 Task: In the  document Aeroplane.html ,align picture to the 'center'. Insert word art below the picture and give heading  'Aeroplane  in Light Purple'change the shape height to  6.32 in
Action: Mouse moved to (144, 109)
Screenshot: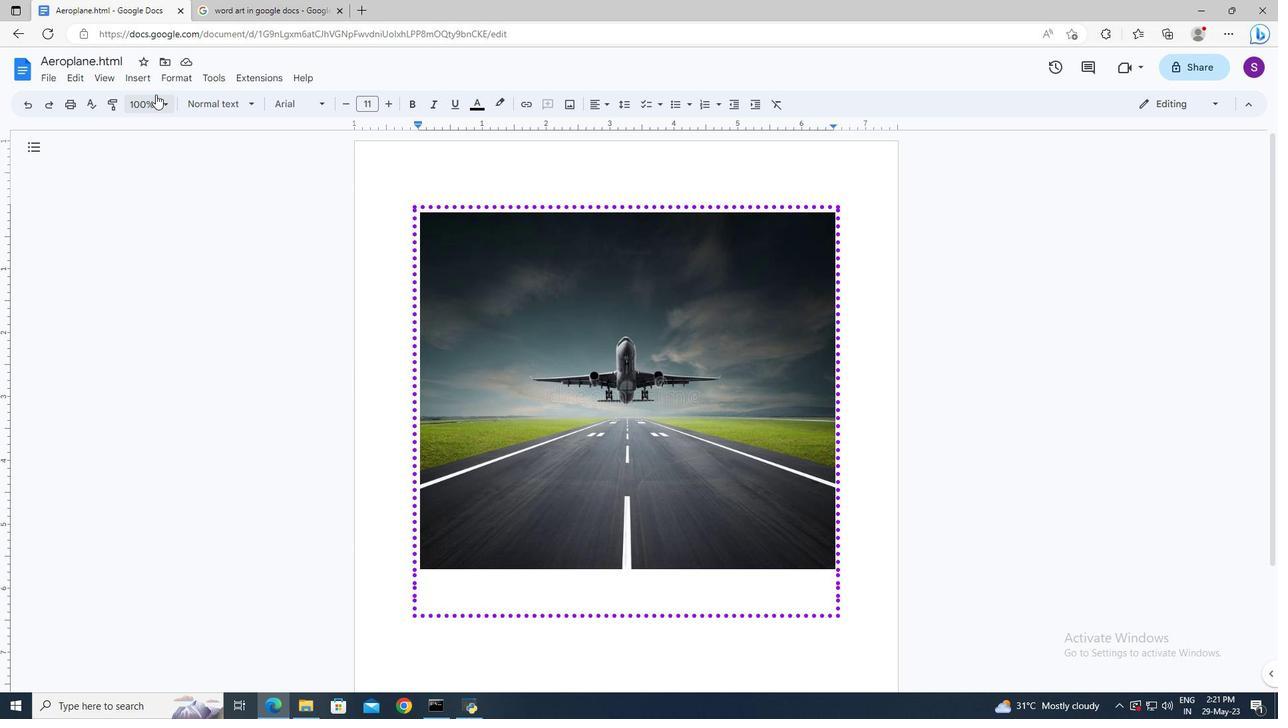 
Action: Mouse pressed left at (144, 109)
Screenshot: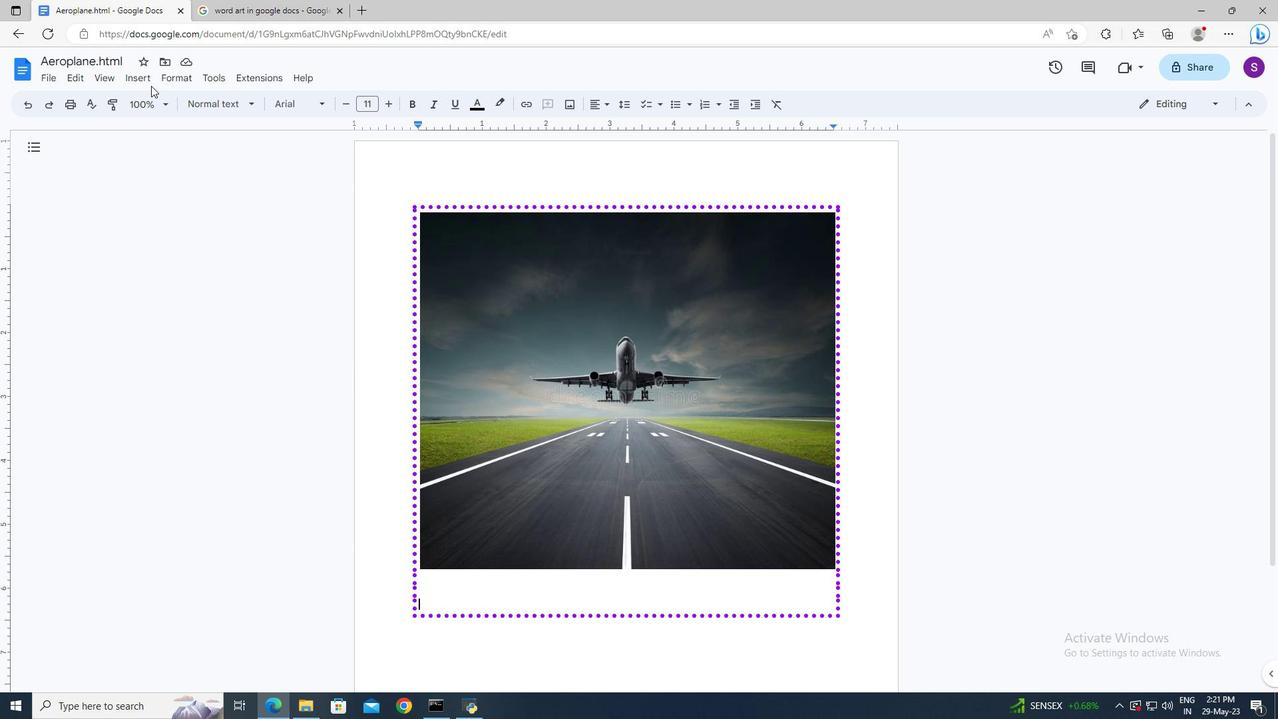 
Action: Mouse moved to (343, 161)
Screenshot: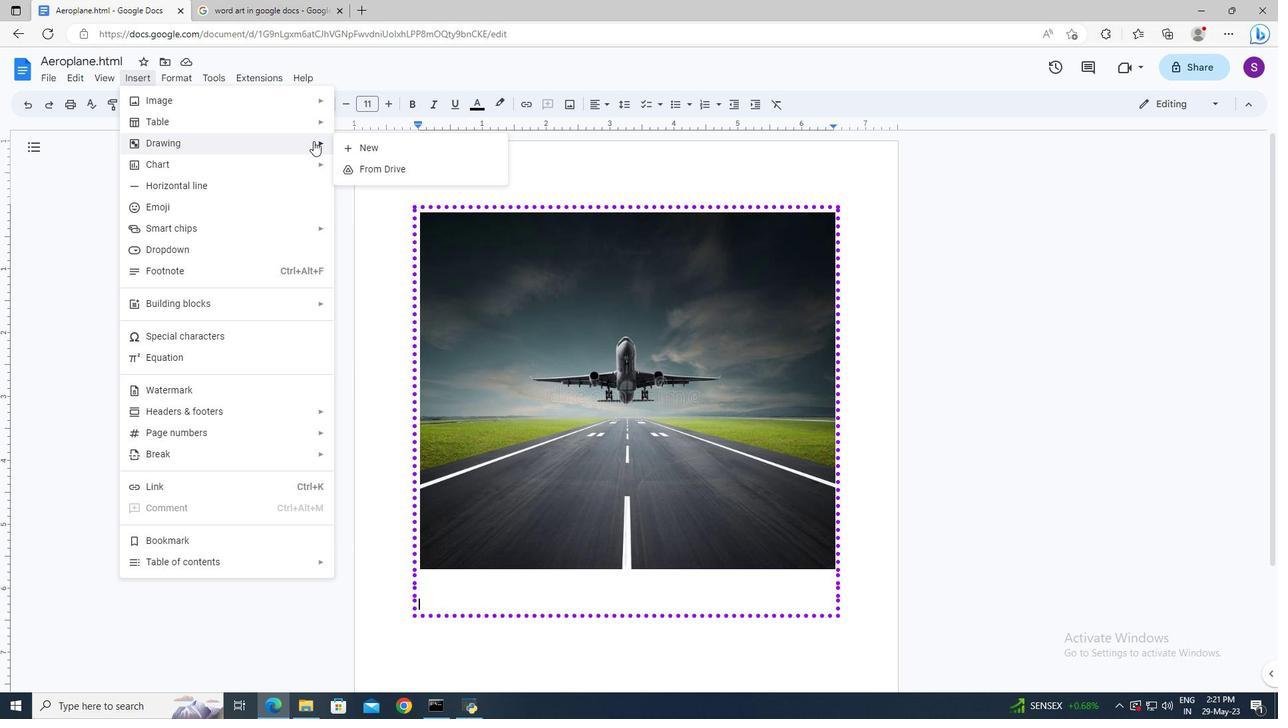
Action: Mouse pressed left at (343, 161)
Screenshot: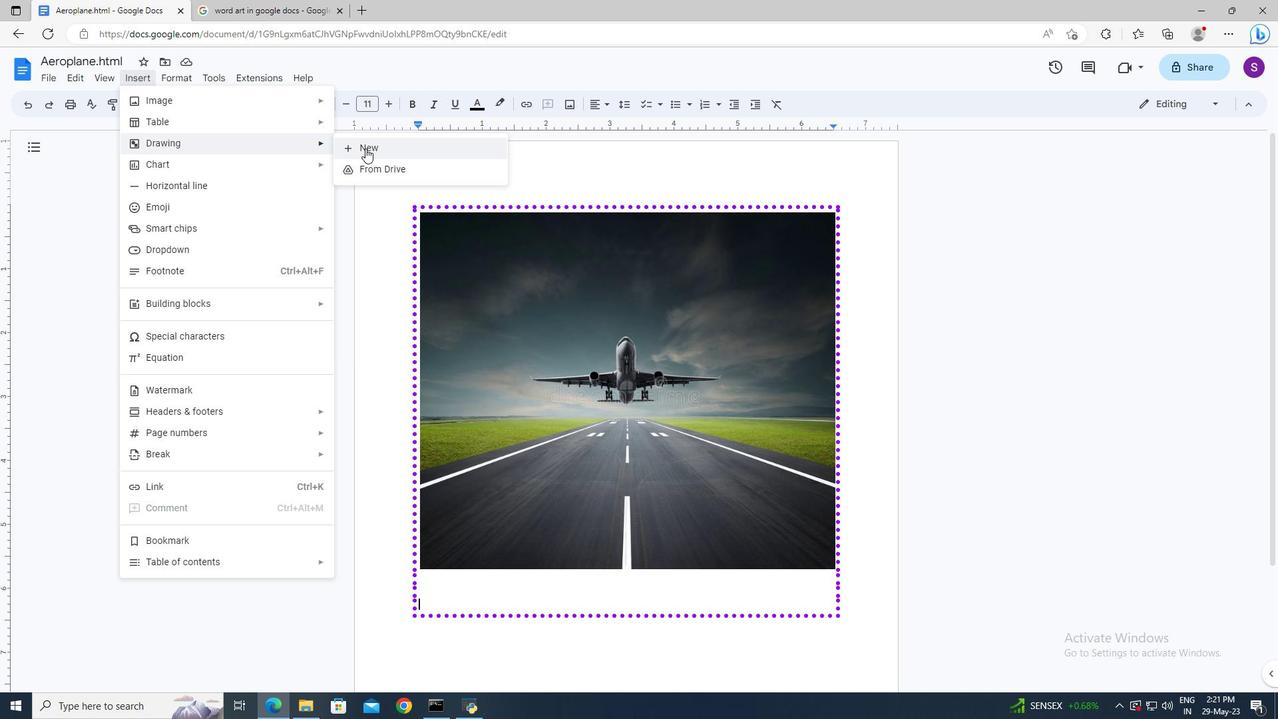 
Action: Mouse moved to (346, 159)
Screenshot: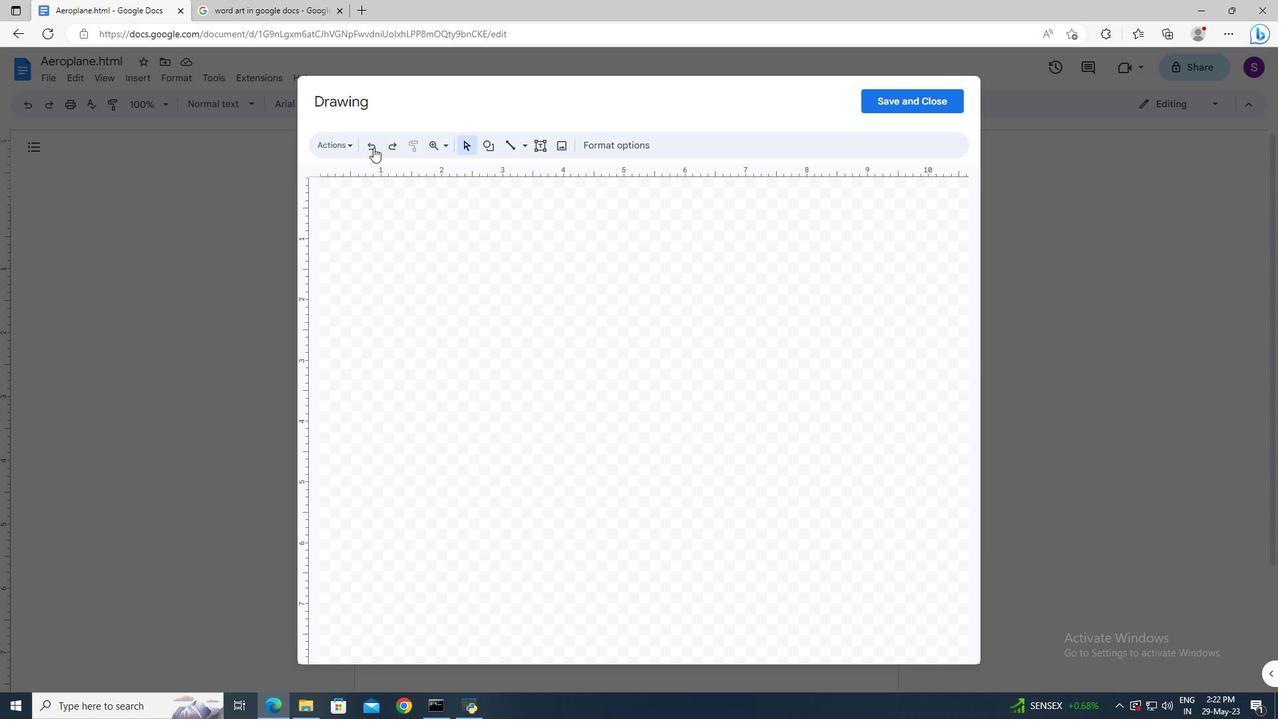 
Action: Mouse pressed left at (346, 159)
Screenshot: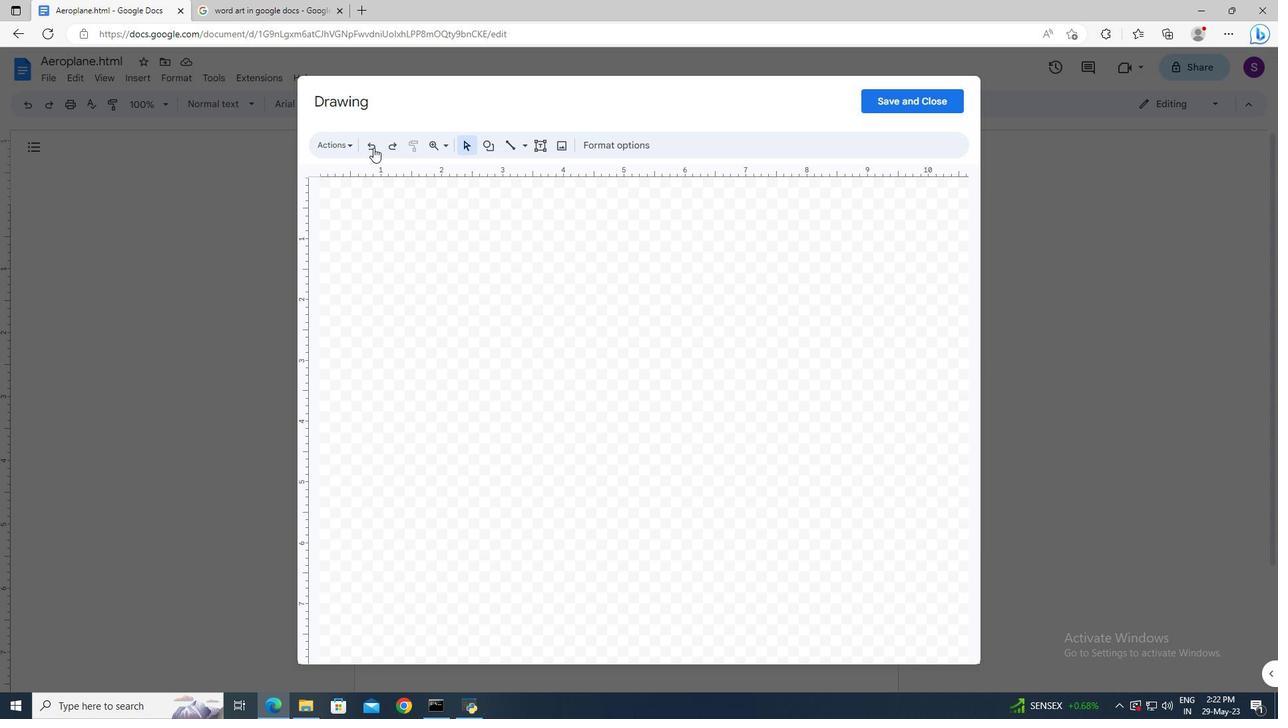 
Action: Mouse moved to (349, 223)
Screenshot: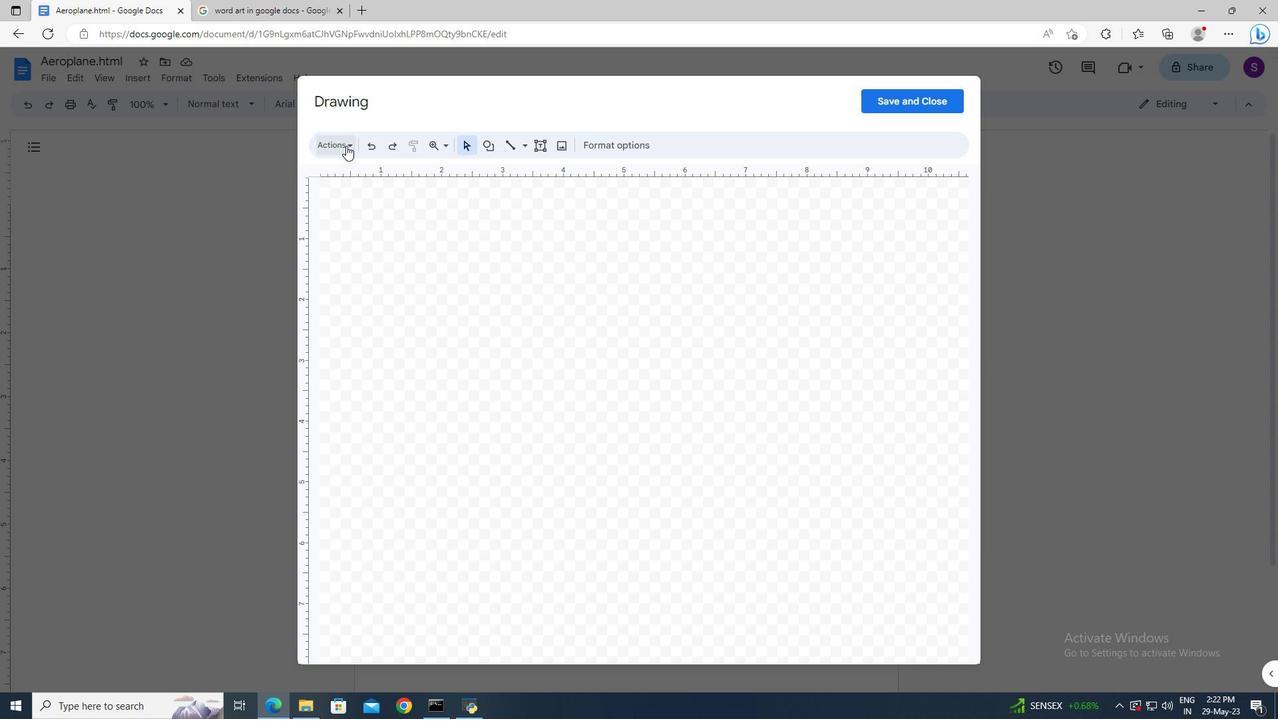 
Action: Mouse pressed left at (349, 223)
Screenshot: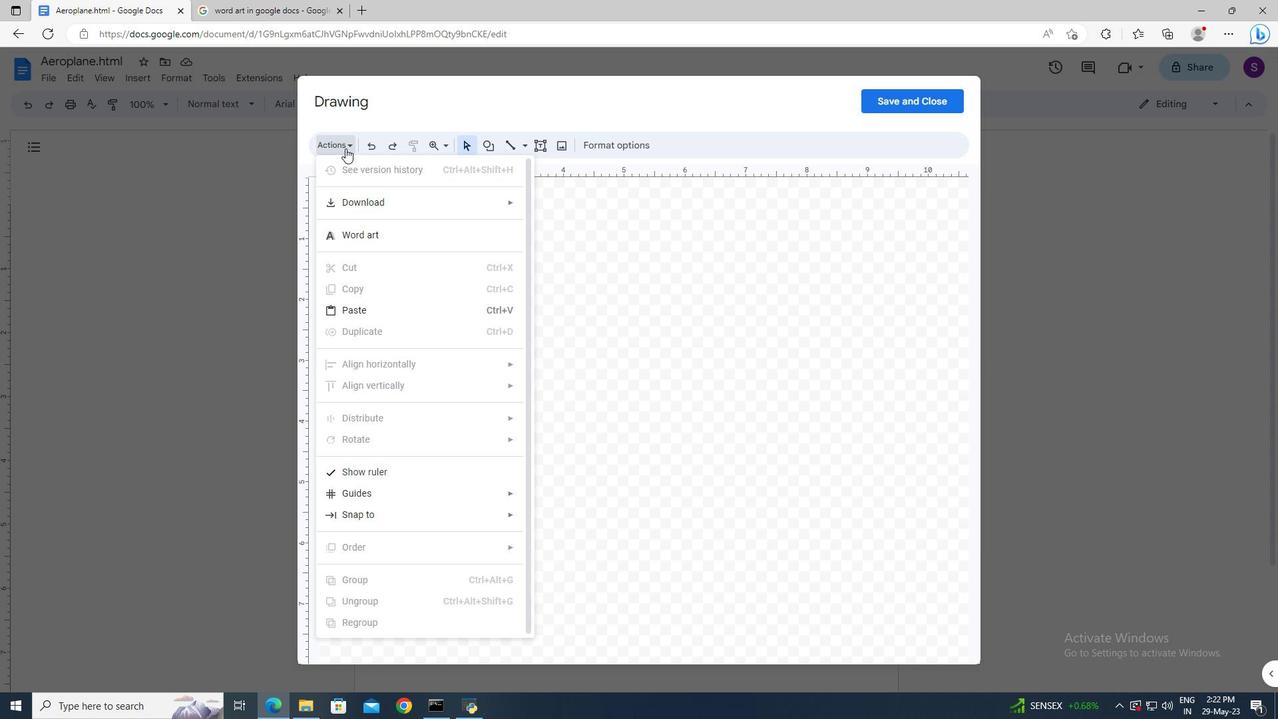
Action: Key pressed <Key.shift_r>Aeroplane<Key.enter>
Screenshot: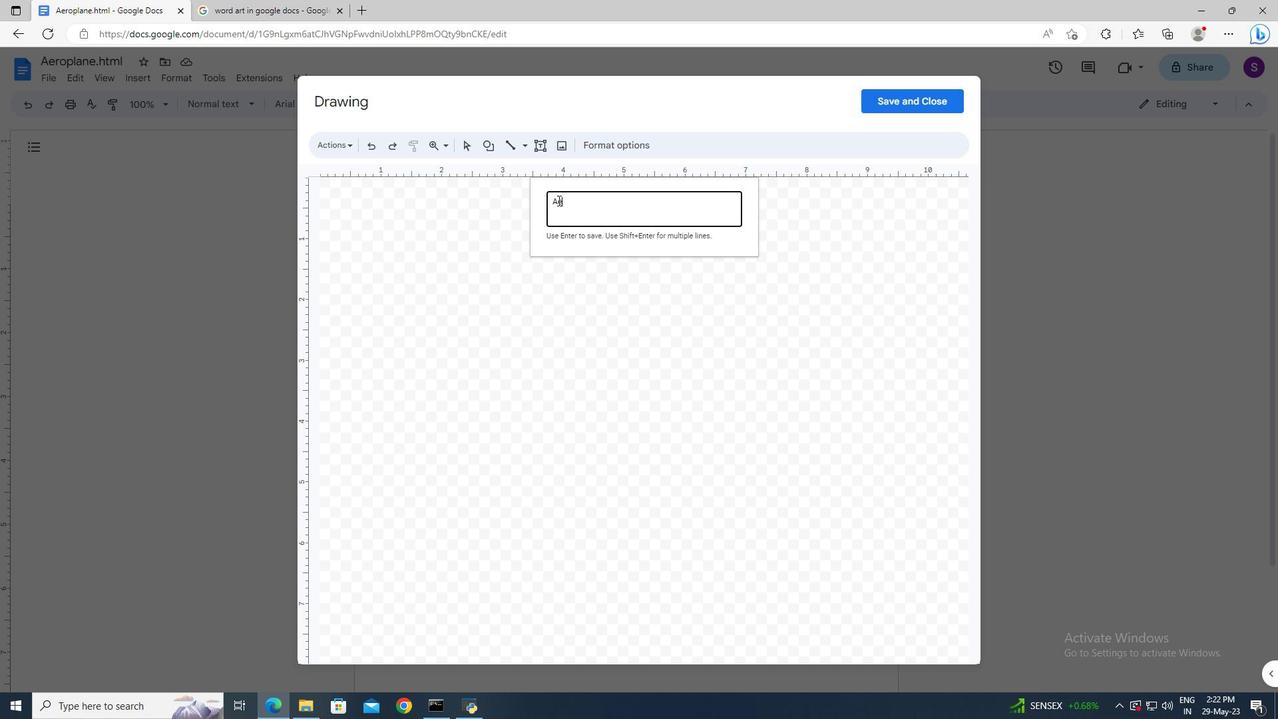 
Action: Mouse moved to (587, 155)
Screenshot: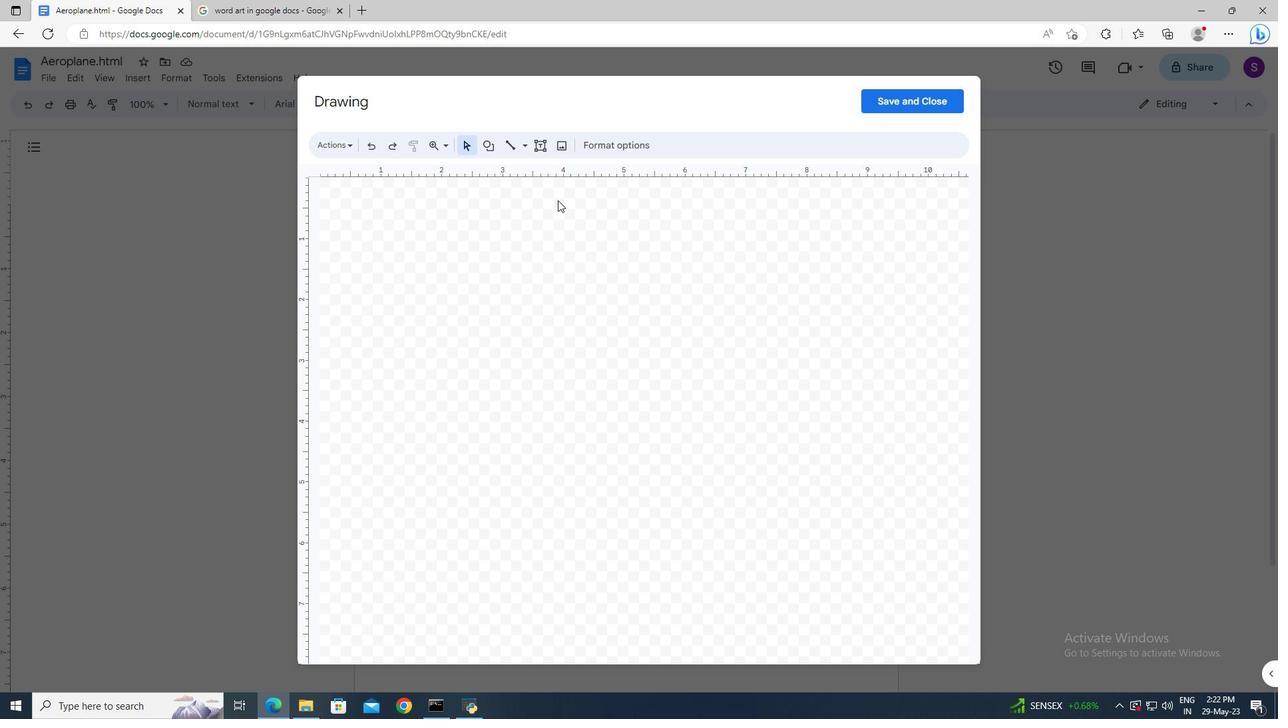 
Action: Mouse pressed left at (587, 155)
Screenshot: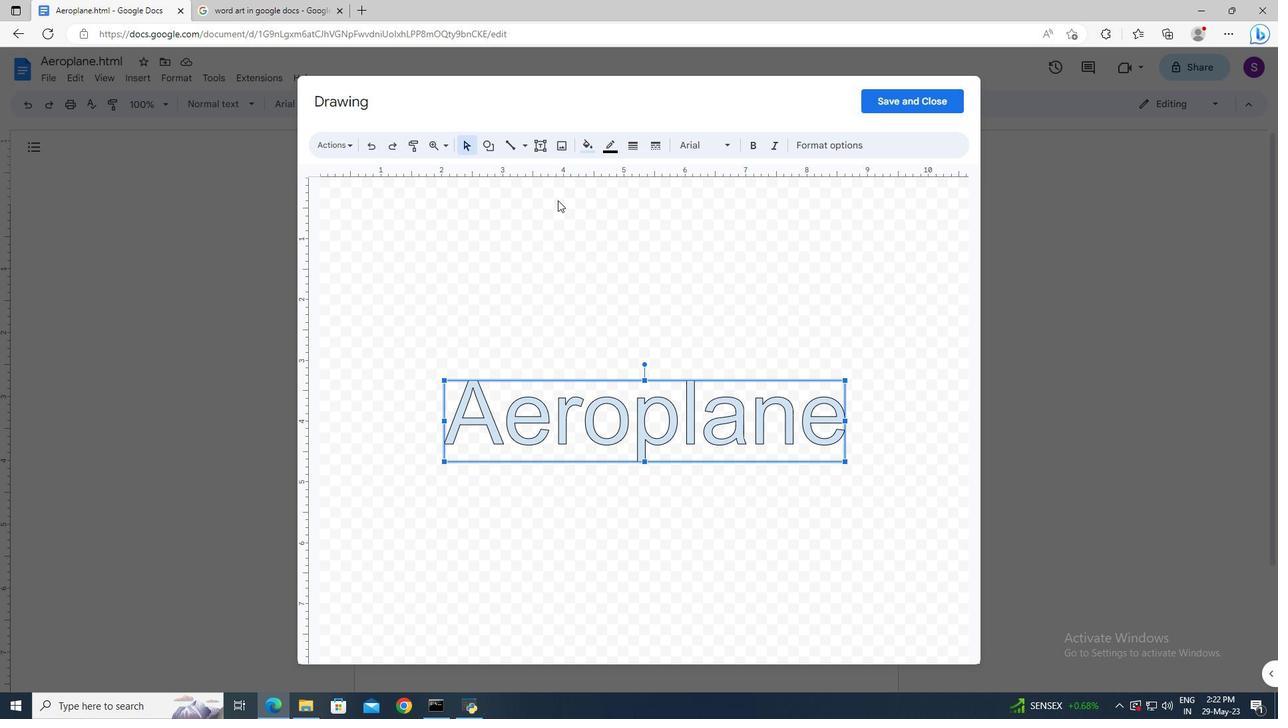 
Action: Mouse moved to (706, 270)
Screenshot: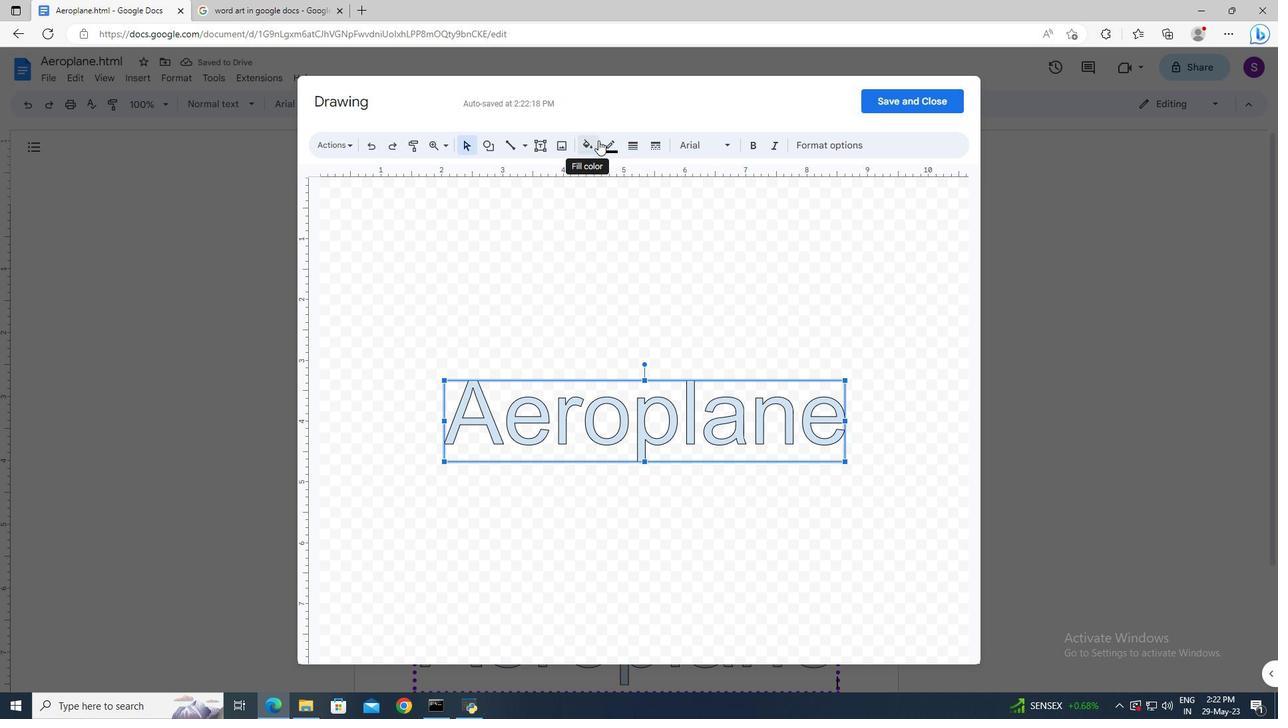 
Action: Mouse pressed left at (706, 270)
Screenshot: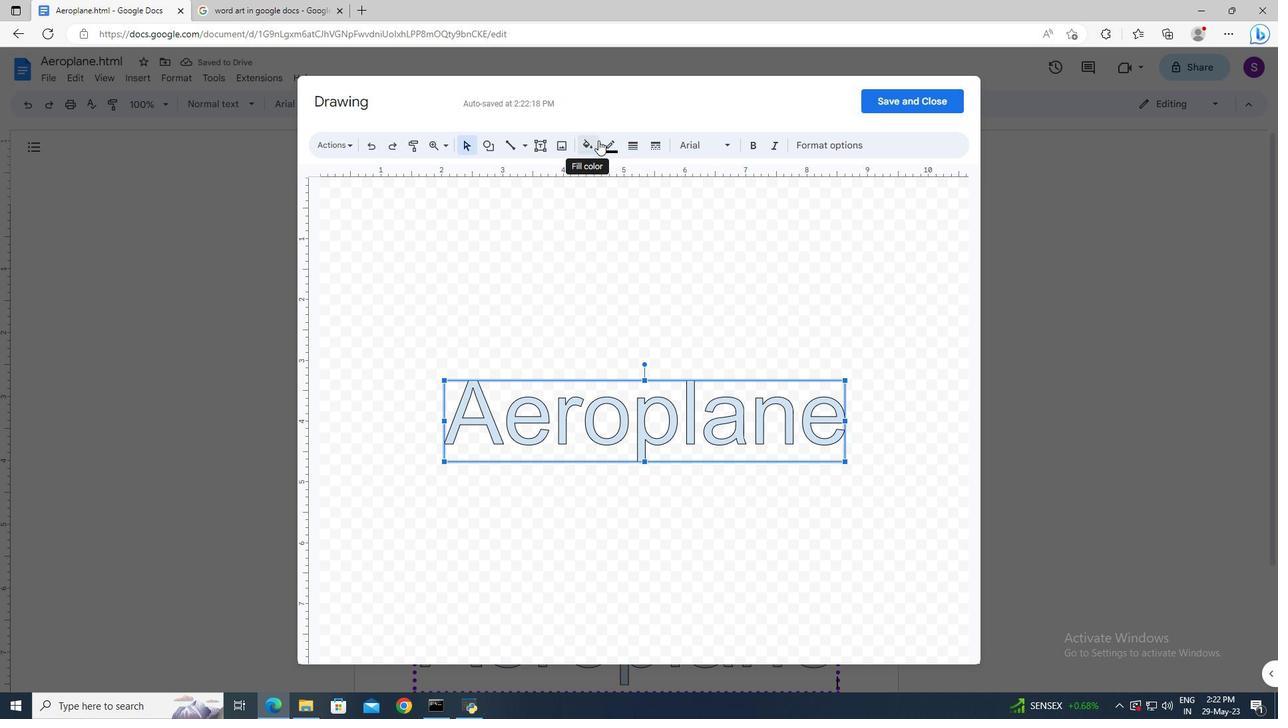 
Action: Mouse moved to (795, 157)
Screenshot: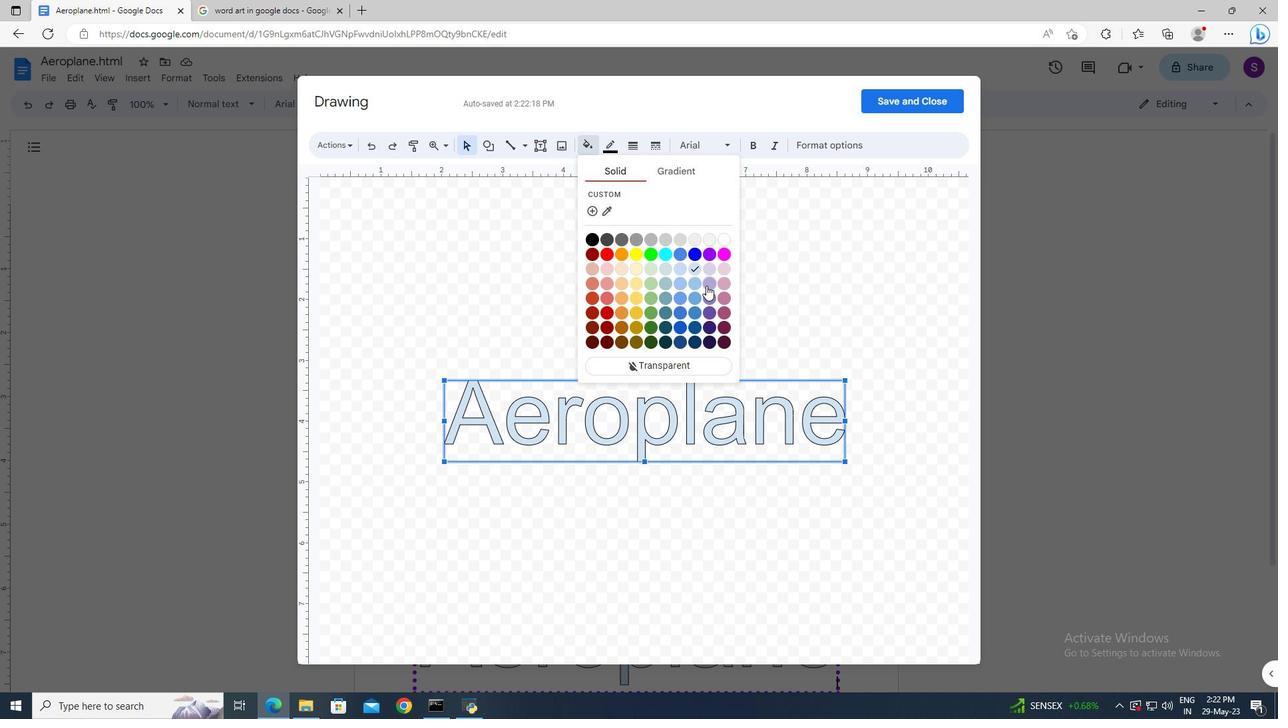 
Action: Mouse pressed left at (795, 157)
Screenshot: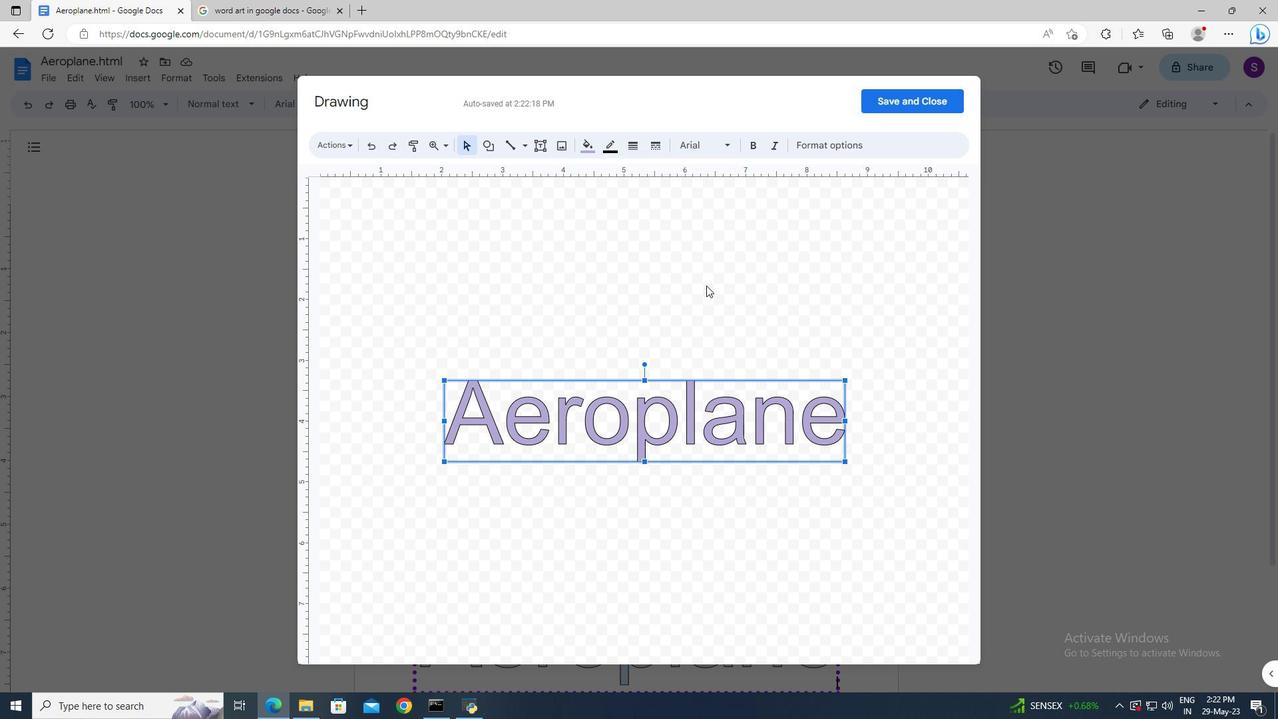 
Action: Mouse moved to (826, 160)
Screenshot: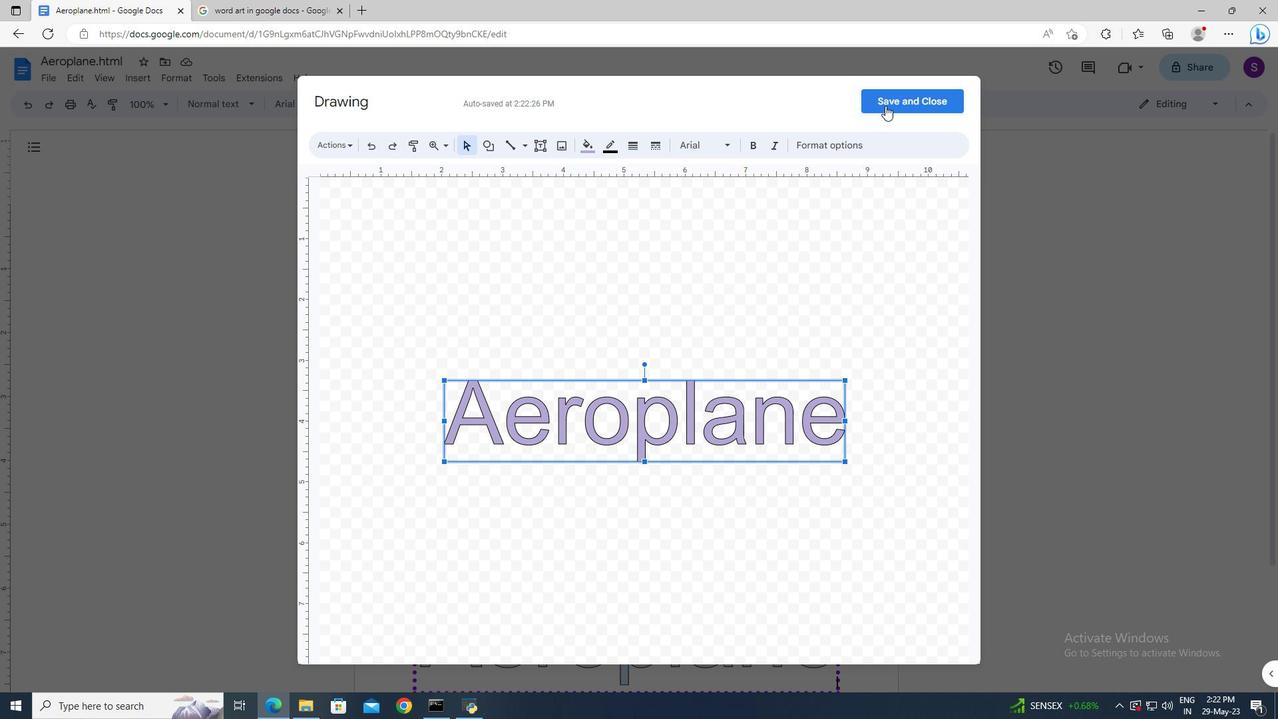
Action: Mouse pressed left at (826, 160)
Screenshot: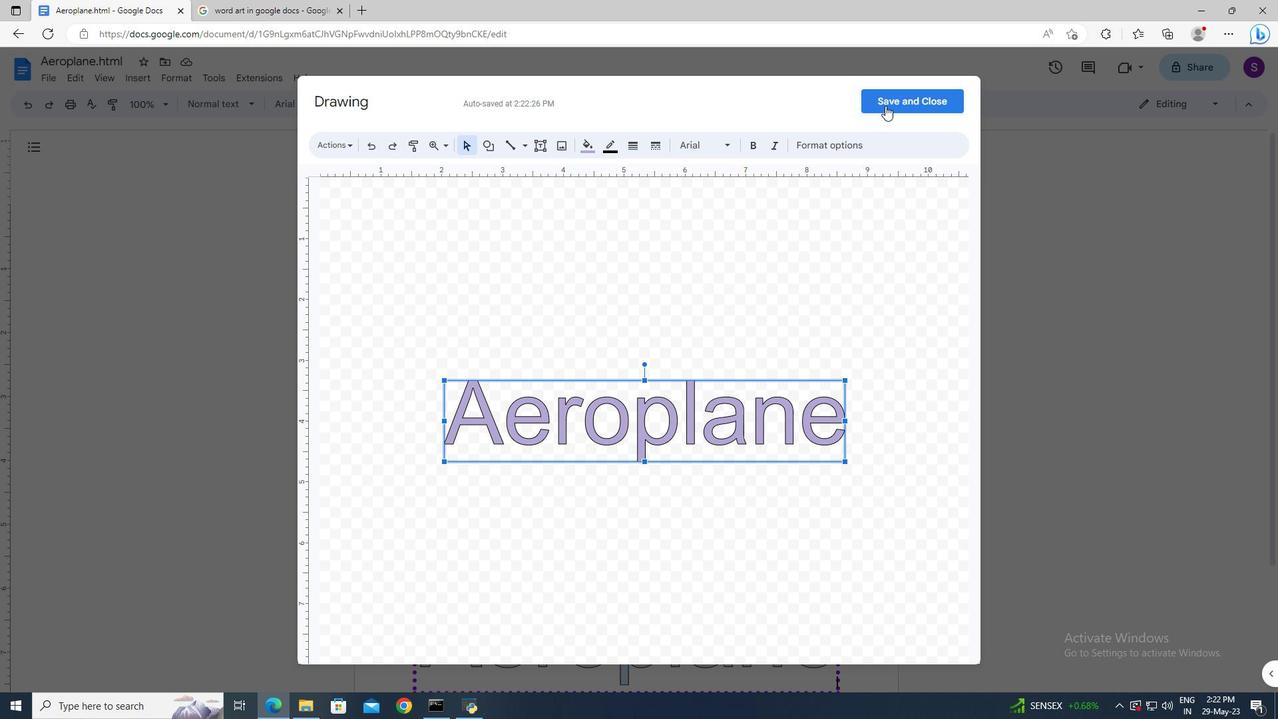 
Action: Mouse moved to (718, 351)
Screenshot: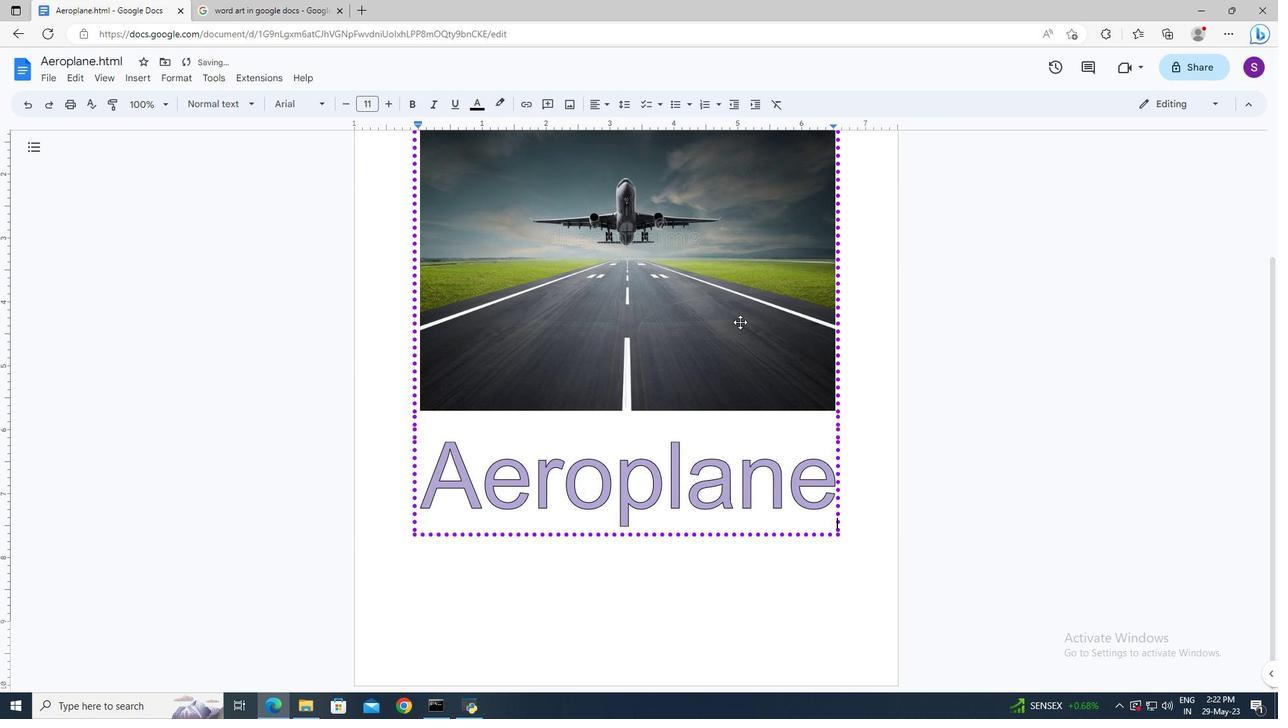 
Action: Mouse pressed left at (718, 351)
Screenshot: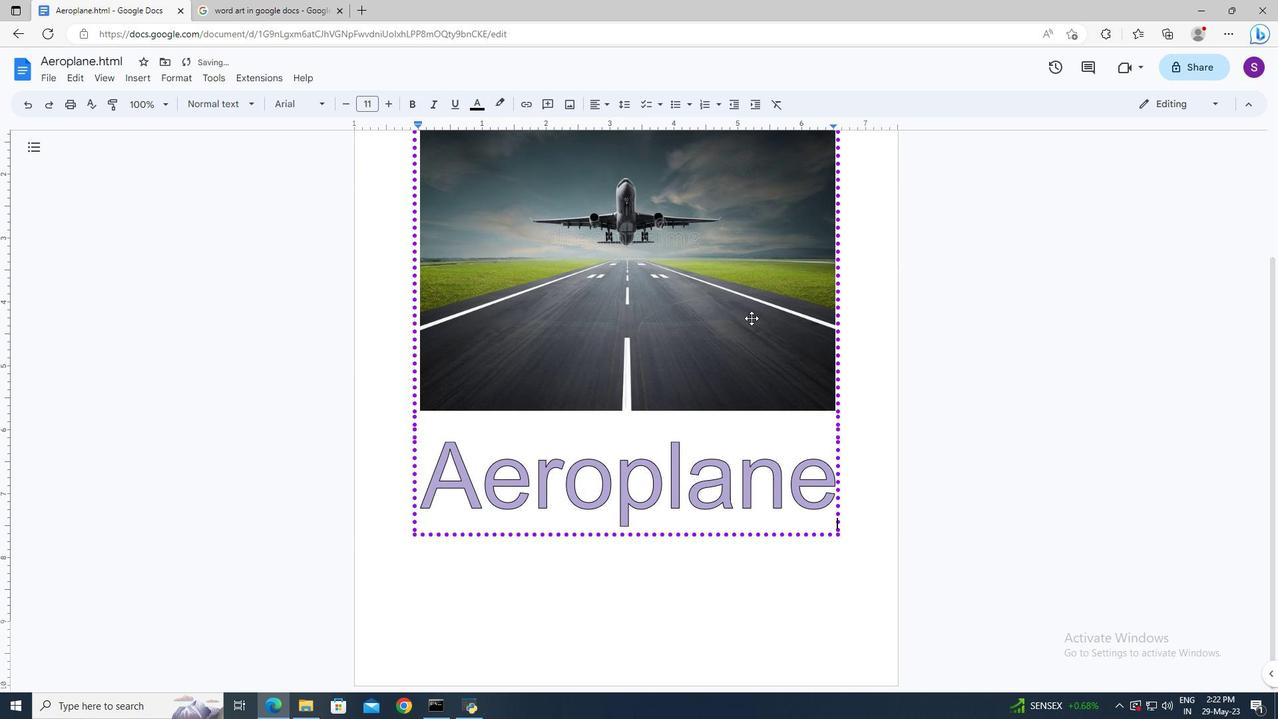 
Action: Mouse moved to (807, 157)
Screenshot: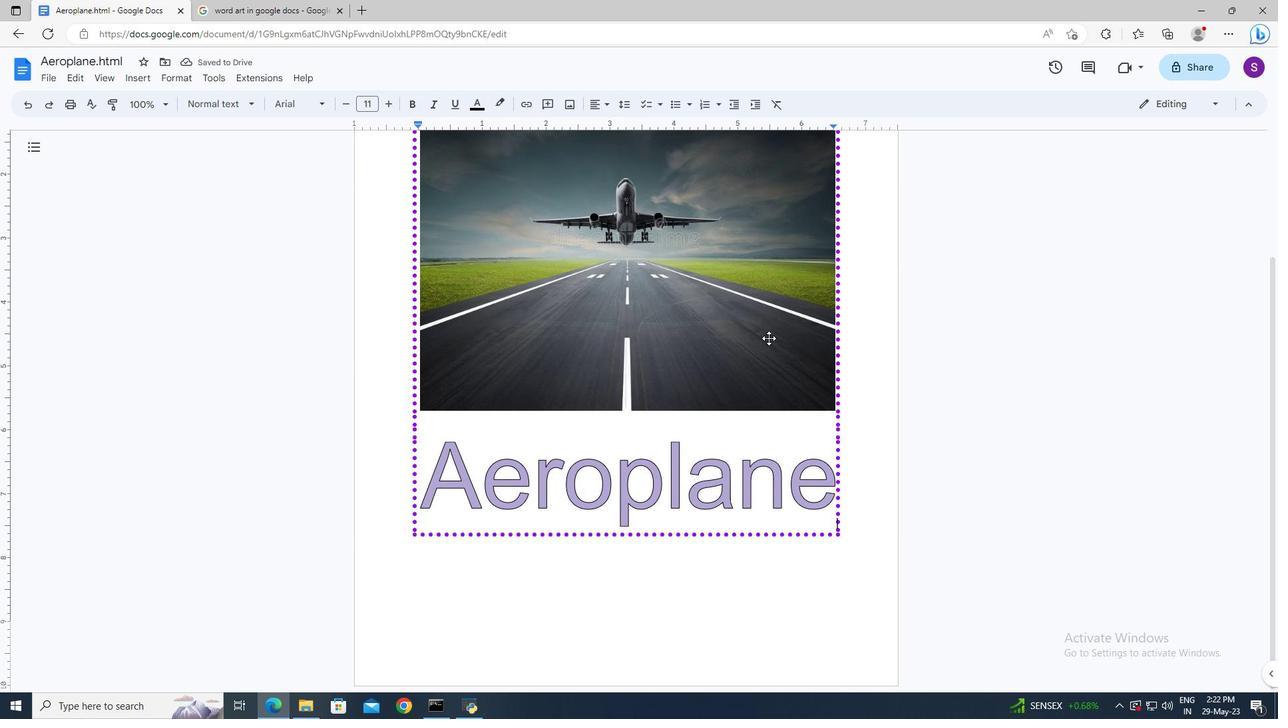 
Action: Mouse pressed left at (807, 157)
Screenshot: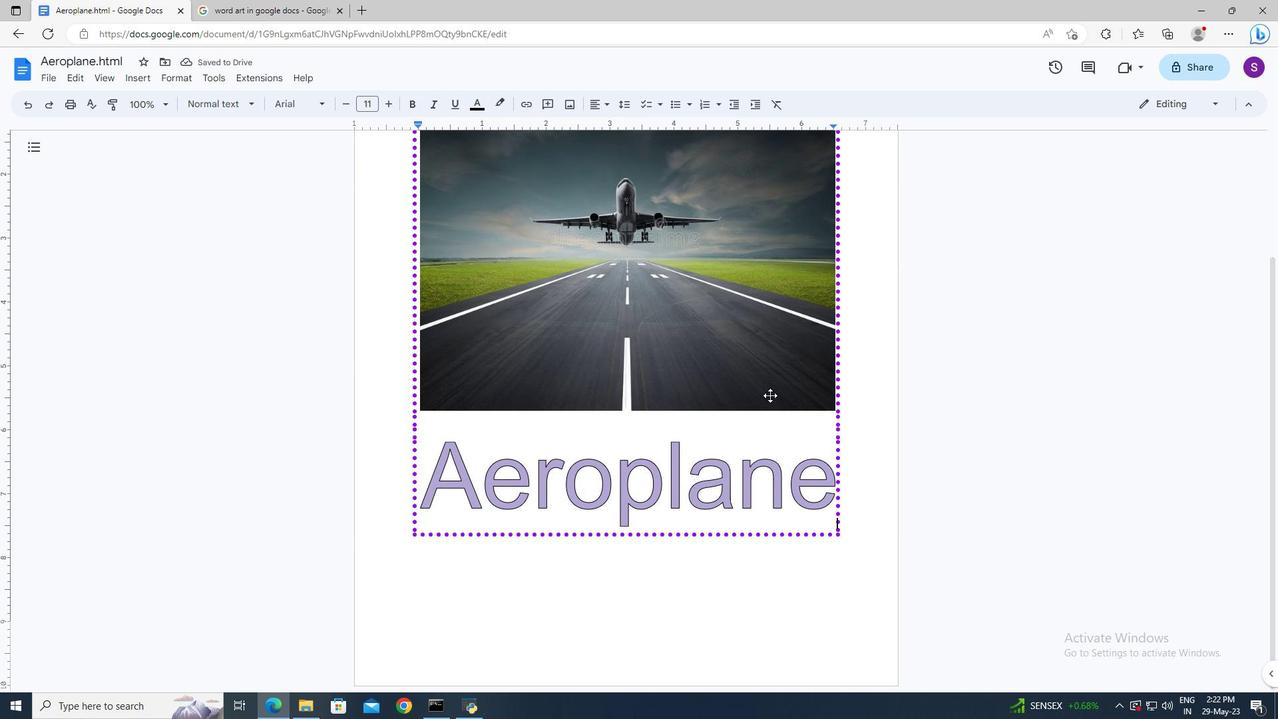 
Action: Mouse moved to (875, 125)
Screenshot: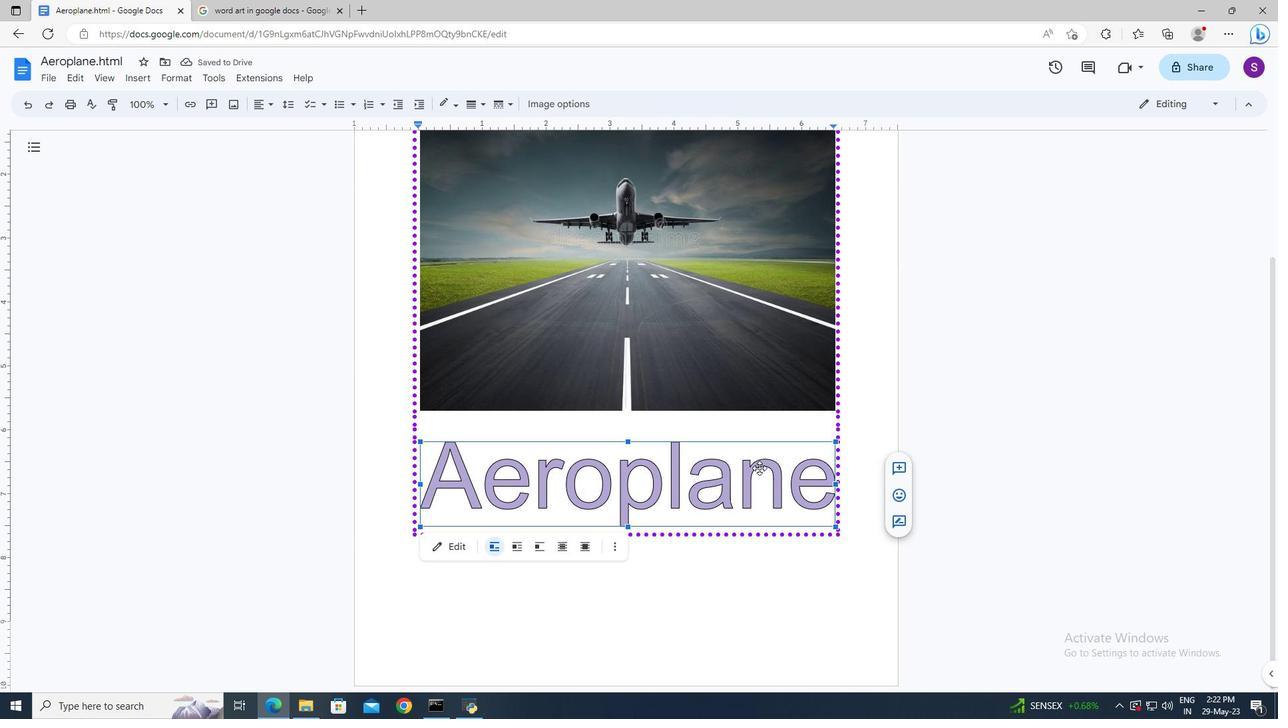 
Action: Mouse pressed left at (875, 125)
Screenshot: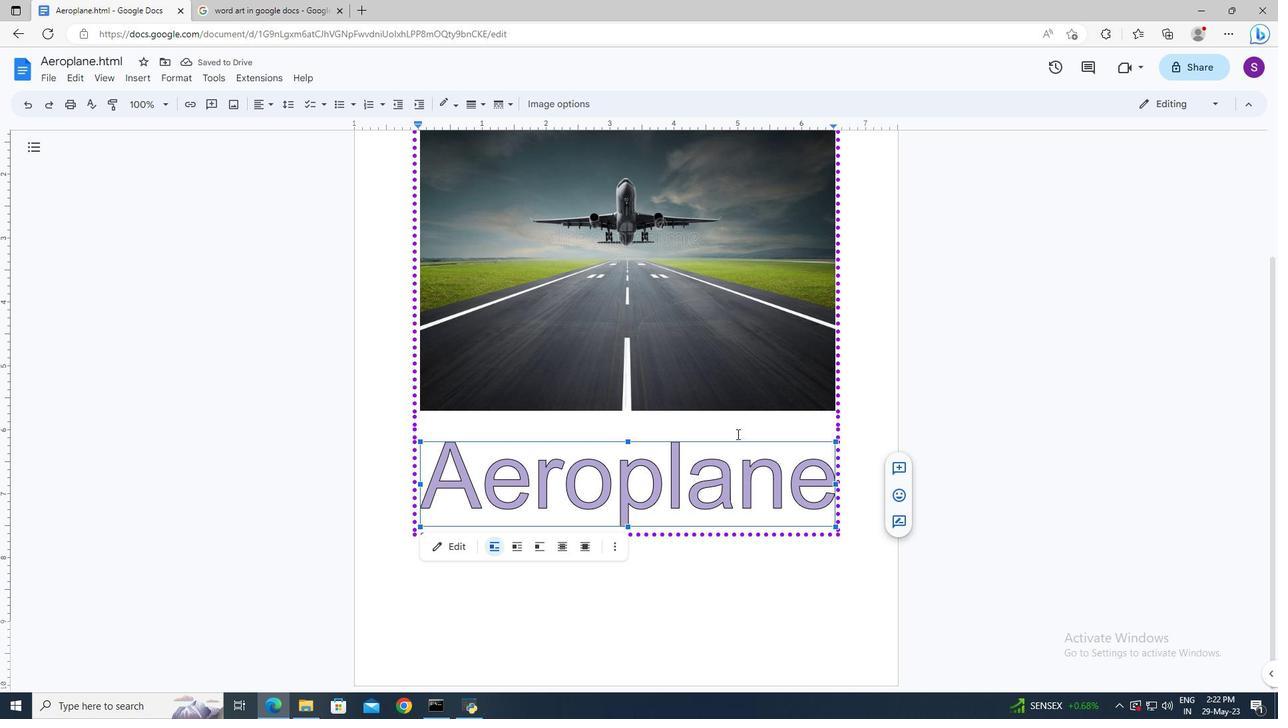 
Action: Mouse moved to (748, 287)
Screenshot: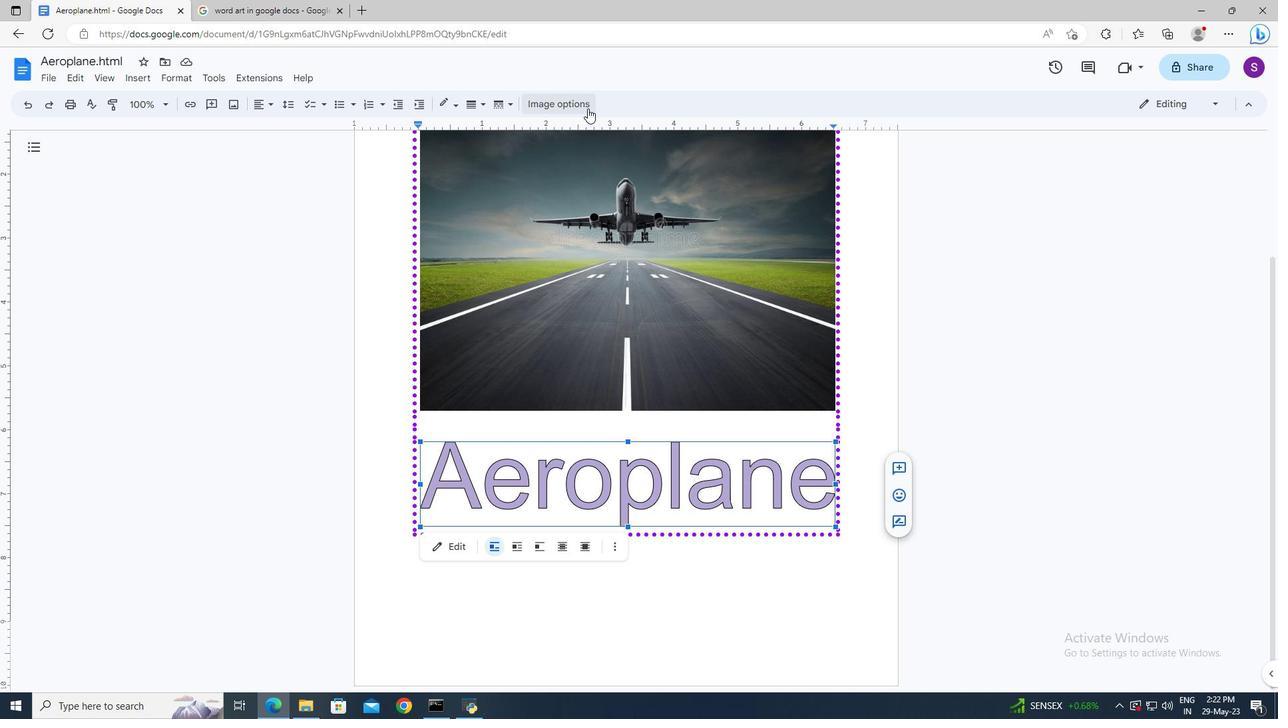 
Action: Mouse scrolled (748, 287) with delta (0, 0)
Screenshot: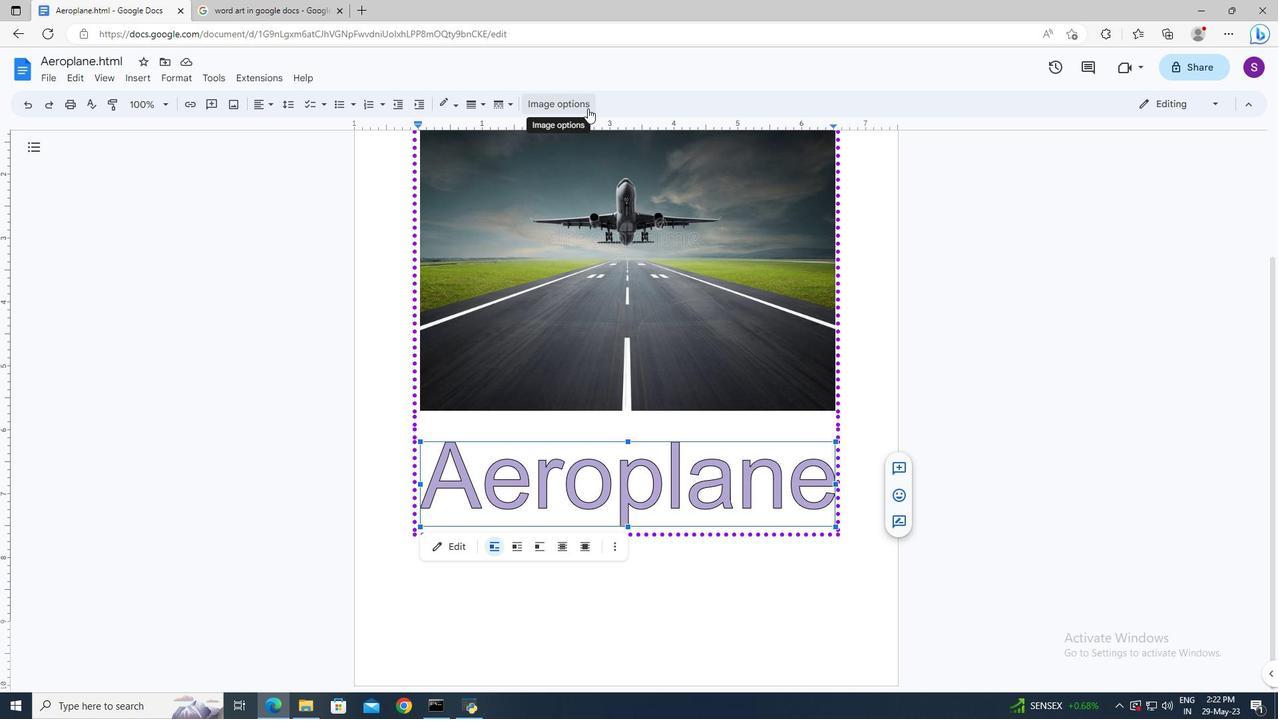 
Action: Mouse scrolled (748, 287) with delta (0, 0)
Screenshot: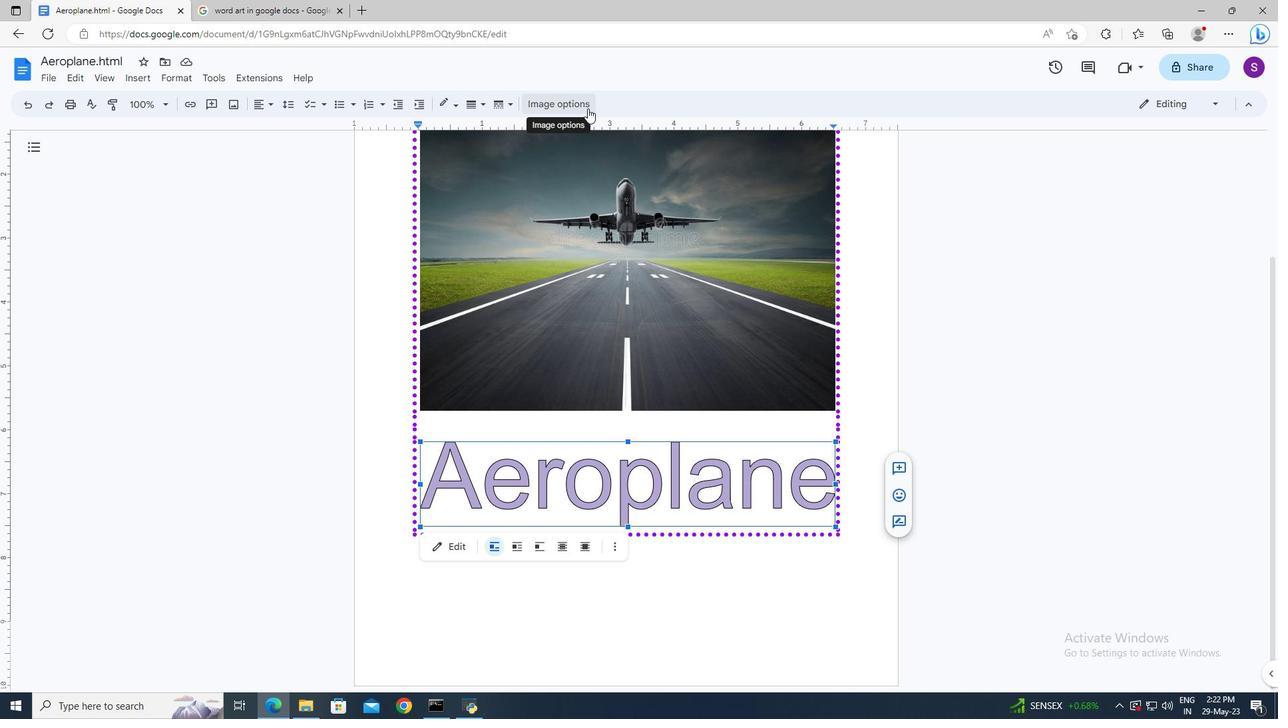 
Action: Mouse scrolled (748, 287) with delta (0, 0)
Screenshot: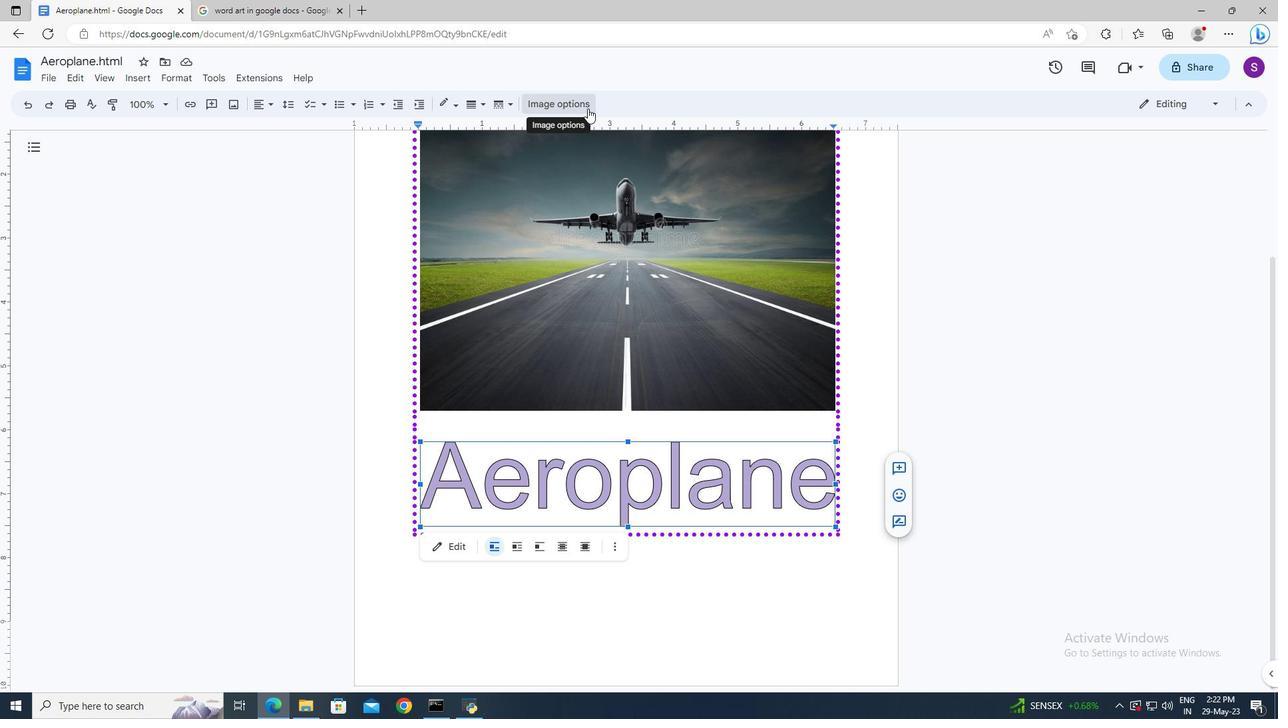 
Action: Mouse moved to (747, 282)
Screenshot: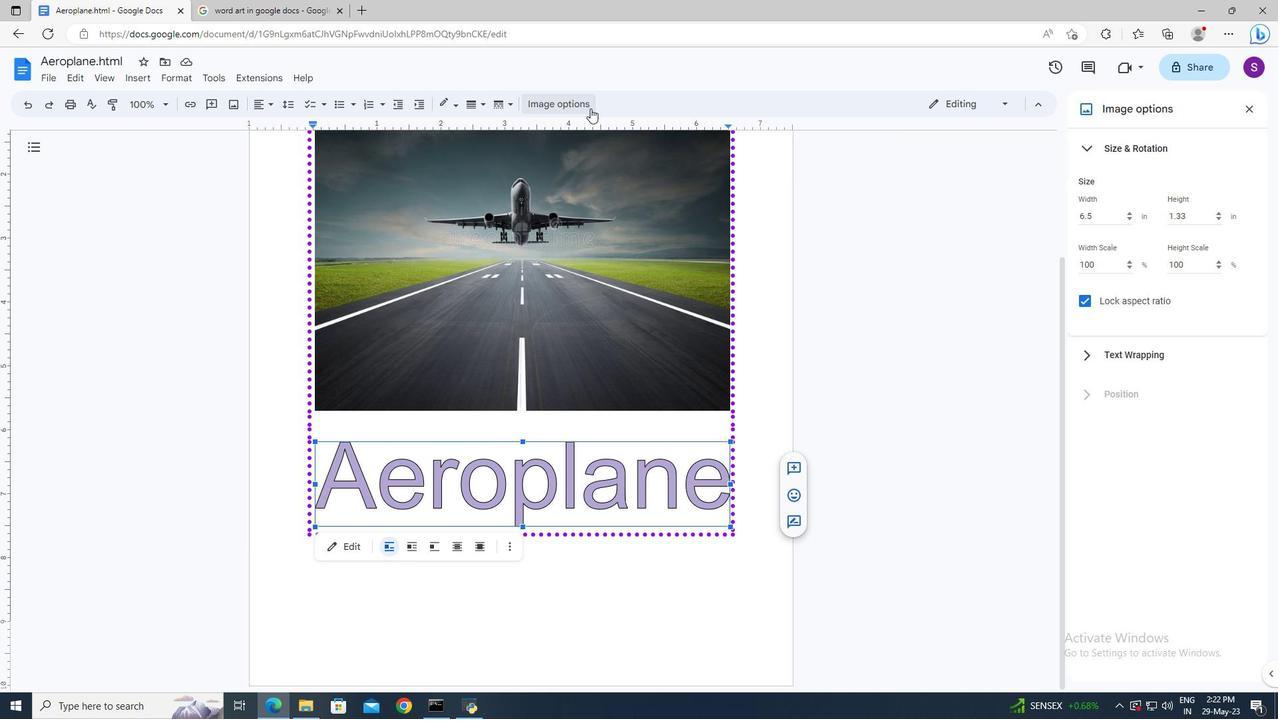 
Action: Mouse scrolled (747, 281) with delta (0, 0)
Screenshot: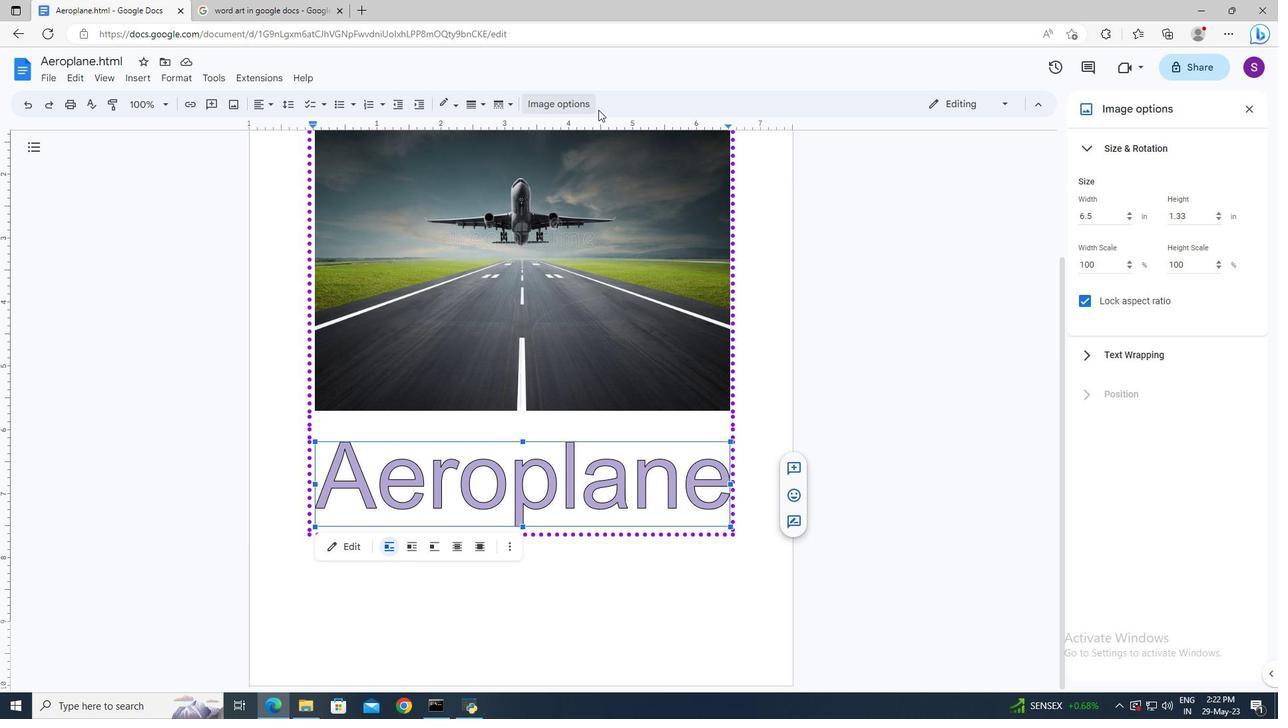 
Action: Mouse scrolled (747, 281) with delta (0, 0)
Screenshot: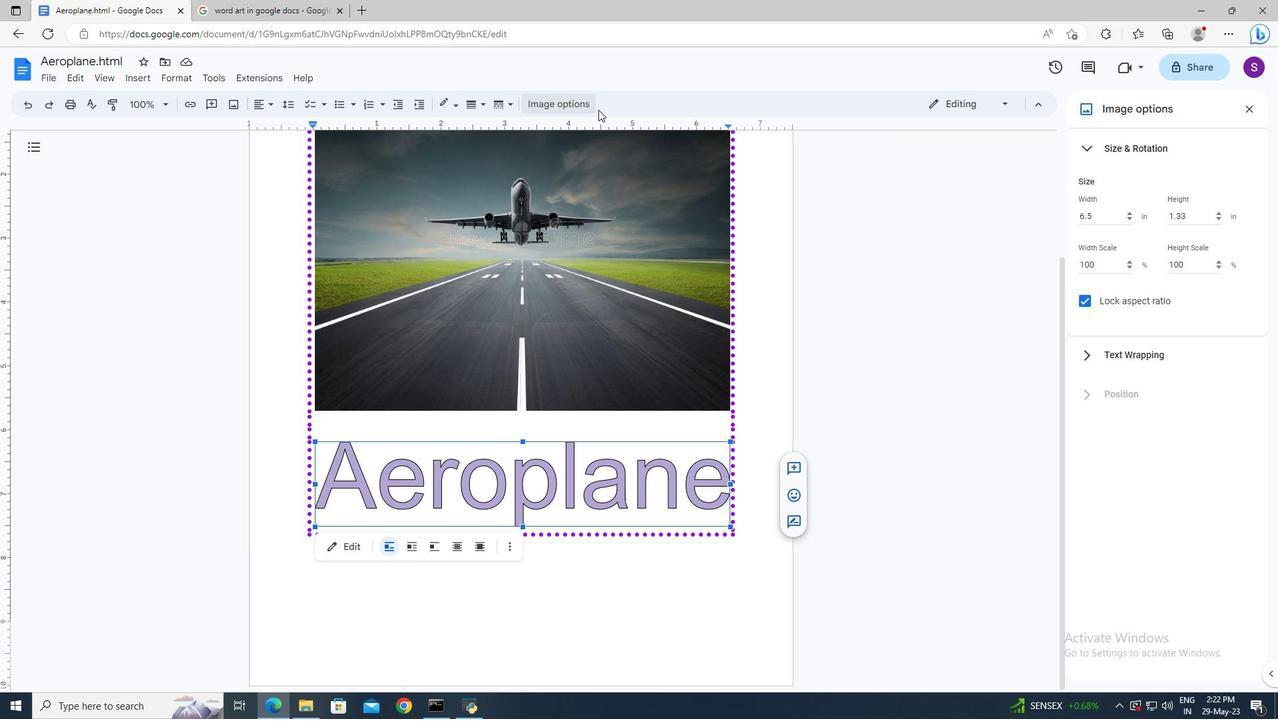 
Action: Mouse scrolled (747, 281) with delta (0, 0)
Screenshot: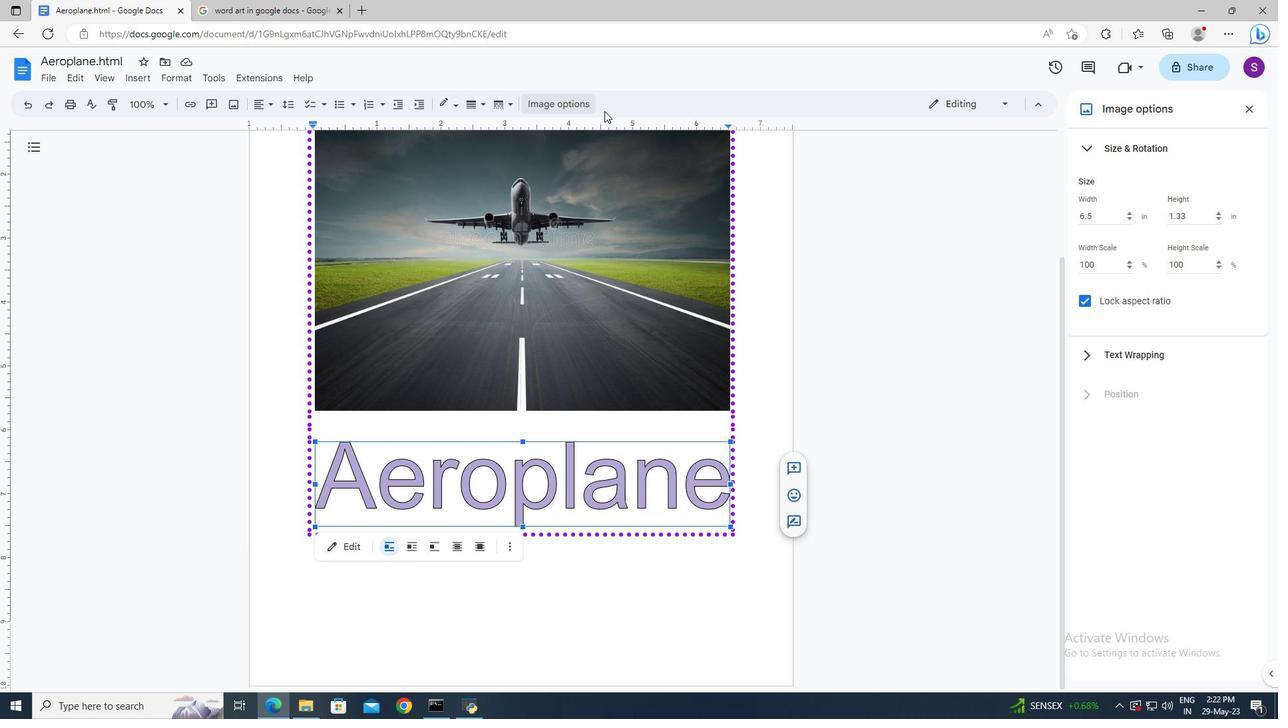 
Action: Mouse scrolled (747, 281) with delta (0, 0)
Screenshot: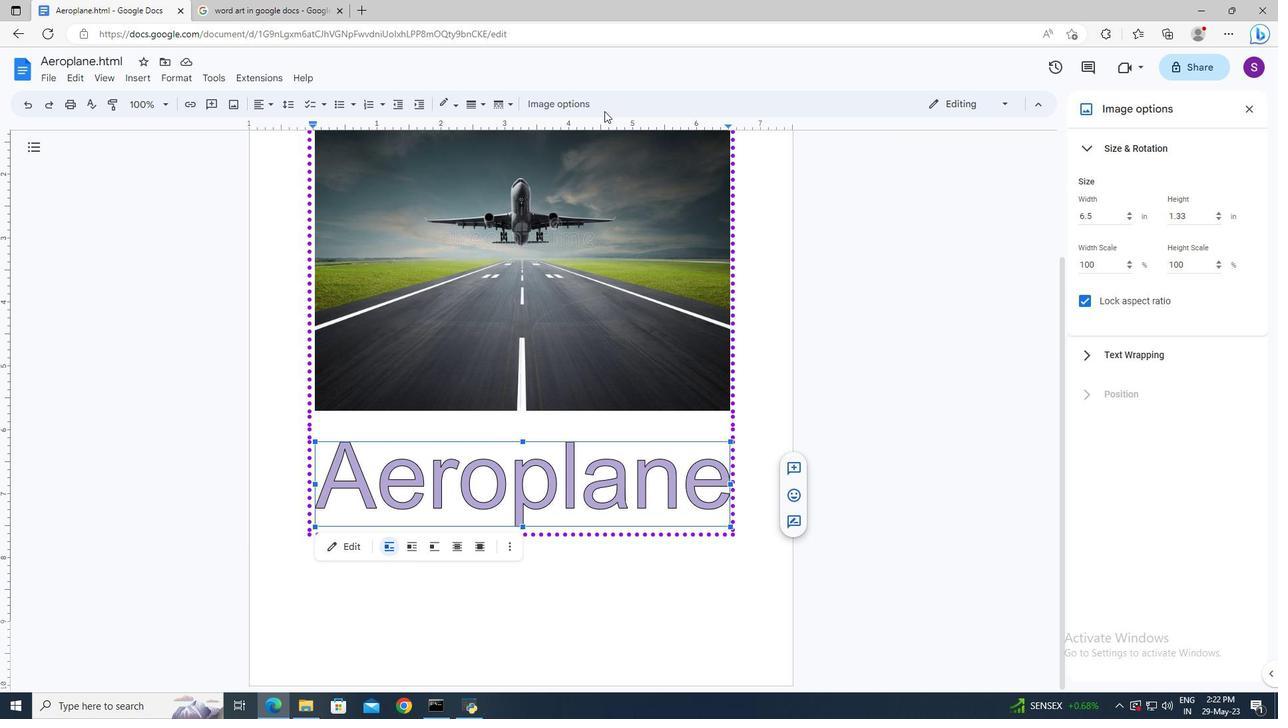 
Action: Mouse scrolled (747, 281) with delta (0, 0)
Screenshot: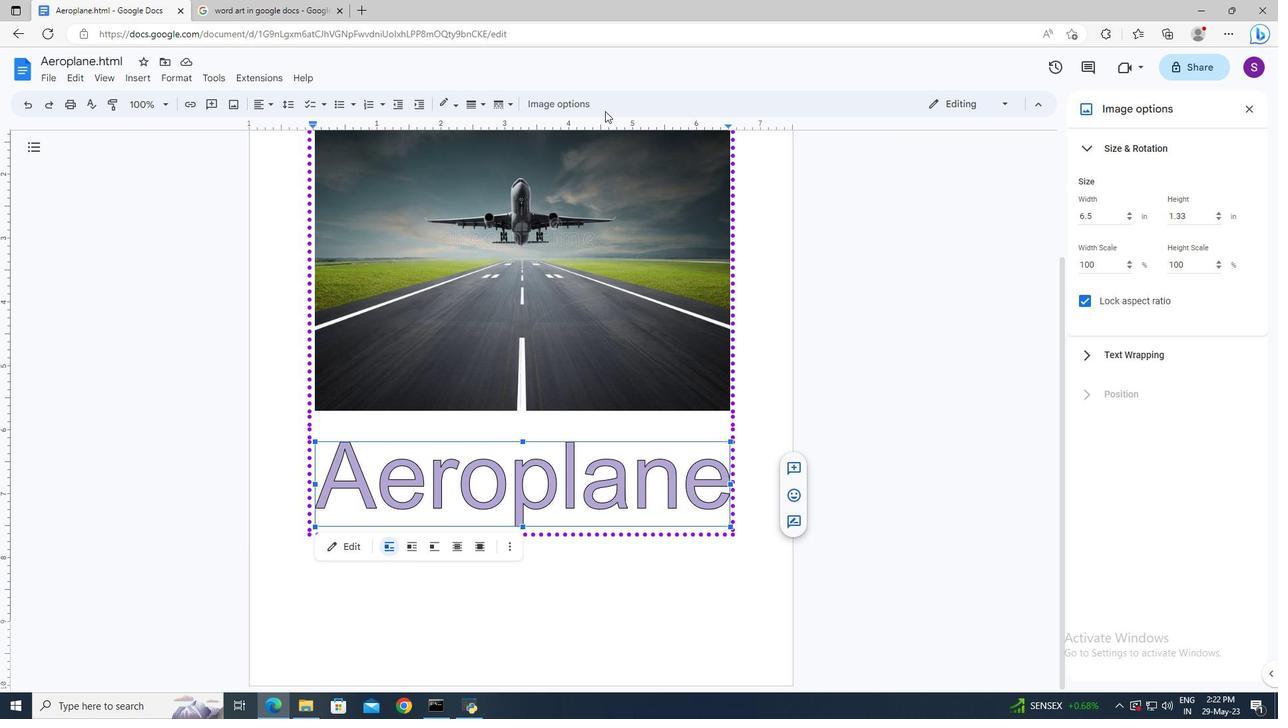 
Action: Mouse moved to (747, 281)
Screenshot: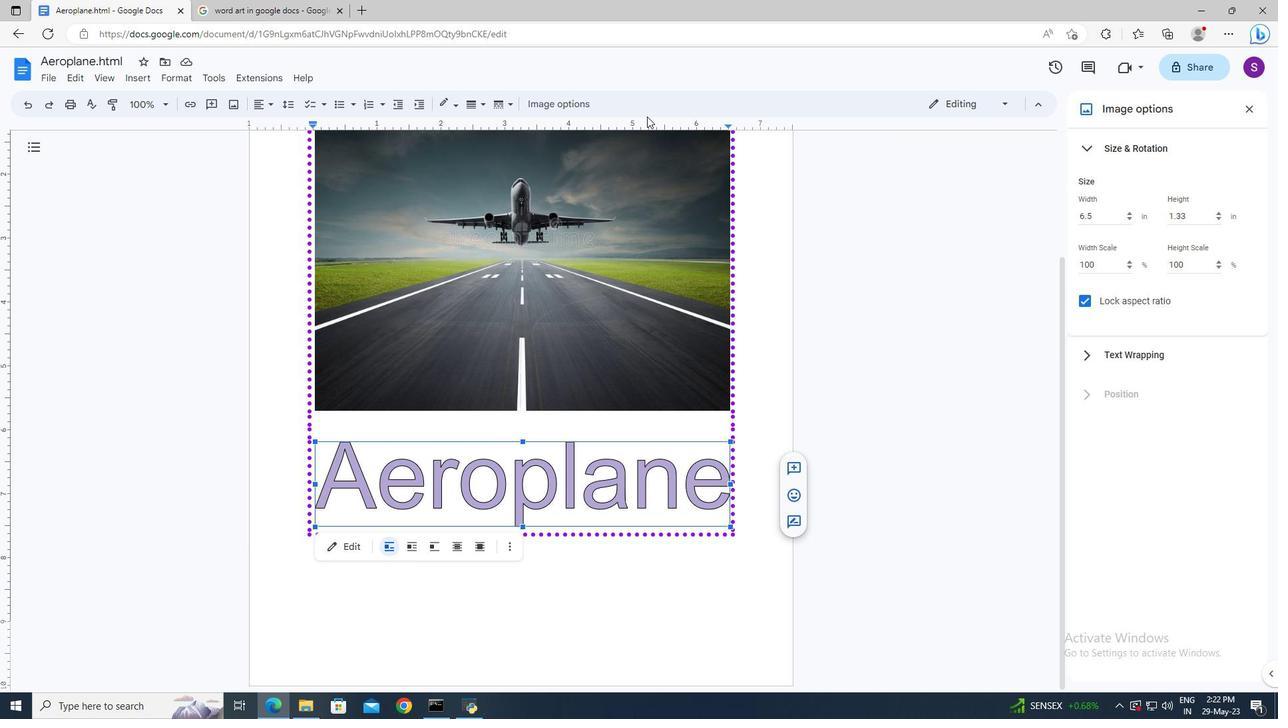 
Action: Mouse scrolled (747, 282) with delta (0, 0)
Screenshot: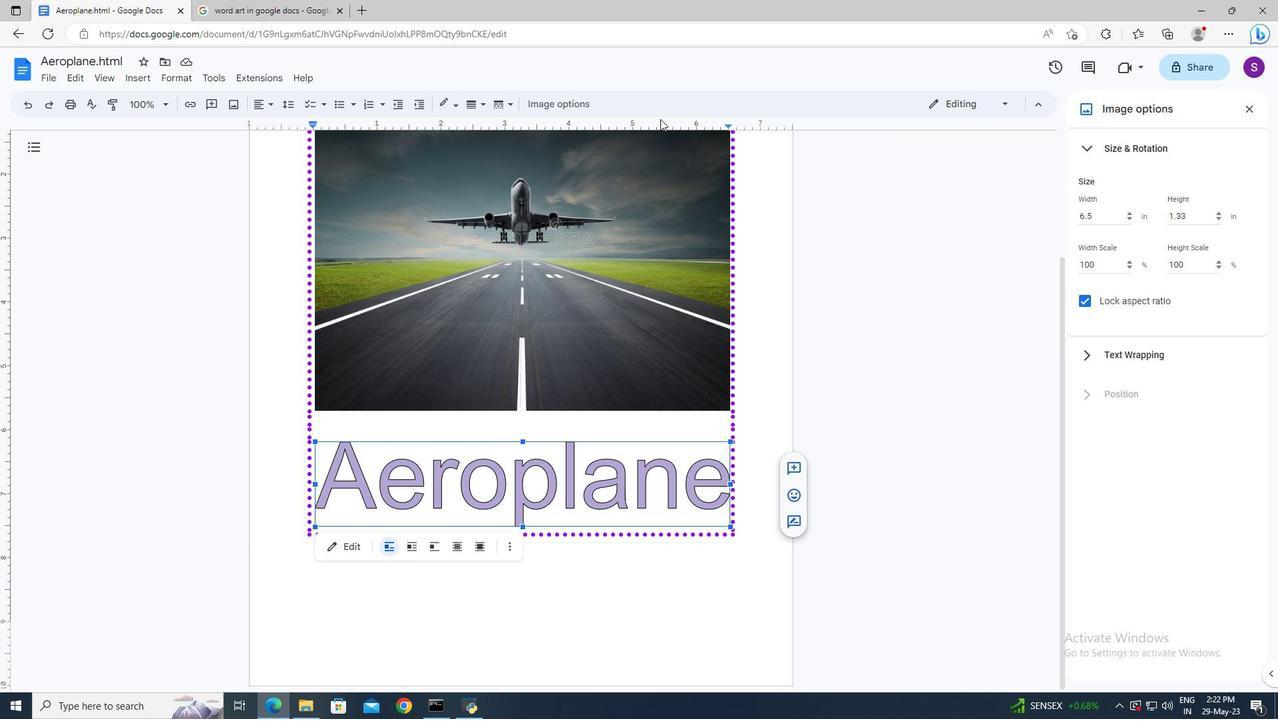 
Action: Mouse scrolled (747, 282) with delta (0, 0)
Screenshot: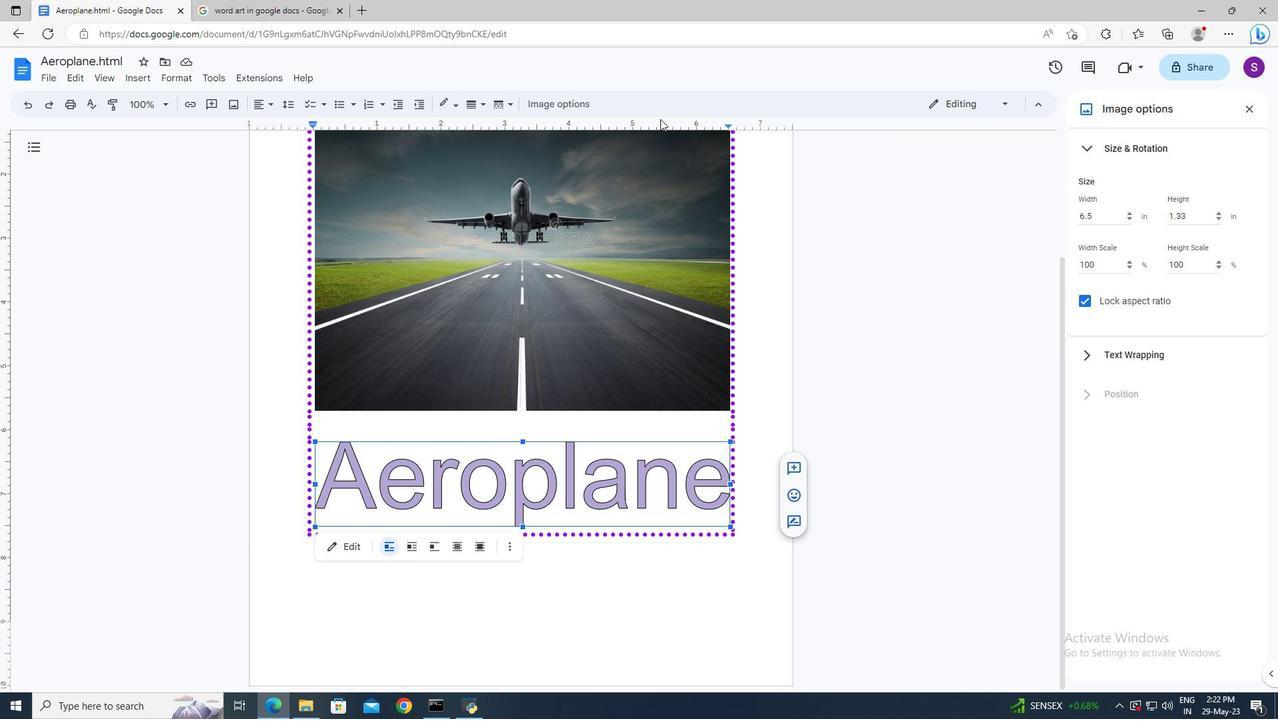
Action: Mouse moved to (746, 281)
Screenshot: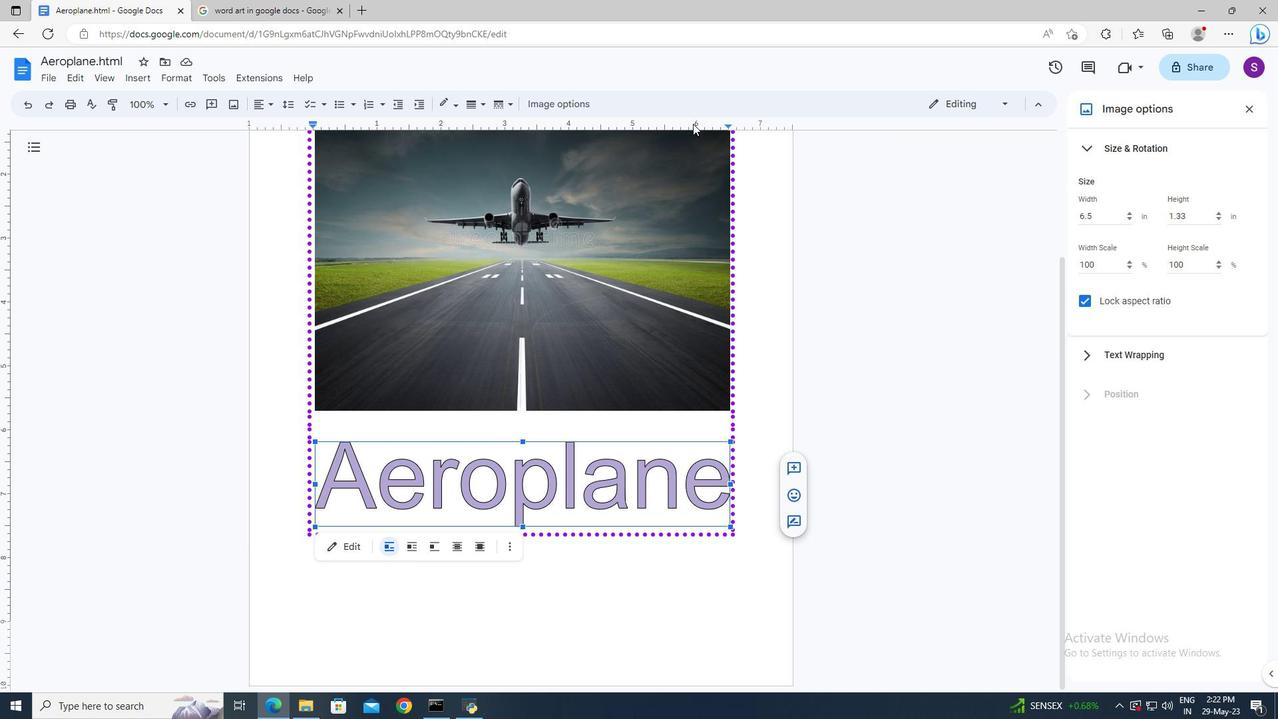 
Action: Mouse scrolled (747, 282) with delta (0, 0)
Screenshot: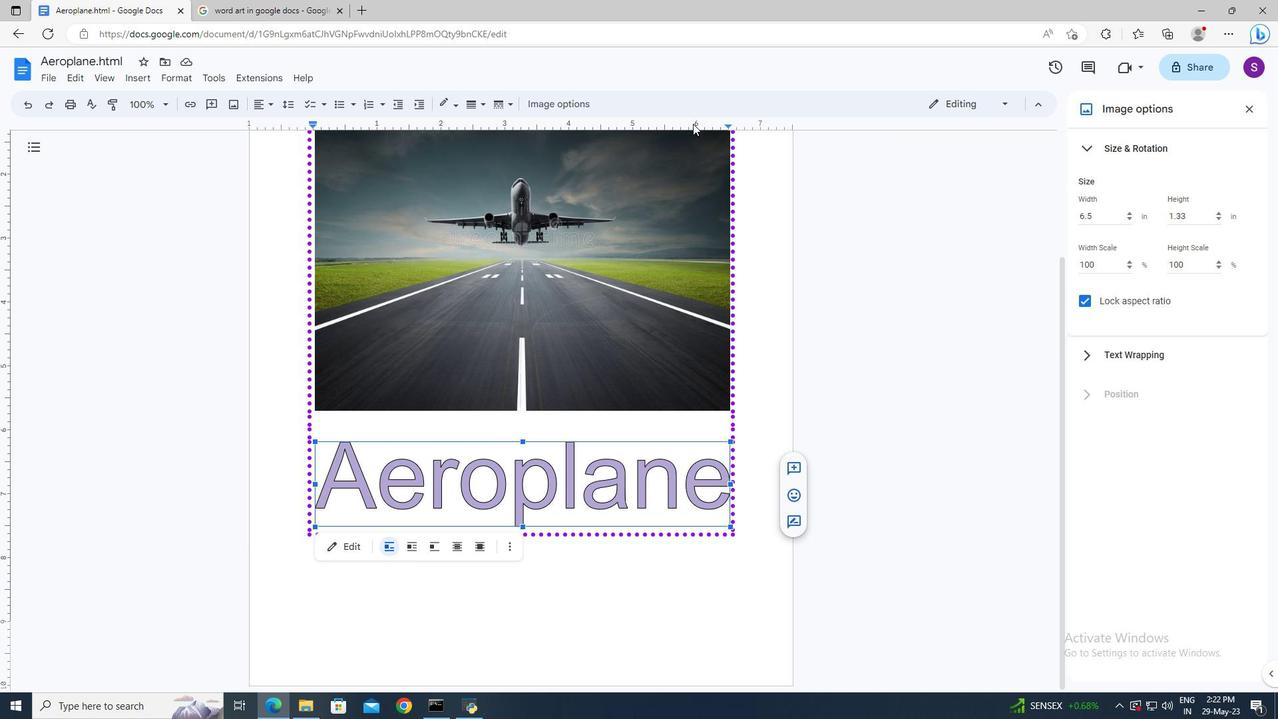 
Action: Mouse scrolled (747, 282) with delta (0, 0)
Screenshot: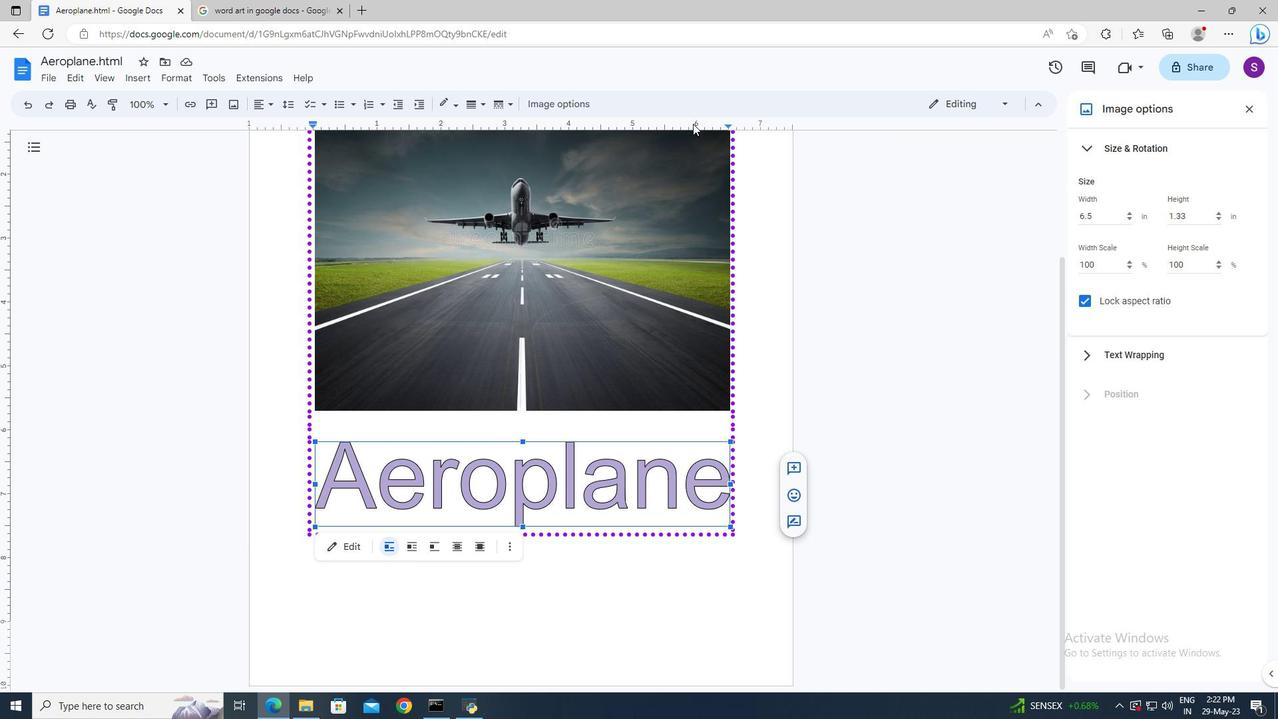 
Action: Mouse scrolled (747, 282) with delta (0, 0)
Screenshot: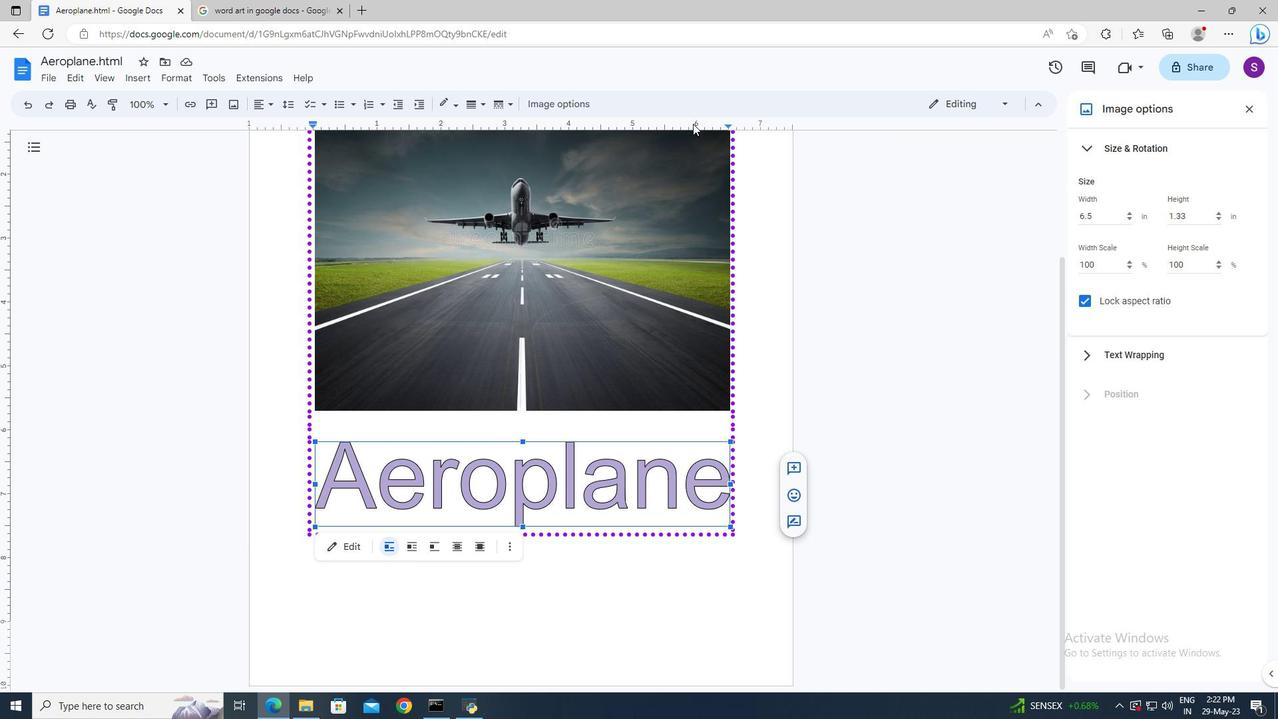 
Action: Mouse scrolled (747, 282) with delta (0, 0)
Screenshot: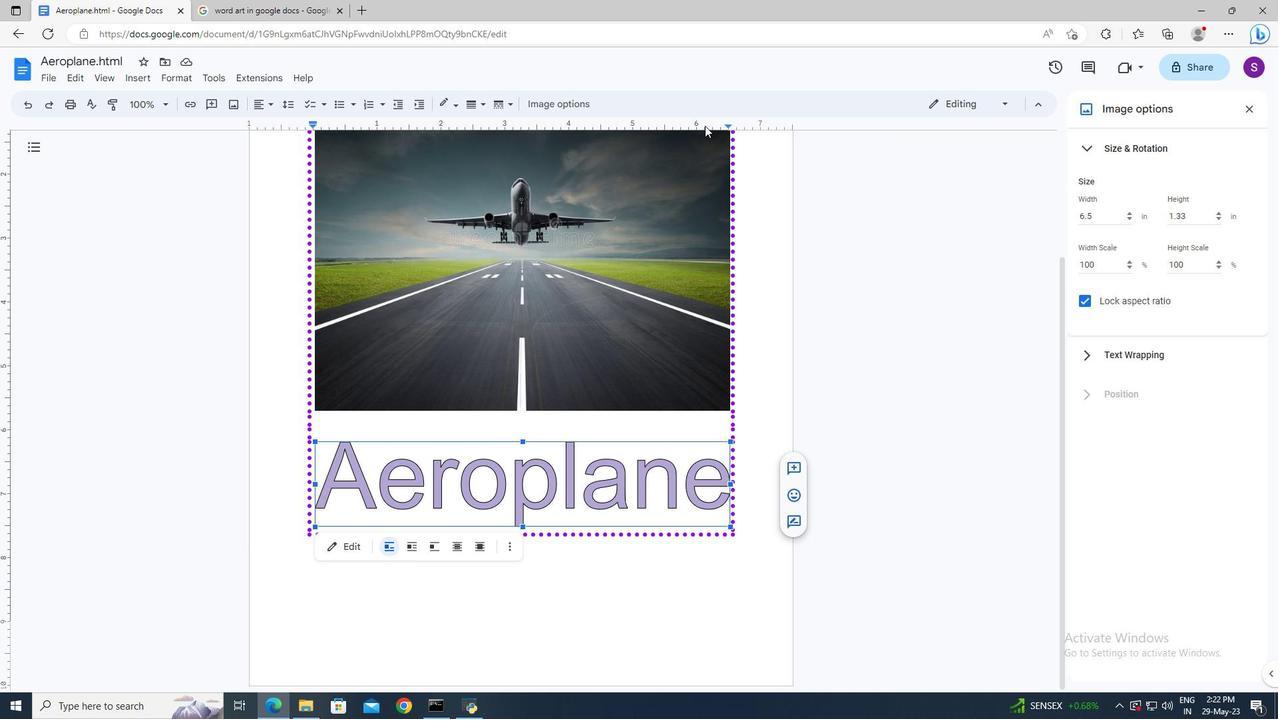 
Action: Mouse scrolled (746, 281) with delta (0, 0)
Screenshot: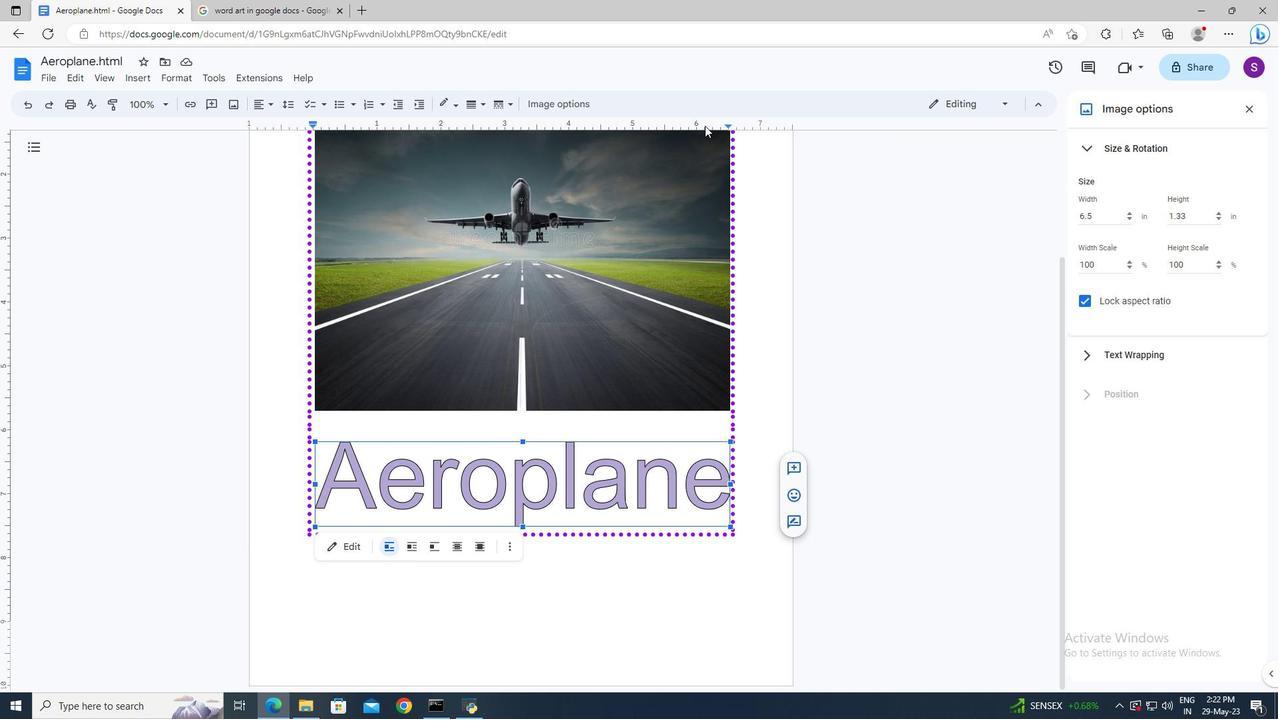 
Action: Mouse scrolled (746, 281) with delta (0, 0)
Screenshot: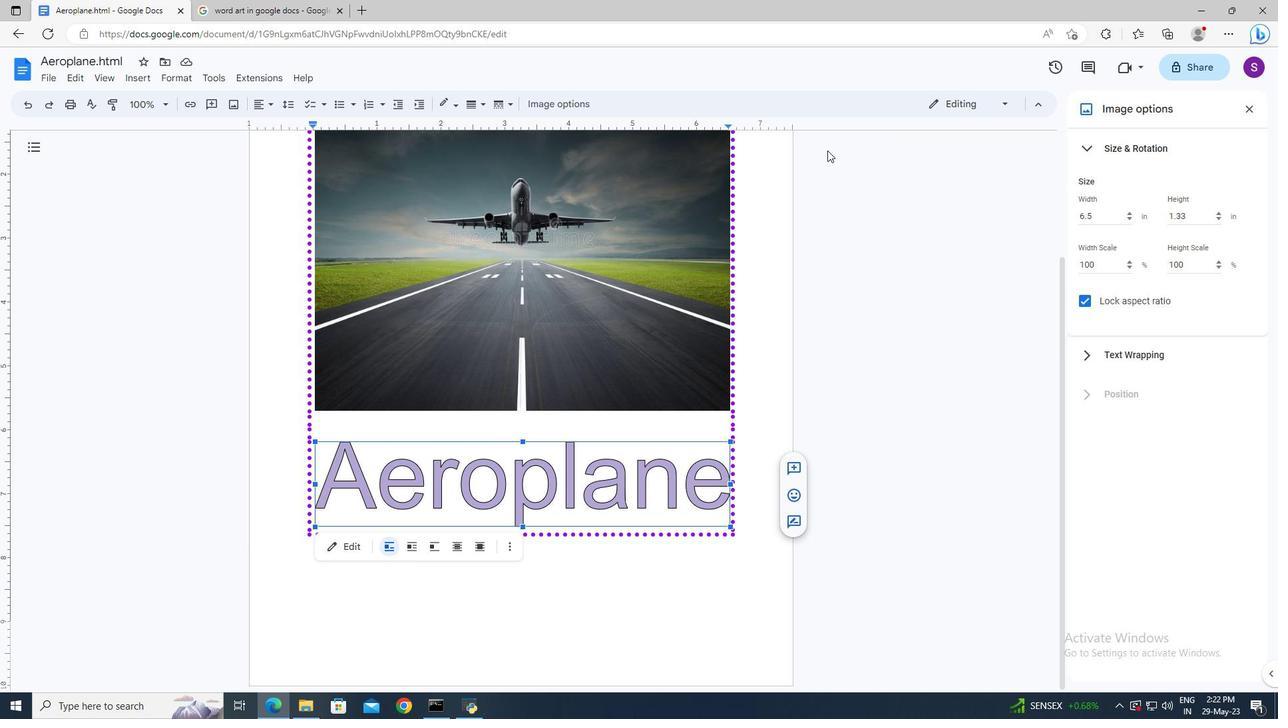 
Action: Mouse scrolled (746, 281) with delta (0, 0)
Screenshot: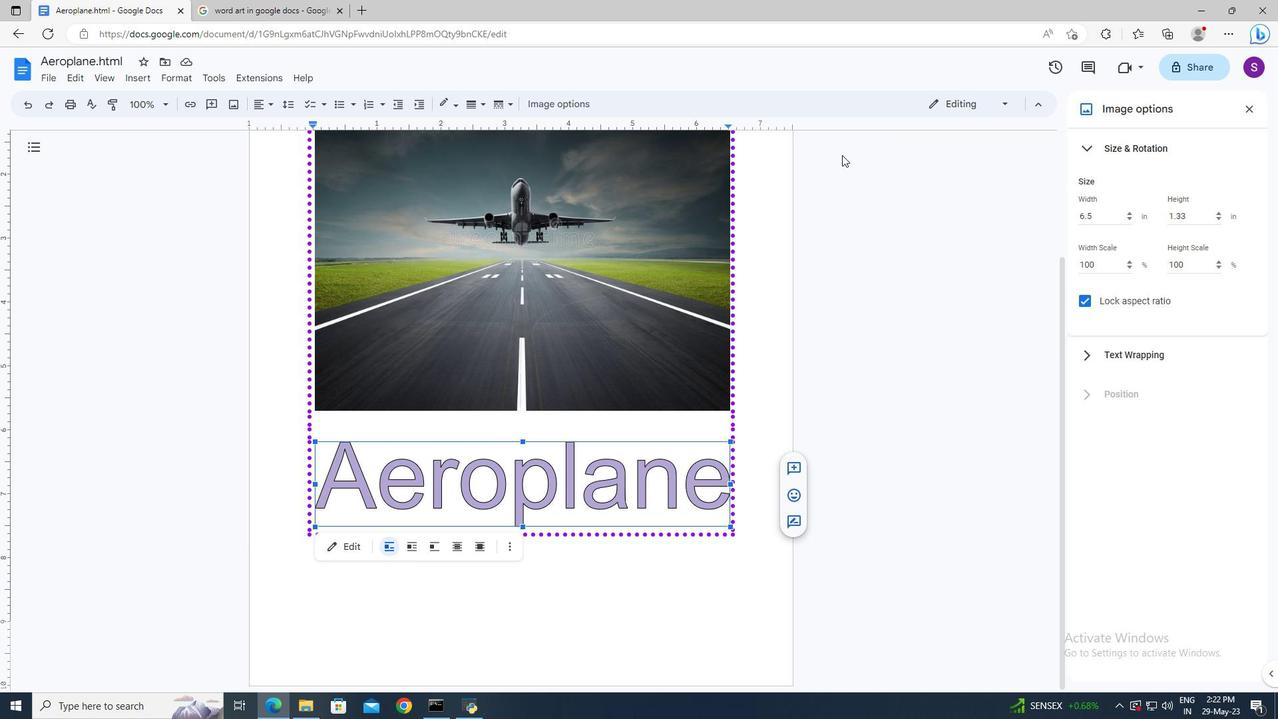 
Action: Mouse moved to (746, 281)
Screenshot: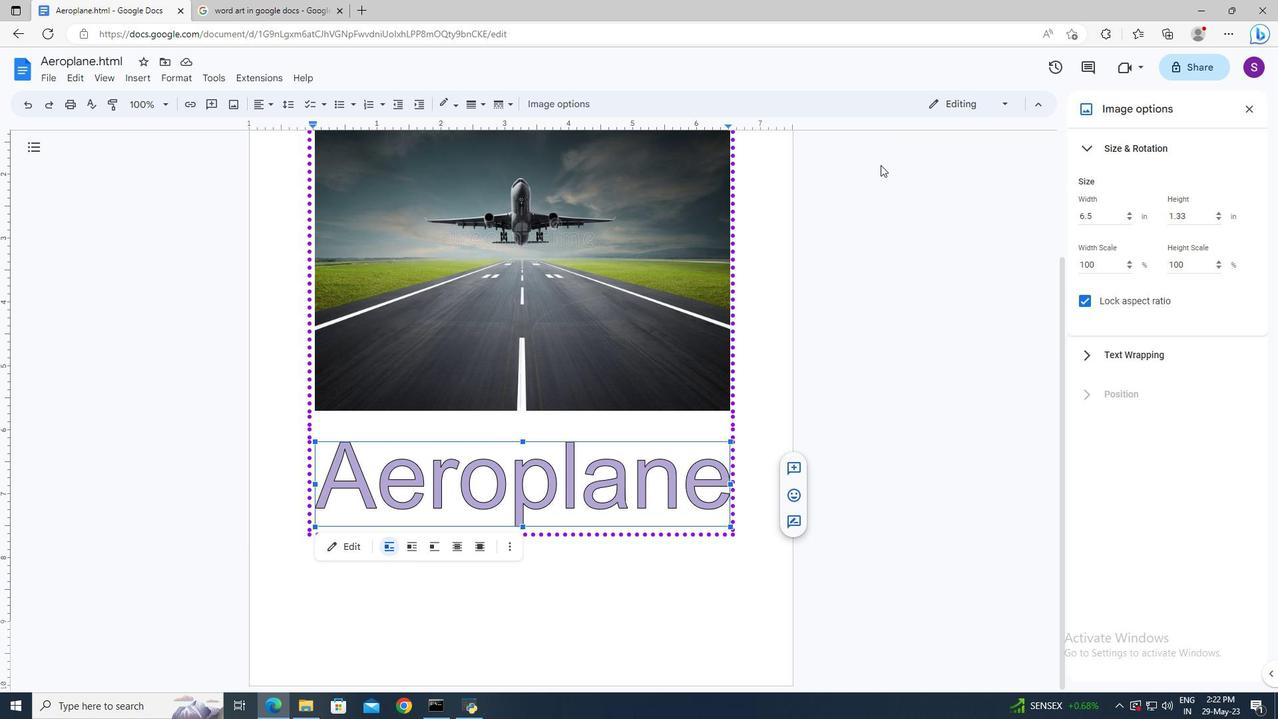
Action: Mouse scrolled (746, 281) with delta (0, 0)
Screenshot: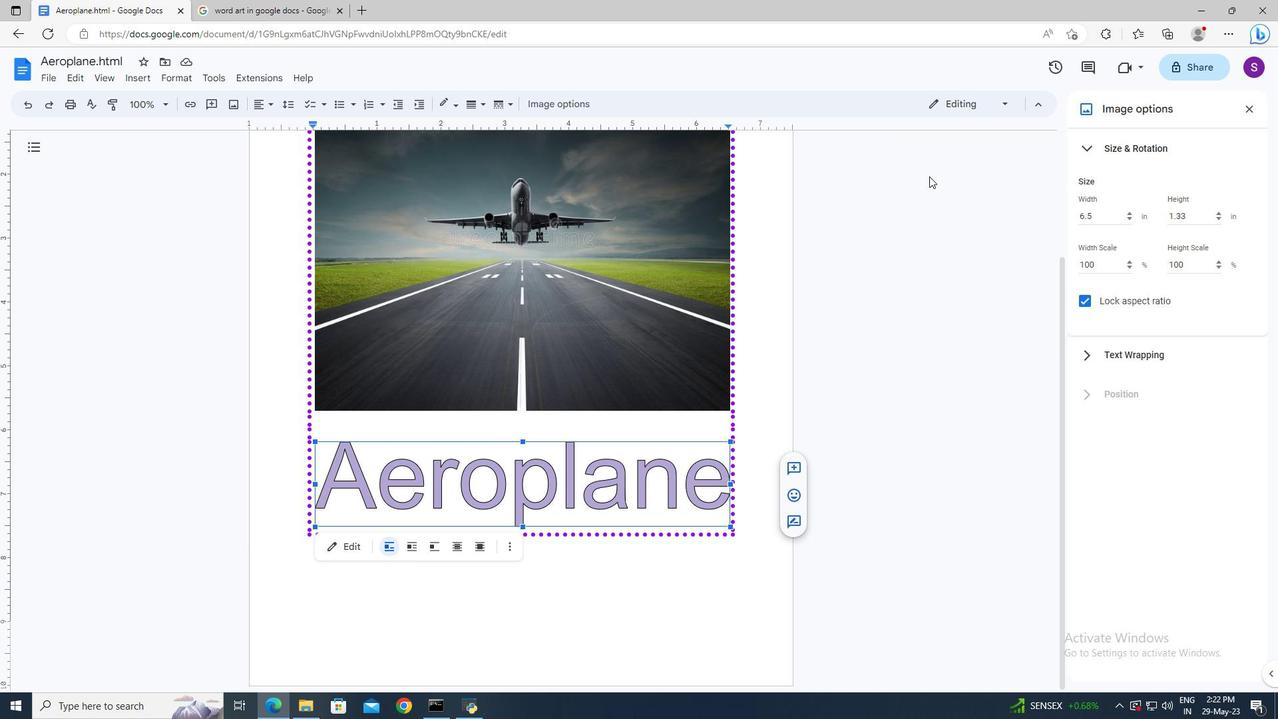 
Action: Mouse scrolled (746, 281) with delta (0, 0)
Screenshot: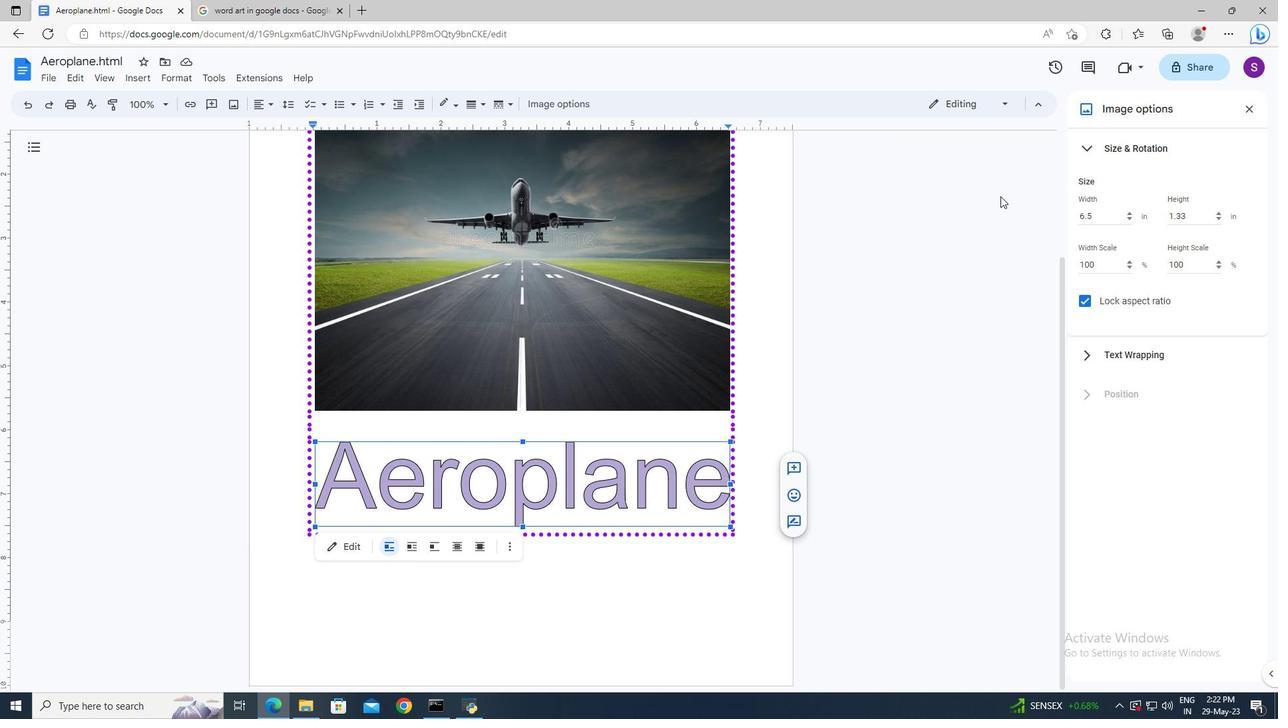 
Action: Mouse scrolled (746, 281) with delta (0, 0)
Screenshot: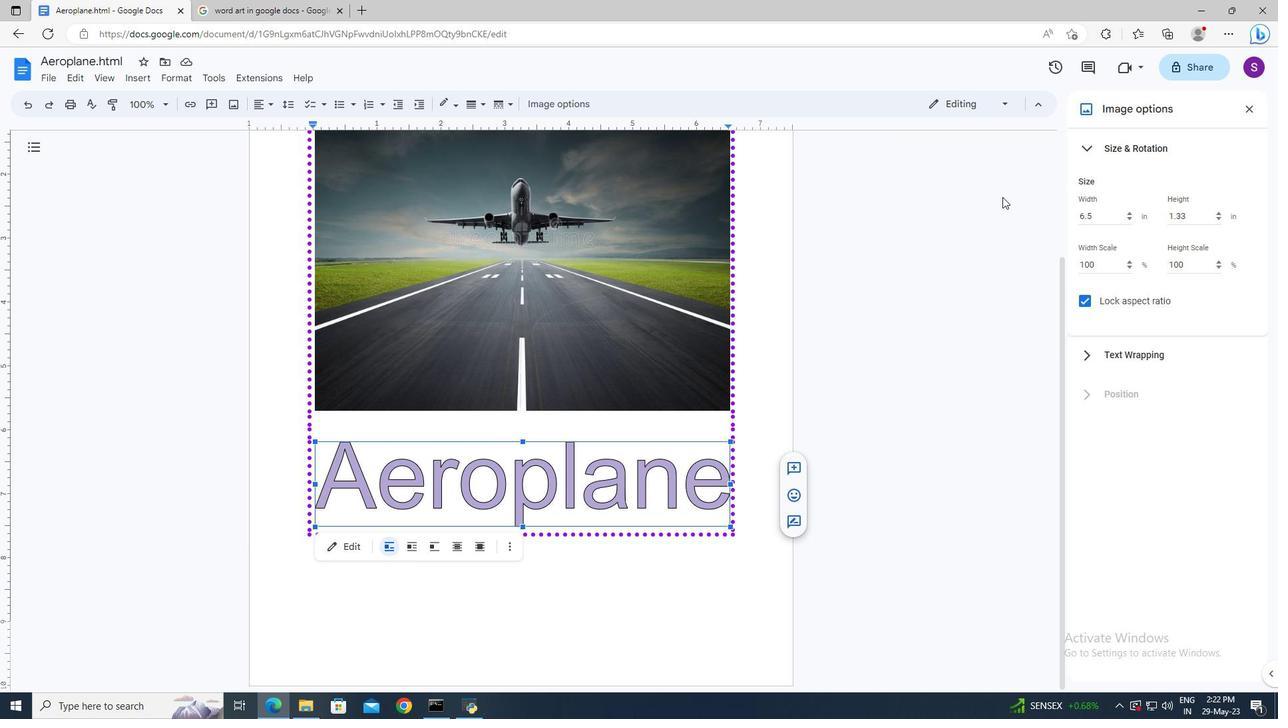 
Action: Mouse scrolled (746, 281) with delta (0, 0)
Screenshot: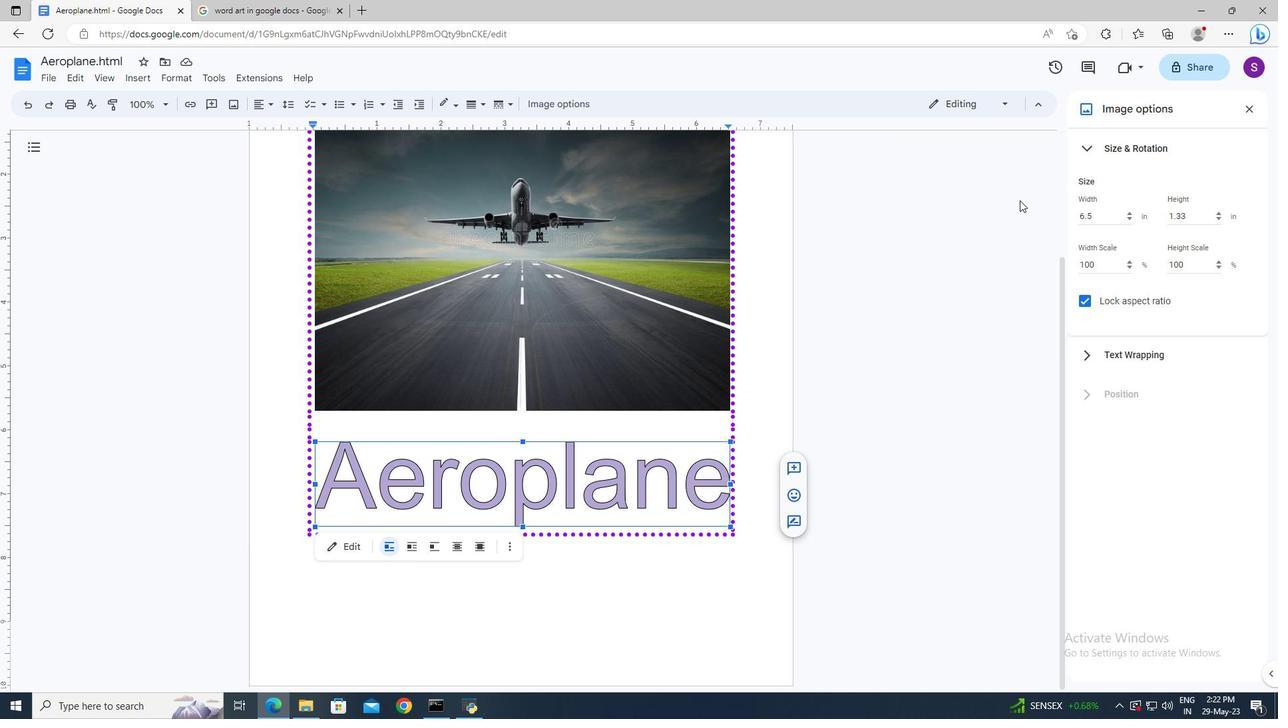 
Action: Mouse scrolled (746, 281) with delta (0, 0)
Screenshot: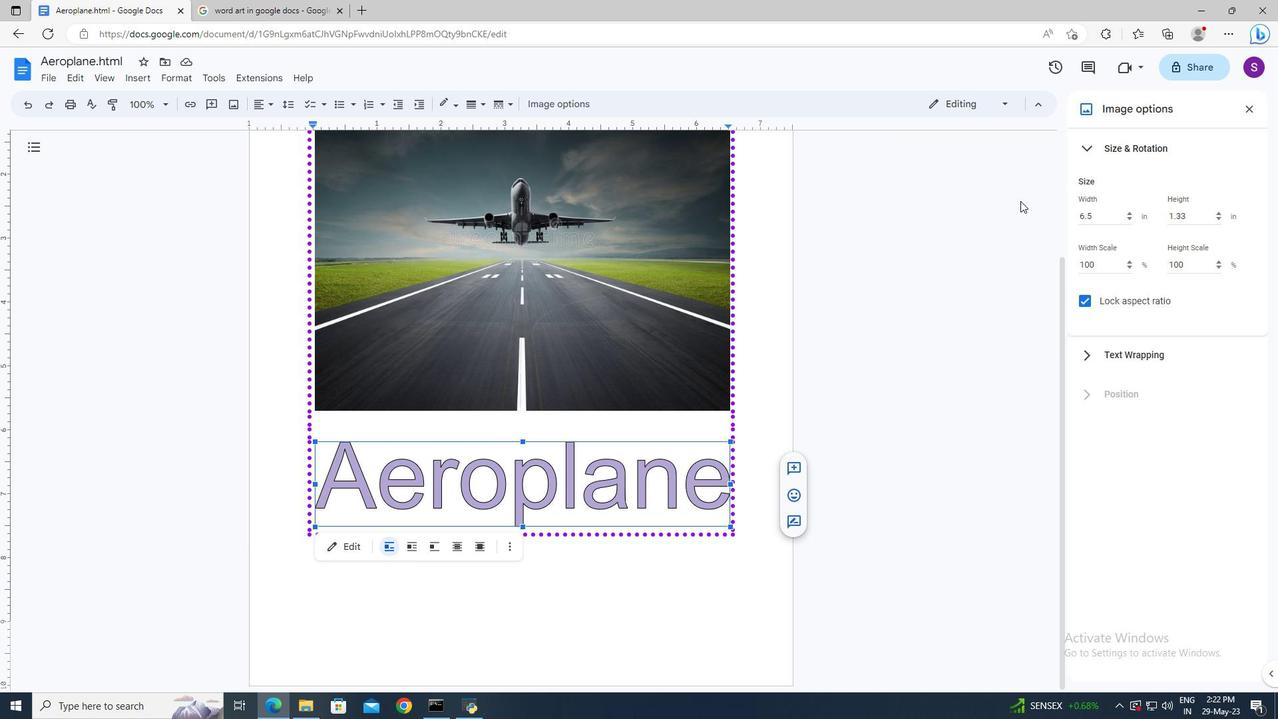 
Action: Mouse scrolled (746, 281) with delta (0, 0)
Screenshot: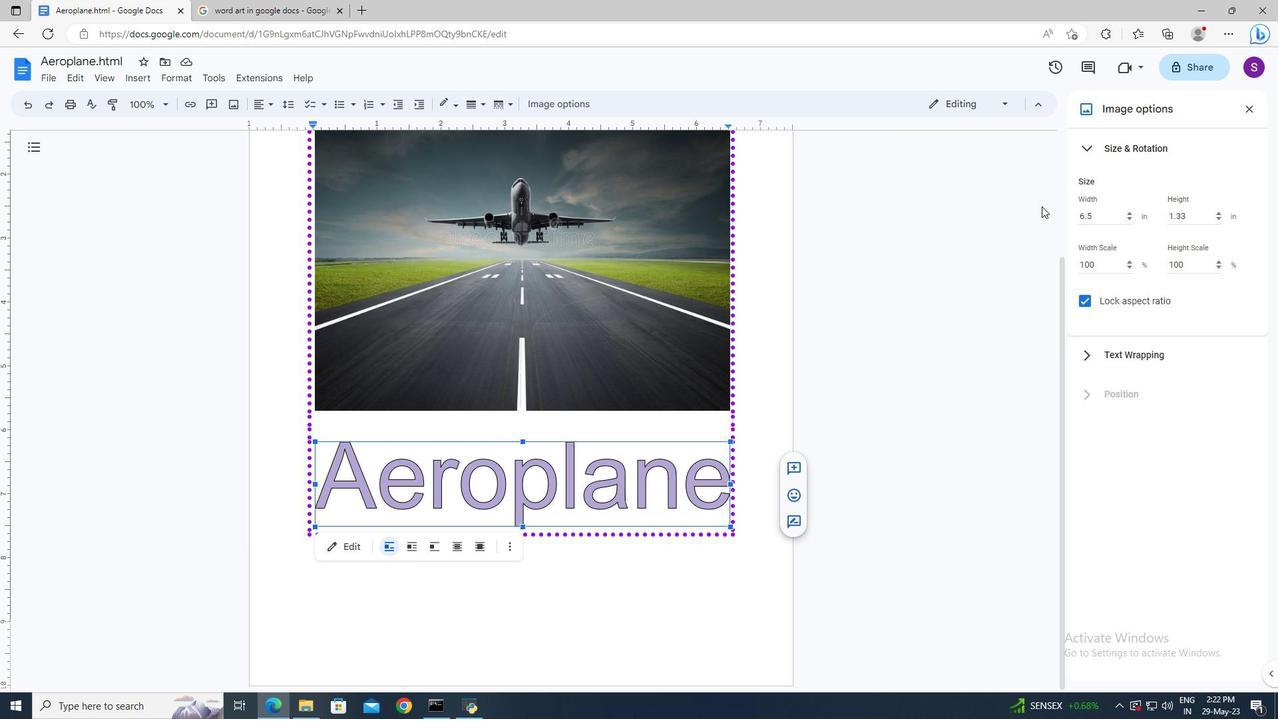 
Action: Mouse scrolled (746, 281) with delta (0, 0)
Screenshot: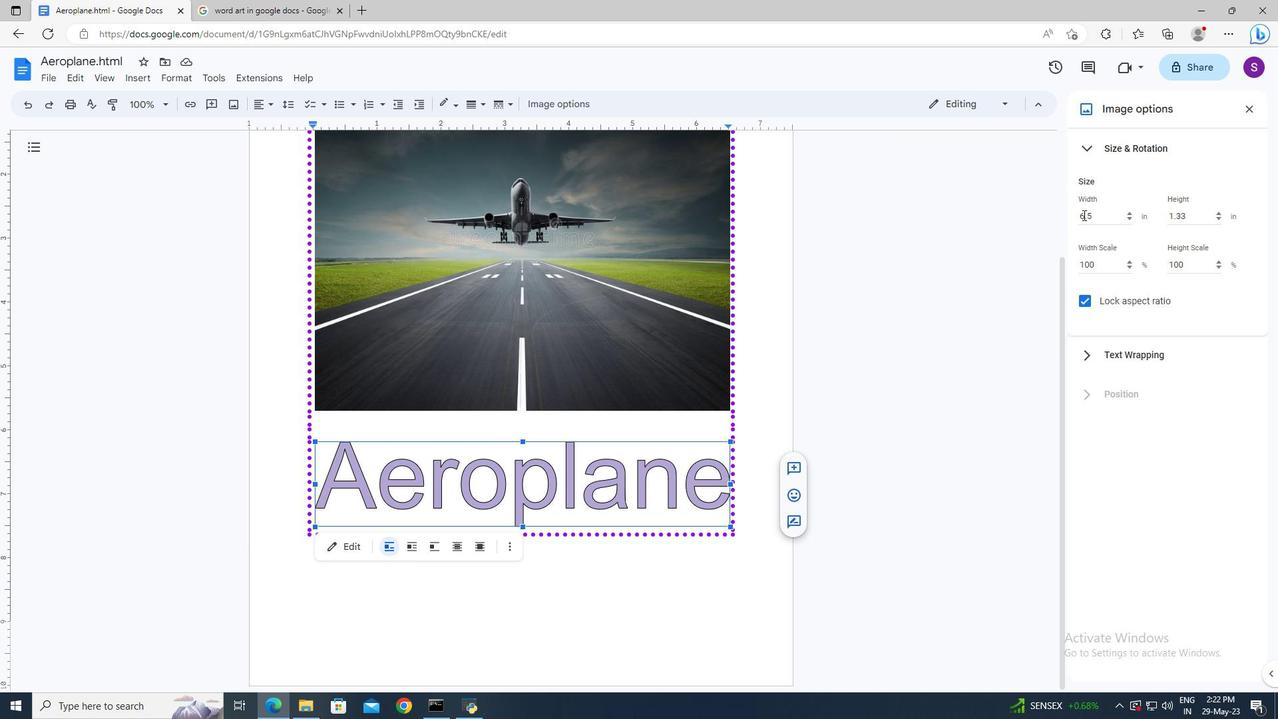 
Action: Mouse scrolled (746, 281) with delta (0, 0)
Screenshot: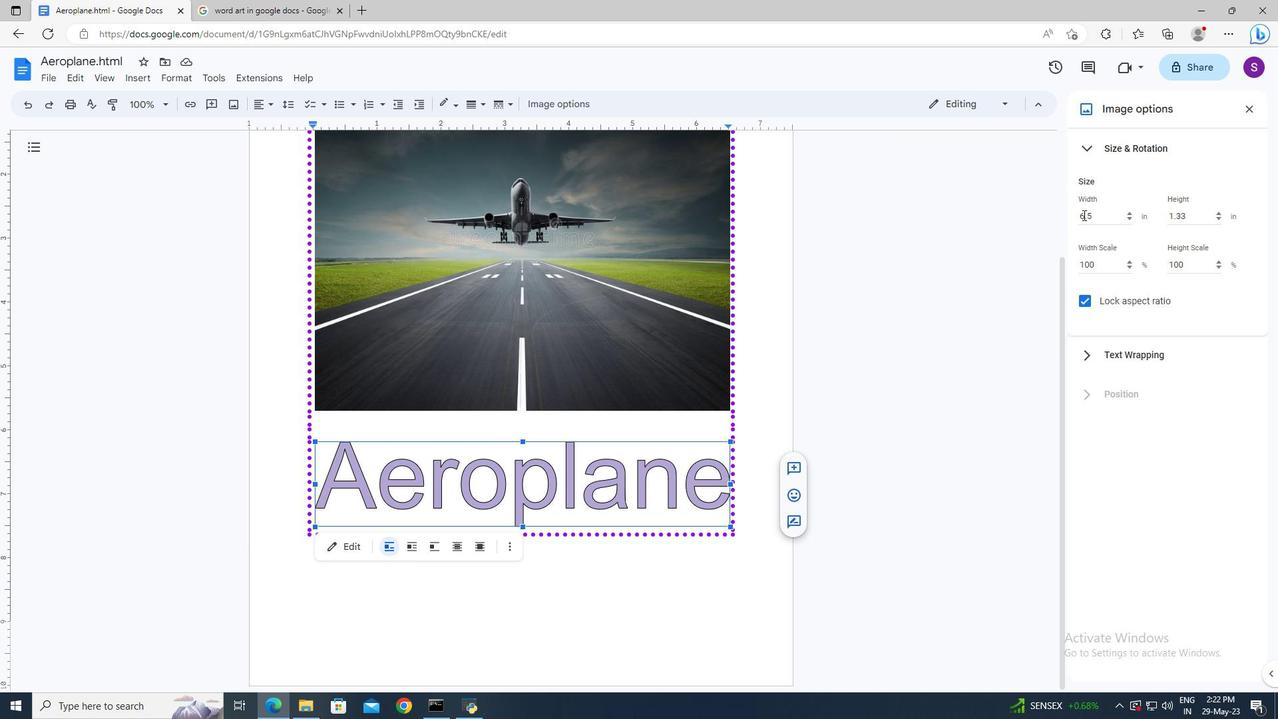 
Action: Mouse scrolled (746, 281) with delta (0, 0)
Screenshot: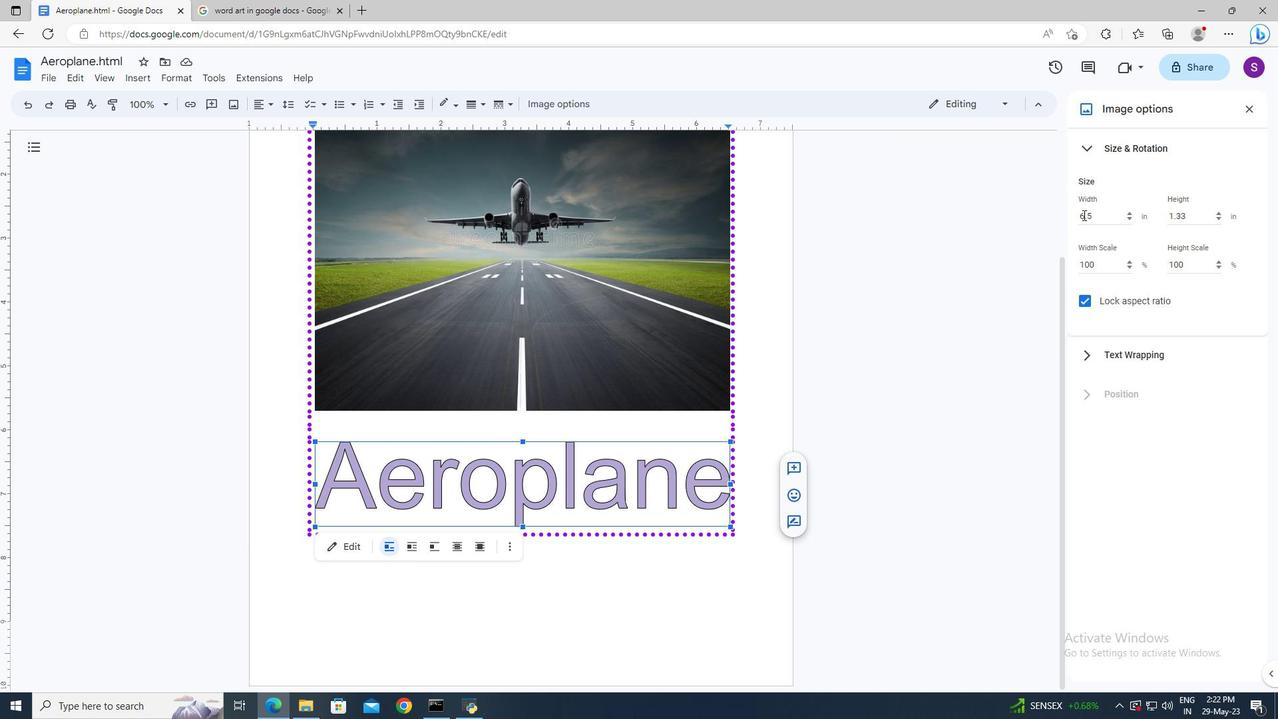 
Action: Mouse scrolled (746, 281) with delta (0, 0)
Screenshot: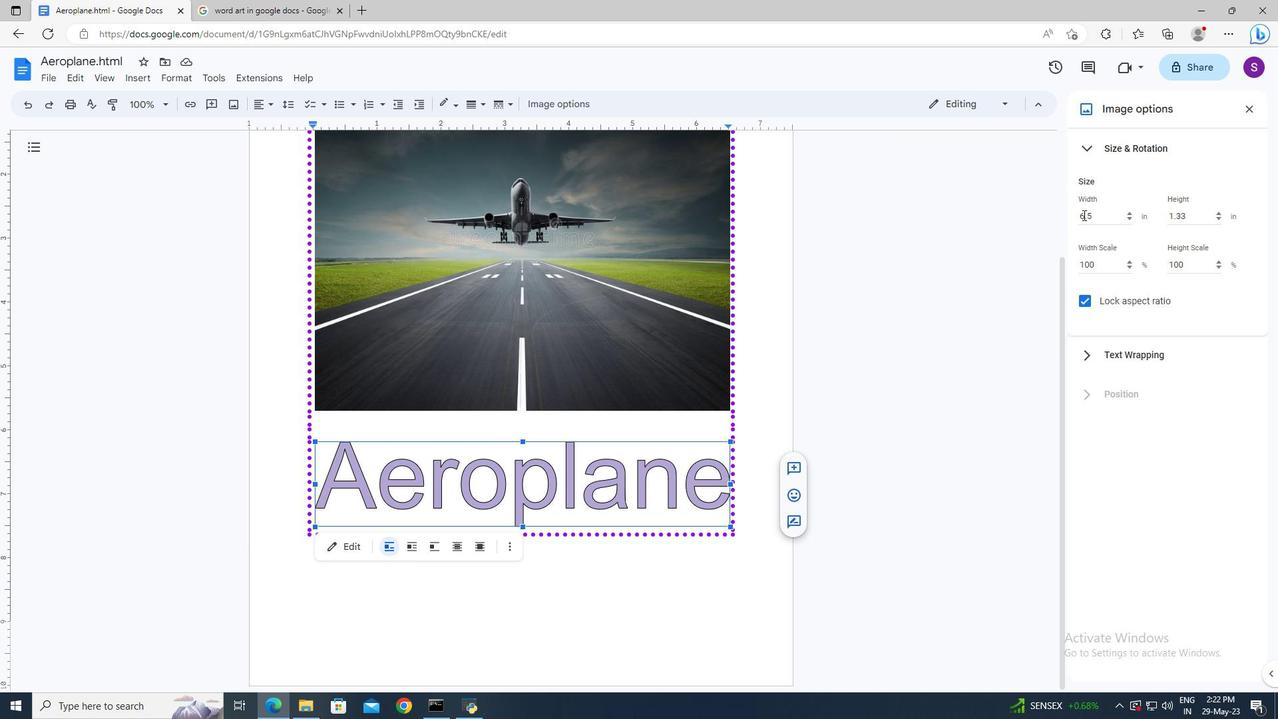 
Action: Mouse scrolled (746, 281) with delta (0, 0)
Screenshot: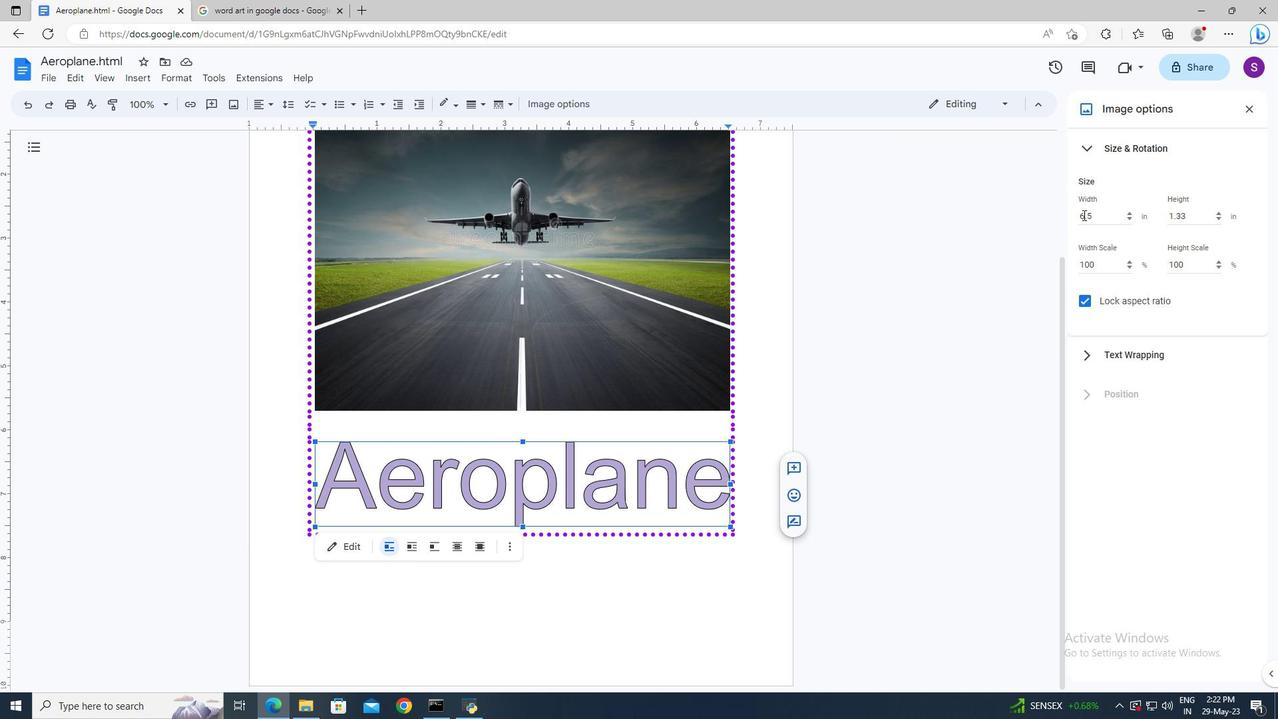 
Action: Mouse scrolled (746, 281) with delta (0, 0)
Screenshot: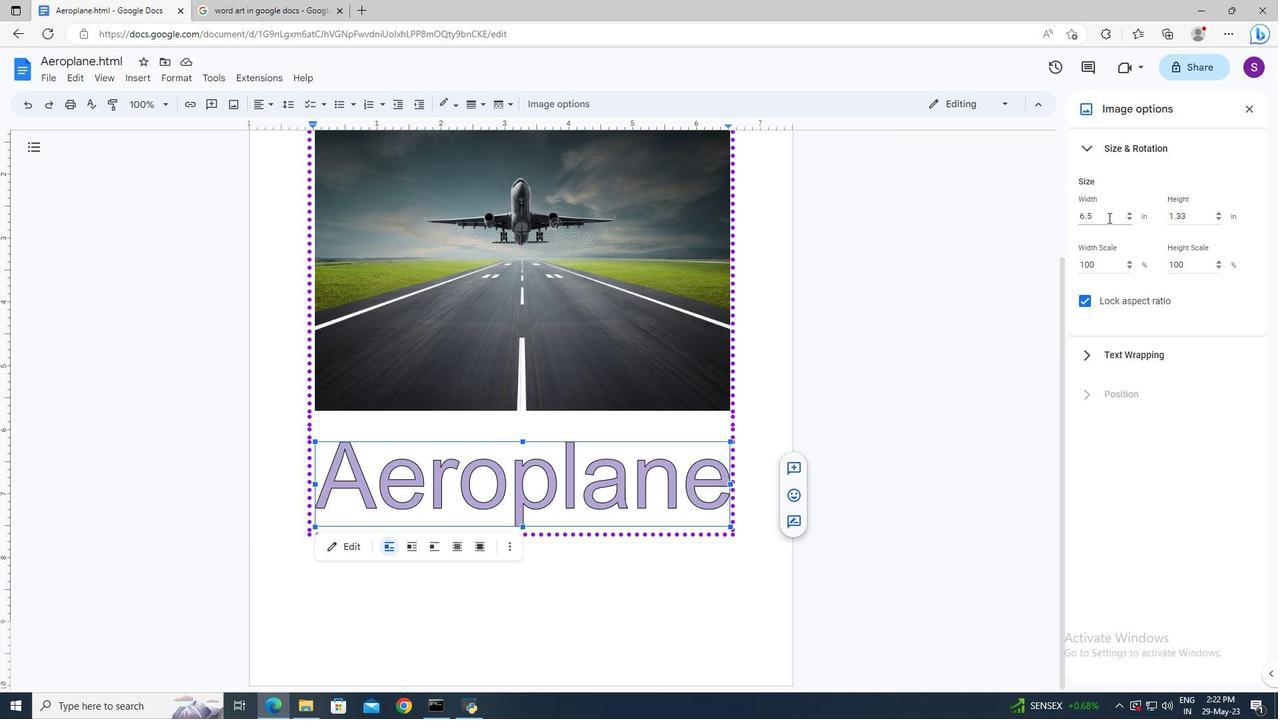 
Action: Mouse scrolled (746, 281) with delta (0, 0)
Screenshot: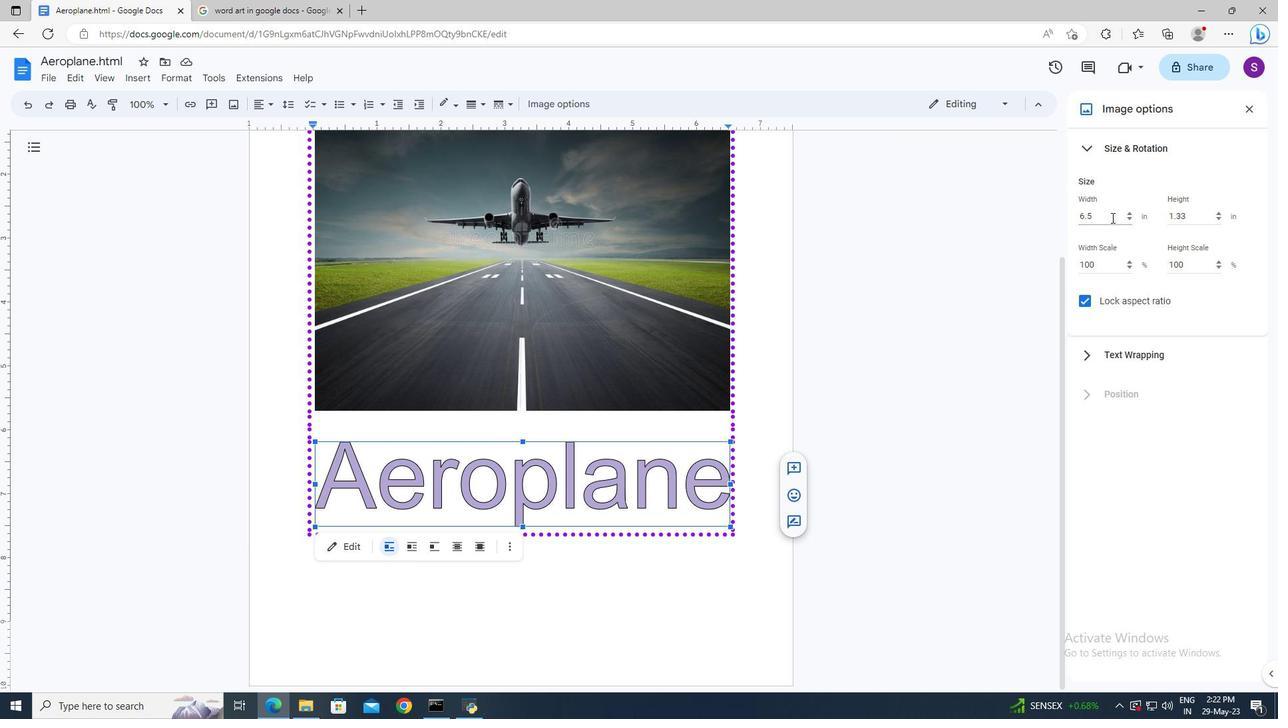 
Action: Mouse scrolled (746, 281) with delta (0, 0)
Screenshot: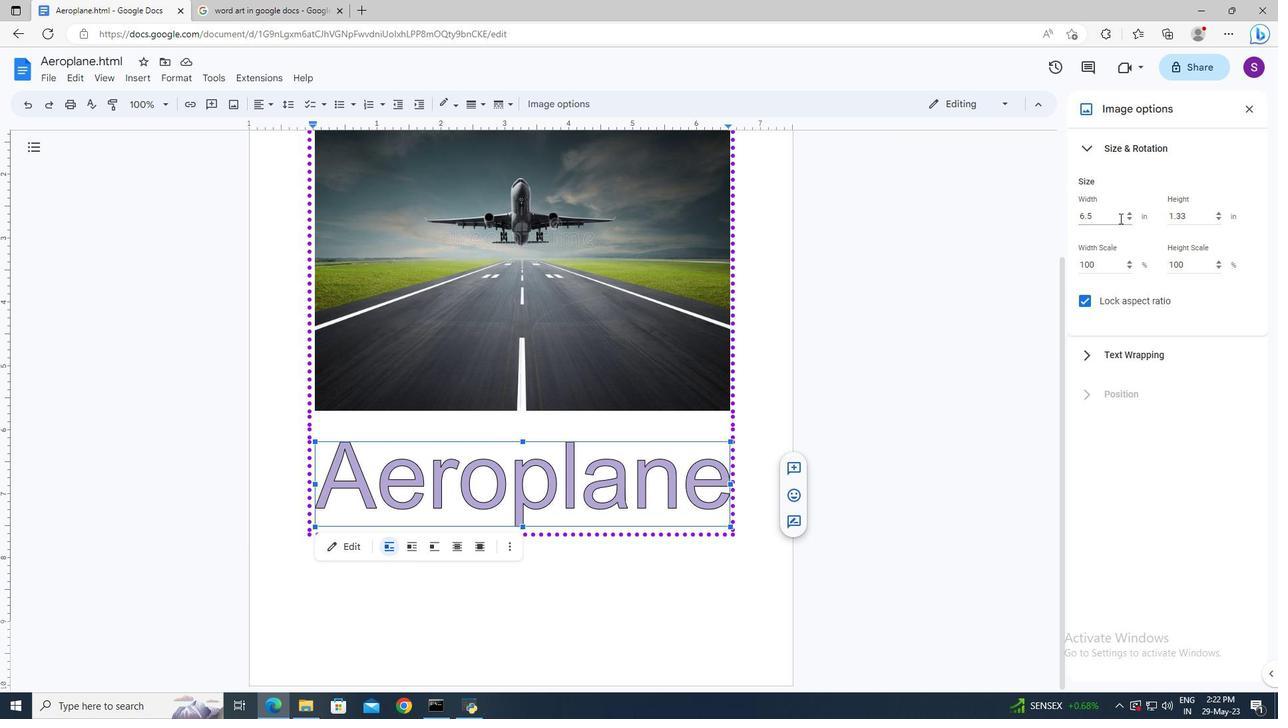 
Action: Mouse scrolled (746, 281) with delta (0, 0)
Screenshot: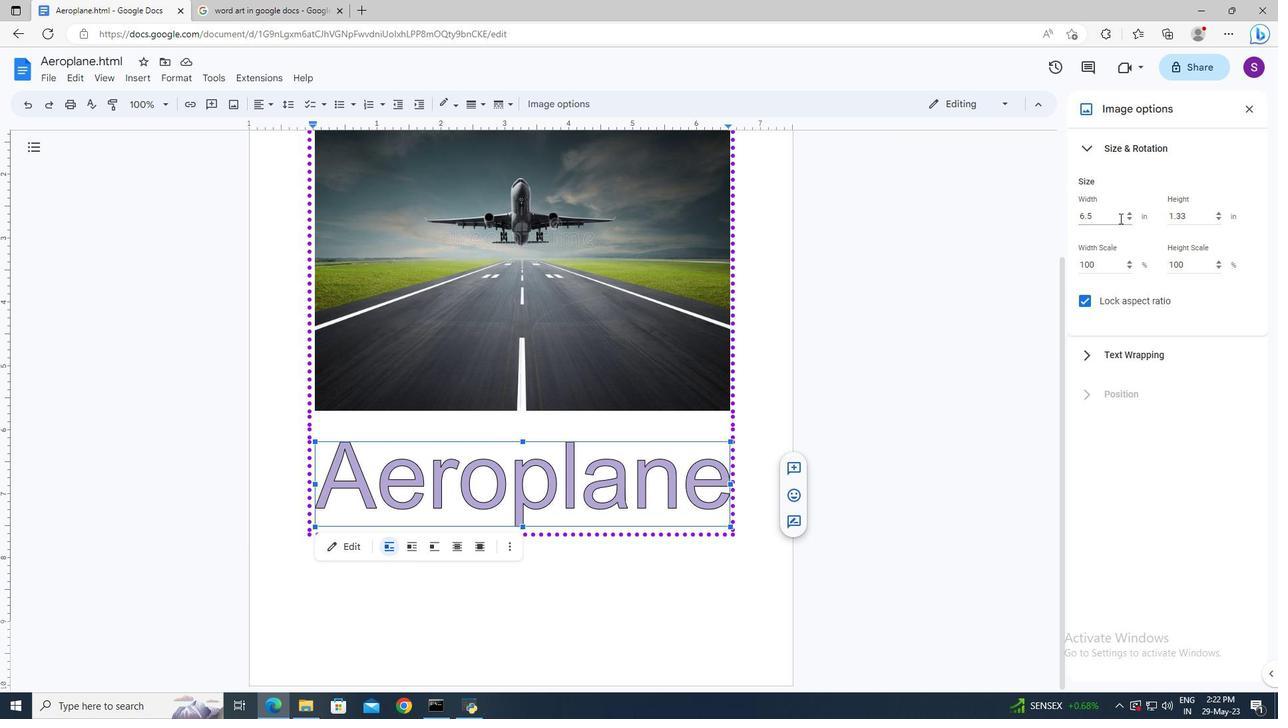 
Action: Mouse scrolled (746, 281) with delta (0, 0)
Screenshot: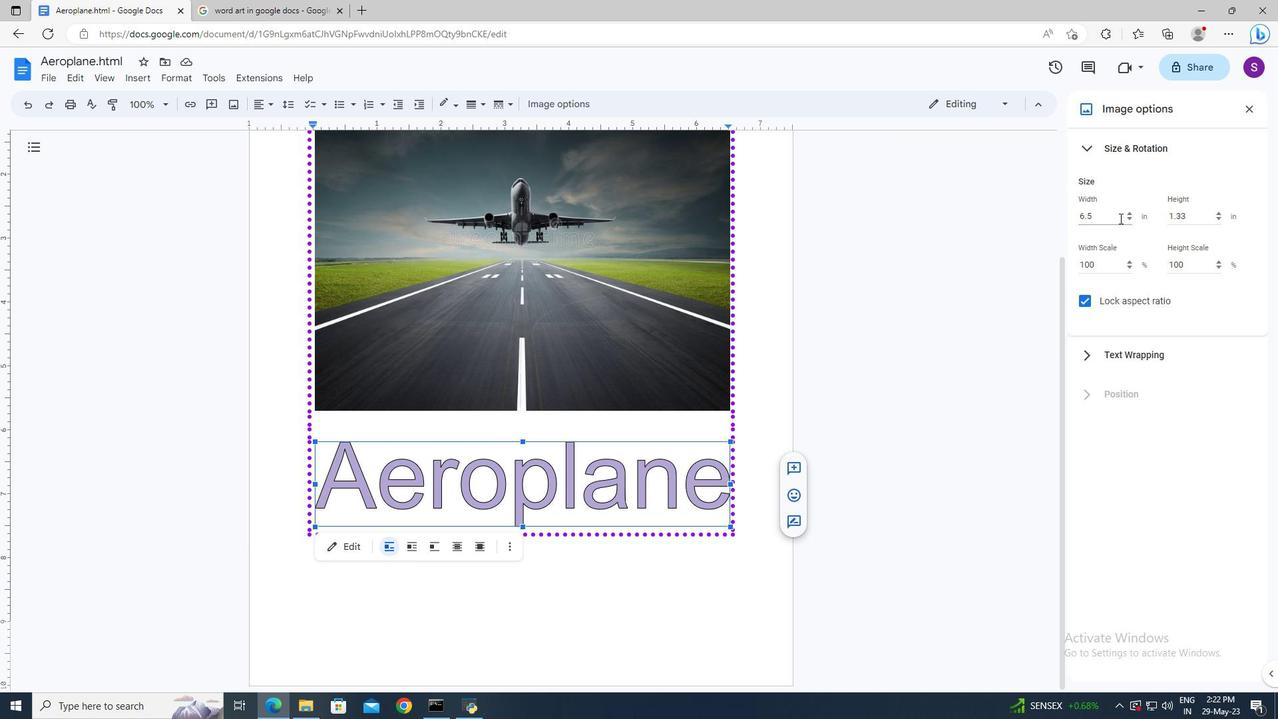 
Action: Mouse scrolled (746, 281) with delta (0, 0)
Screenshot: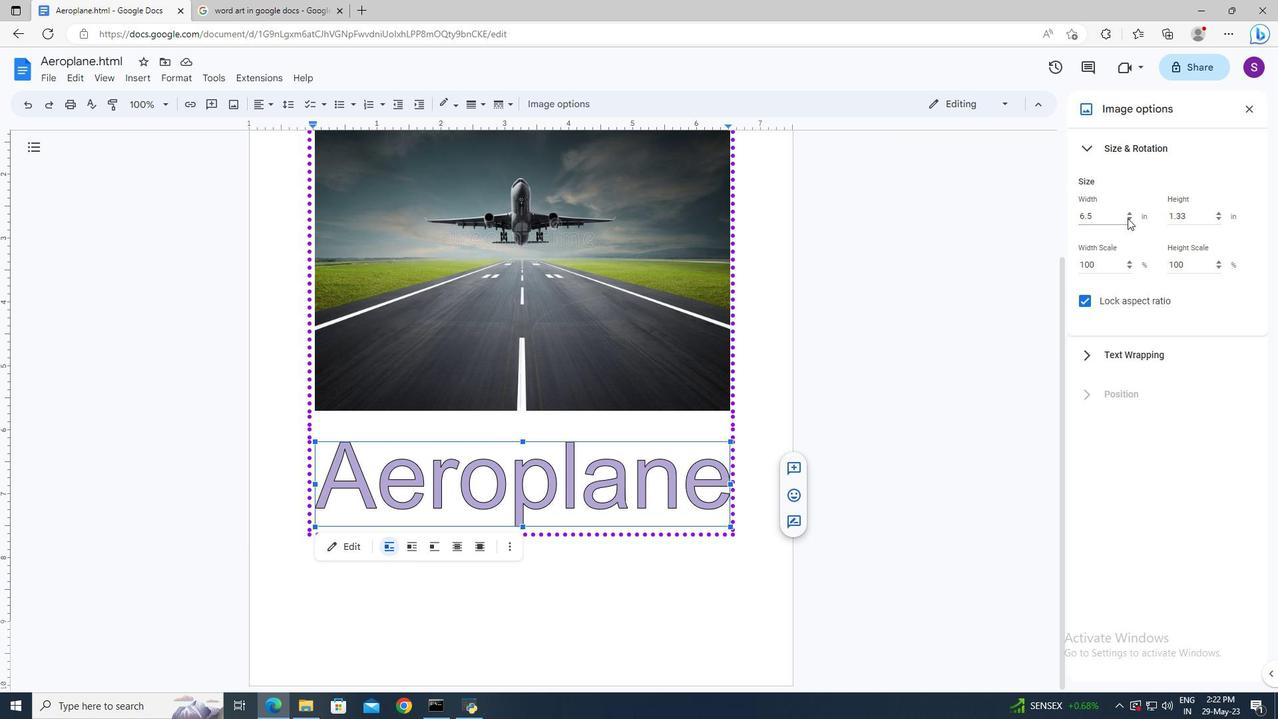 
Action: Mouse scrolled (746, 281) with delta (0, 0)
Screenshot: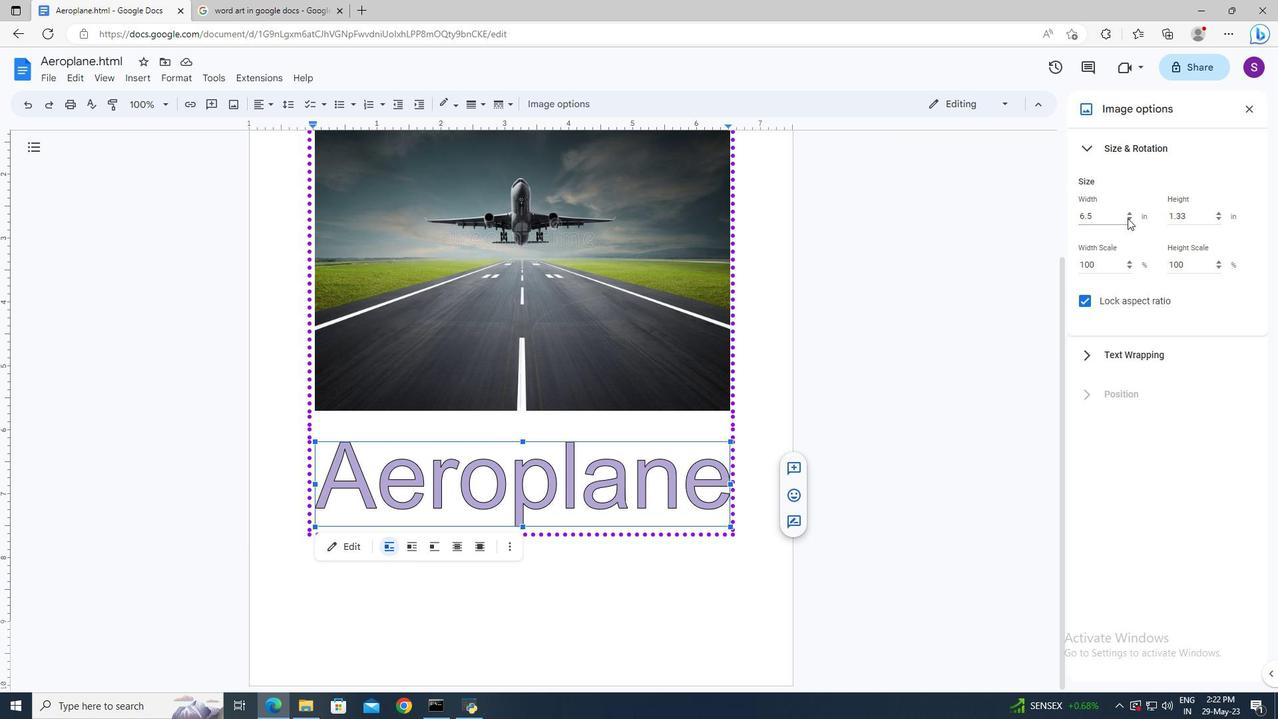 
Action: Mouse scrolled (746, 281) with delta (0, 0)
Screenshot: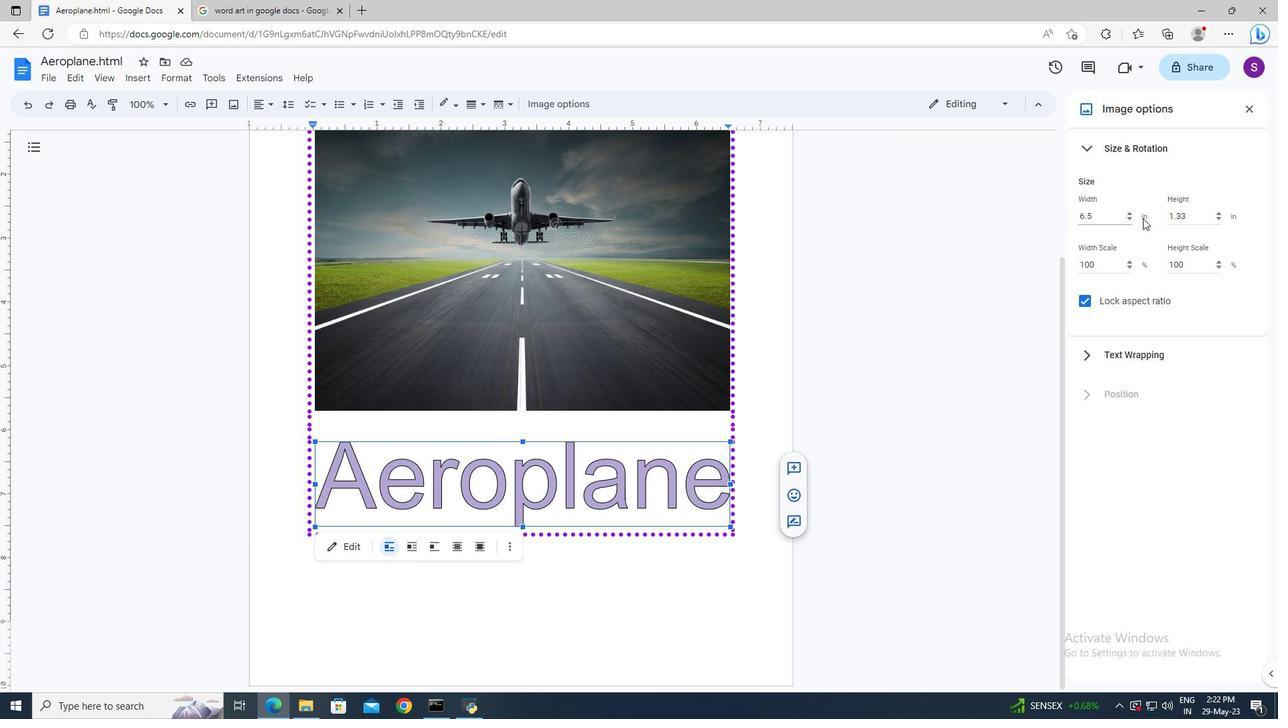
Action: Mouse moved to (460, 502)
Screenshot: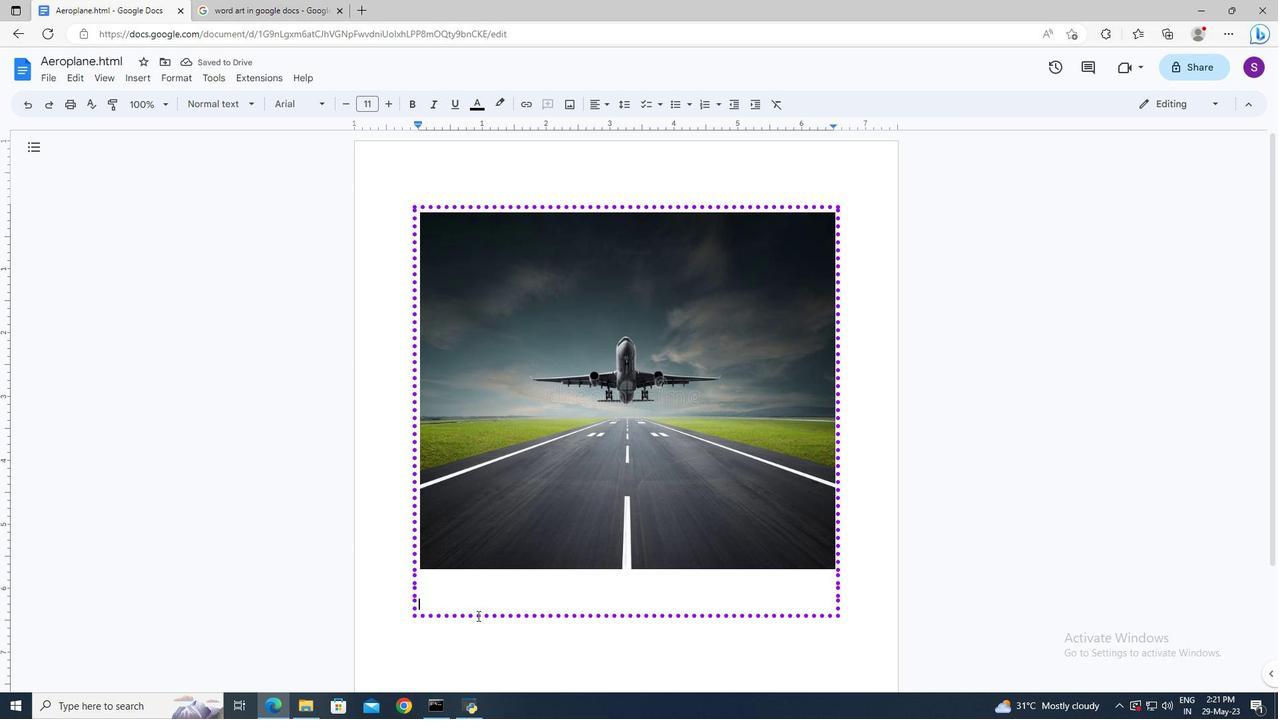 
Action: Mouse pressed left at (460, 502)
Screenshot: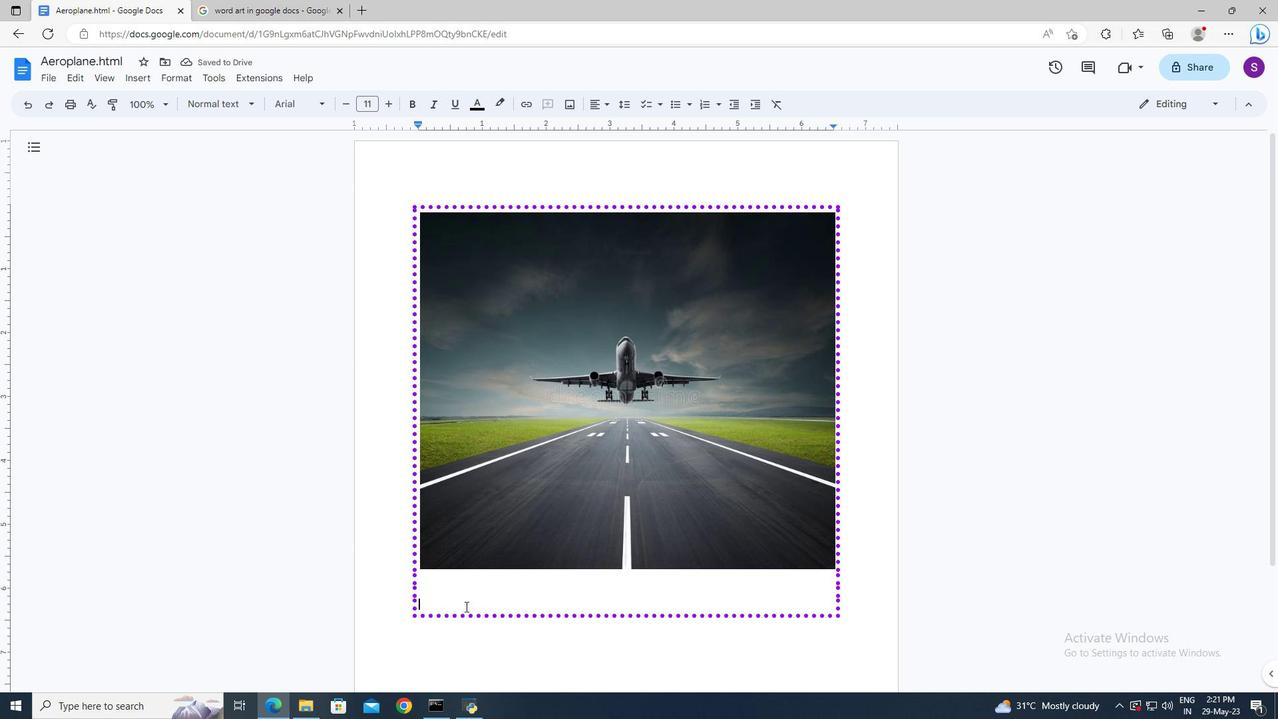 
Action: Mouse moved to (147, 111)
Screenshot: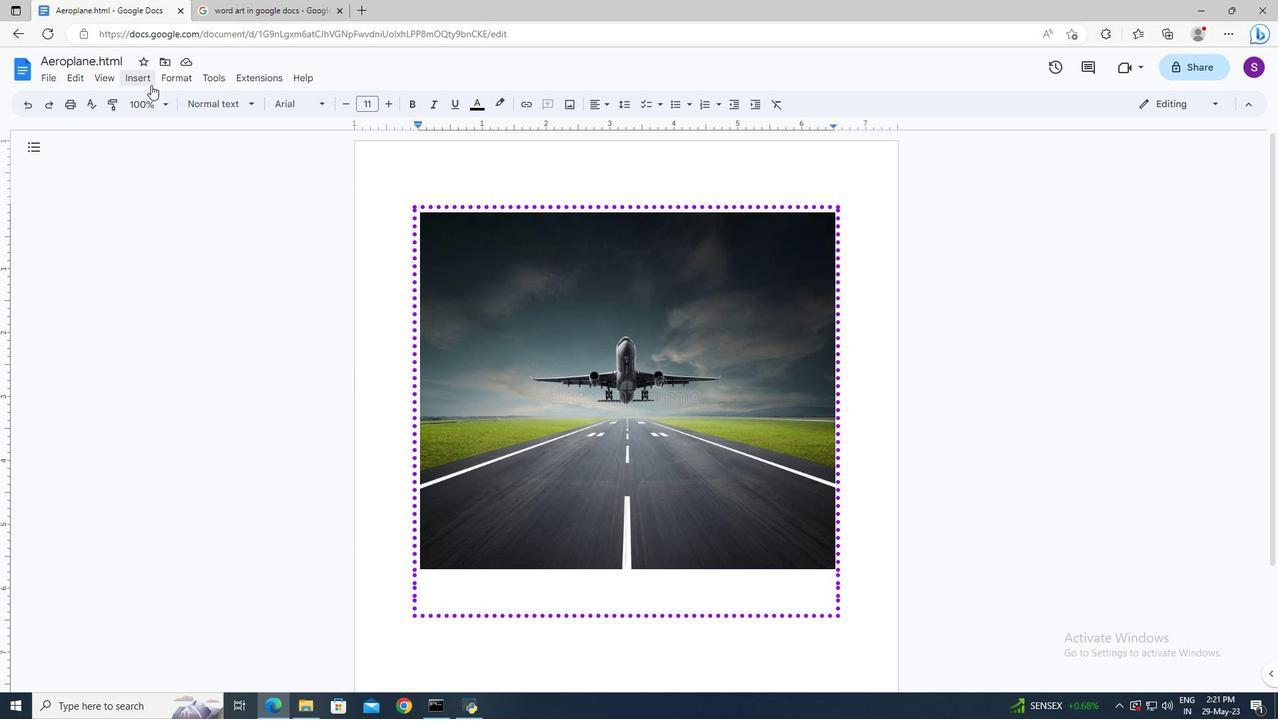 
Action: Mouse pressed left at (147, 111)
Screenshot: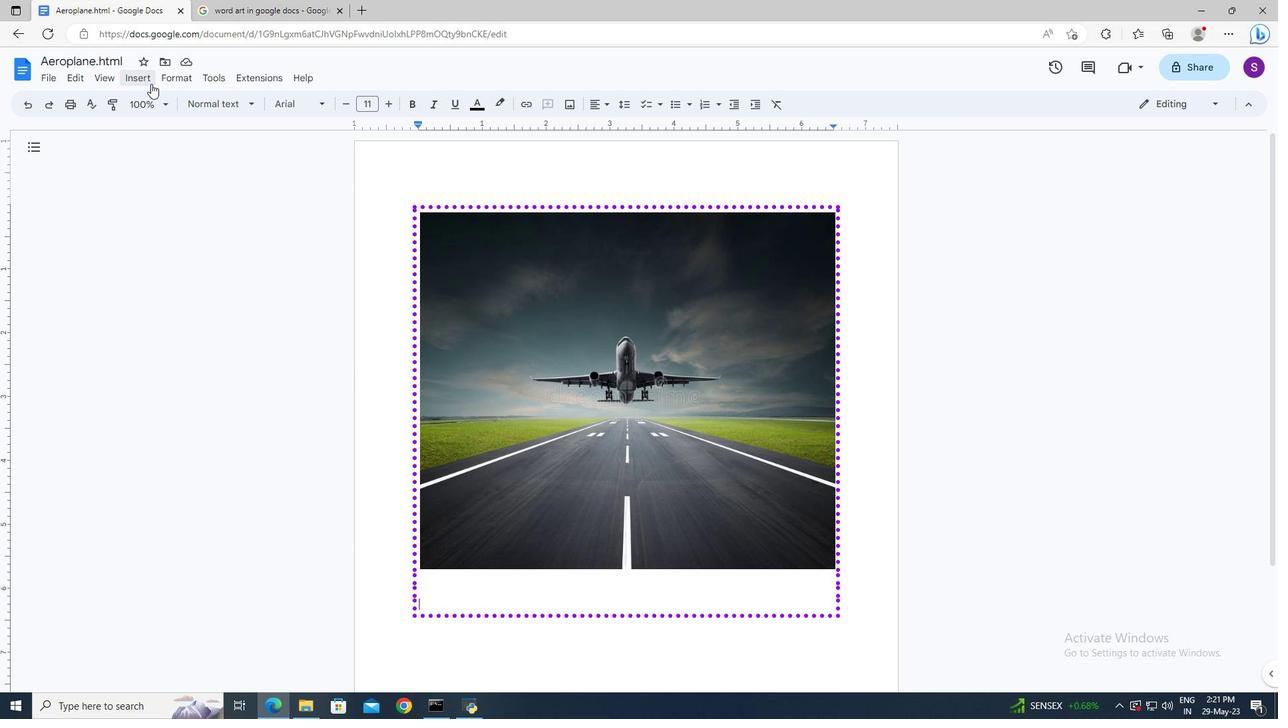 
Action: Mouse moved to (369, 159)
Screenshot: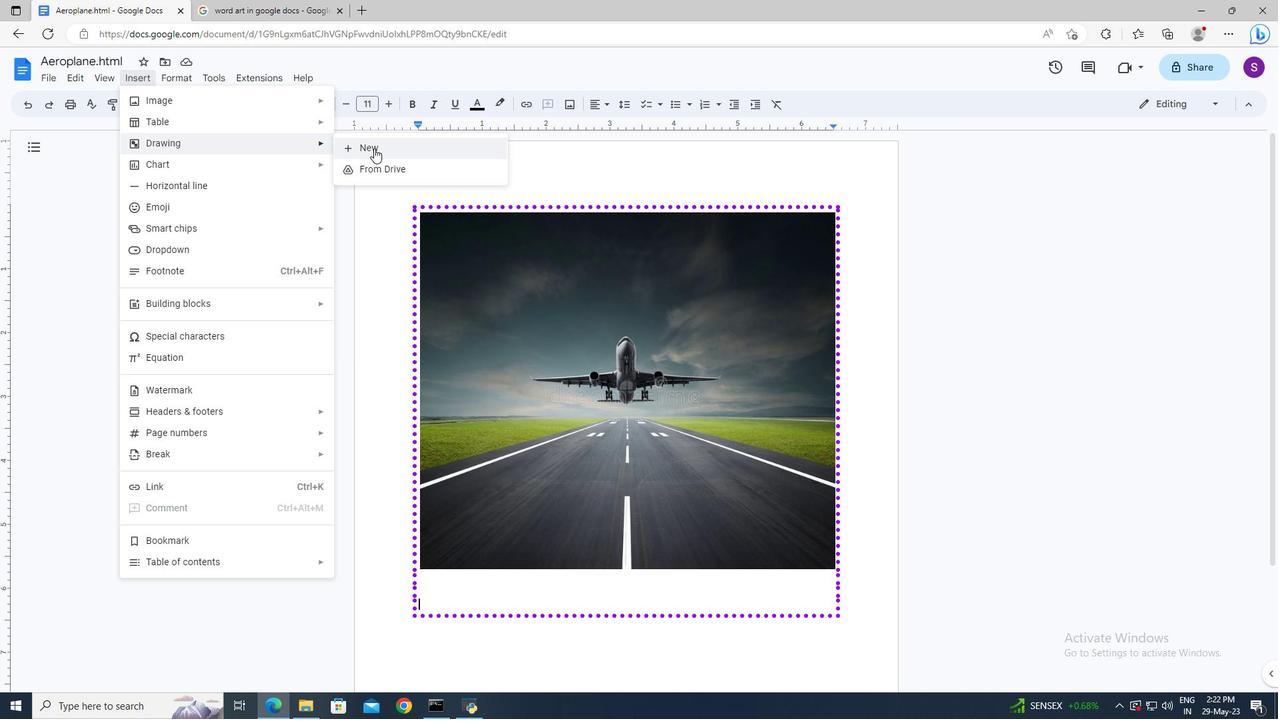 
Action: Mouse pressed left at (369, 159)
Screenshot: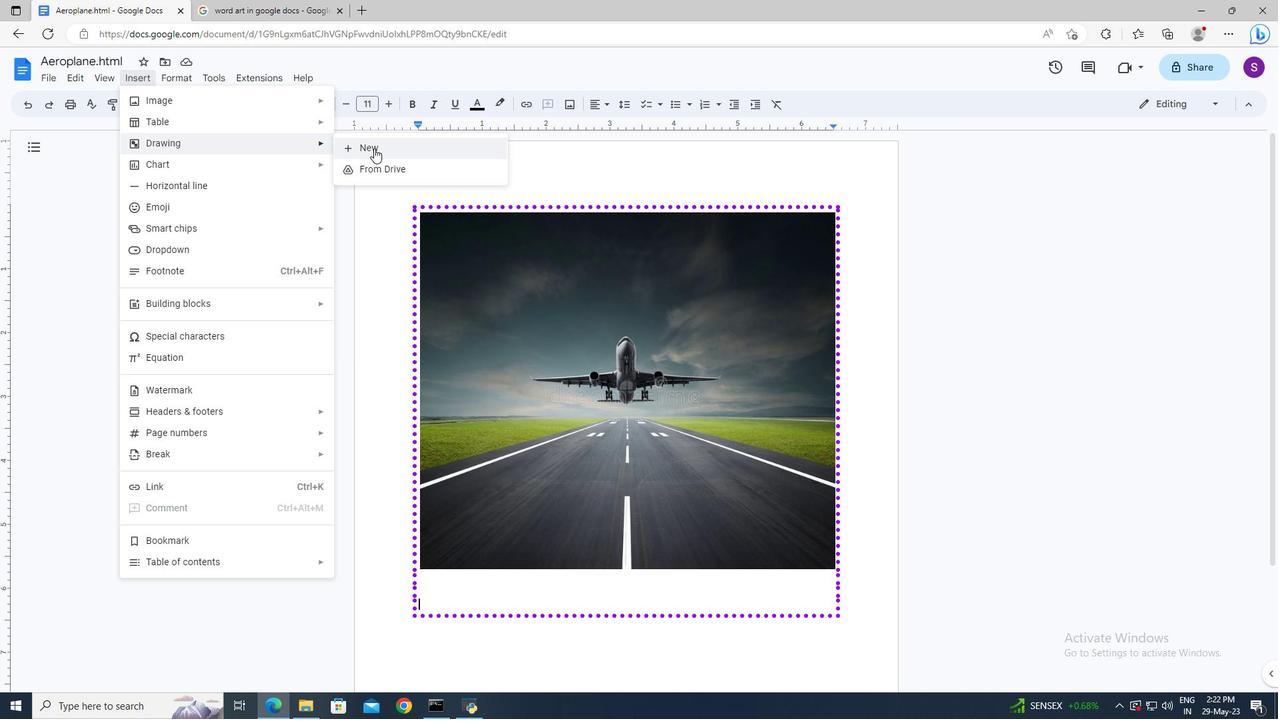 
Action: Mouse moved to (342, 157)
Screenshot: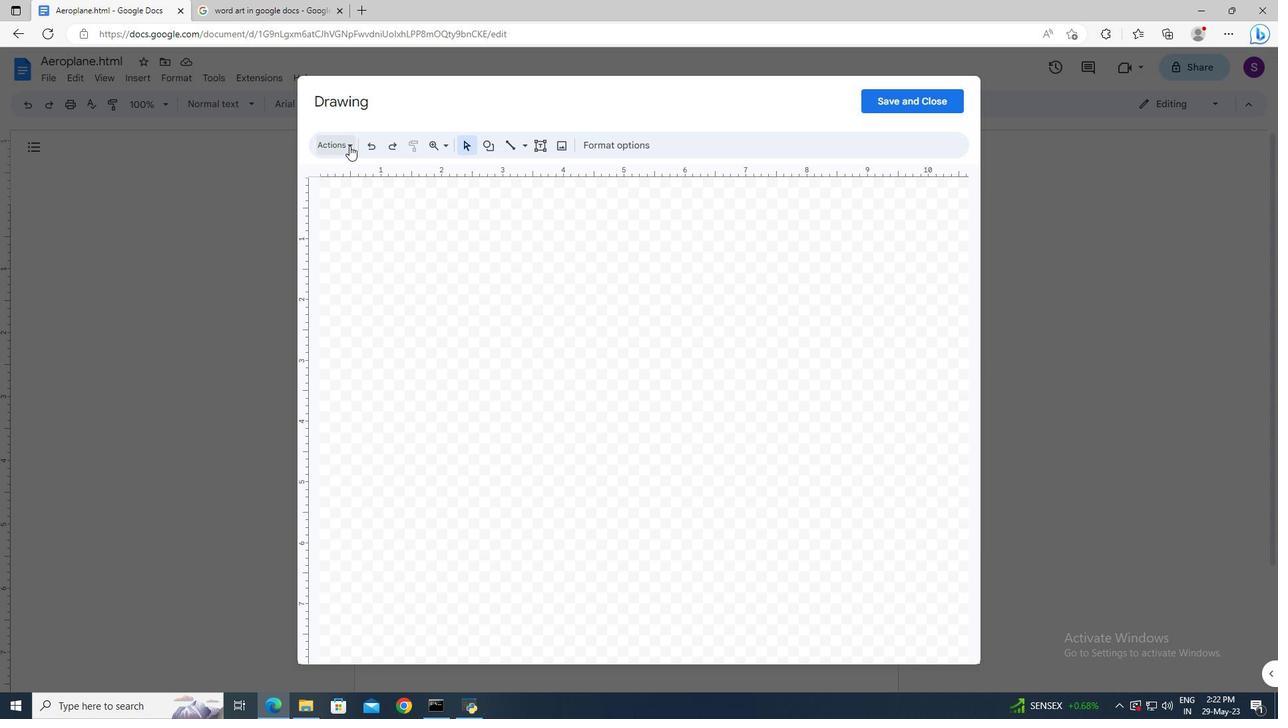 
Action: Mouse pressed left at (342, 157)
Screenshot: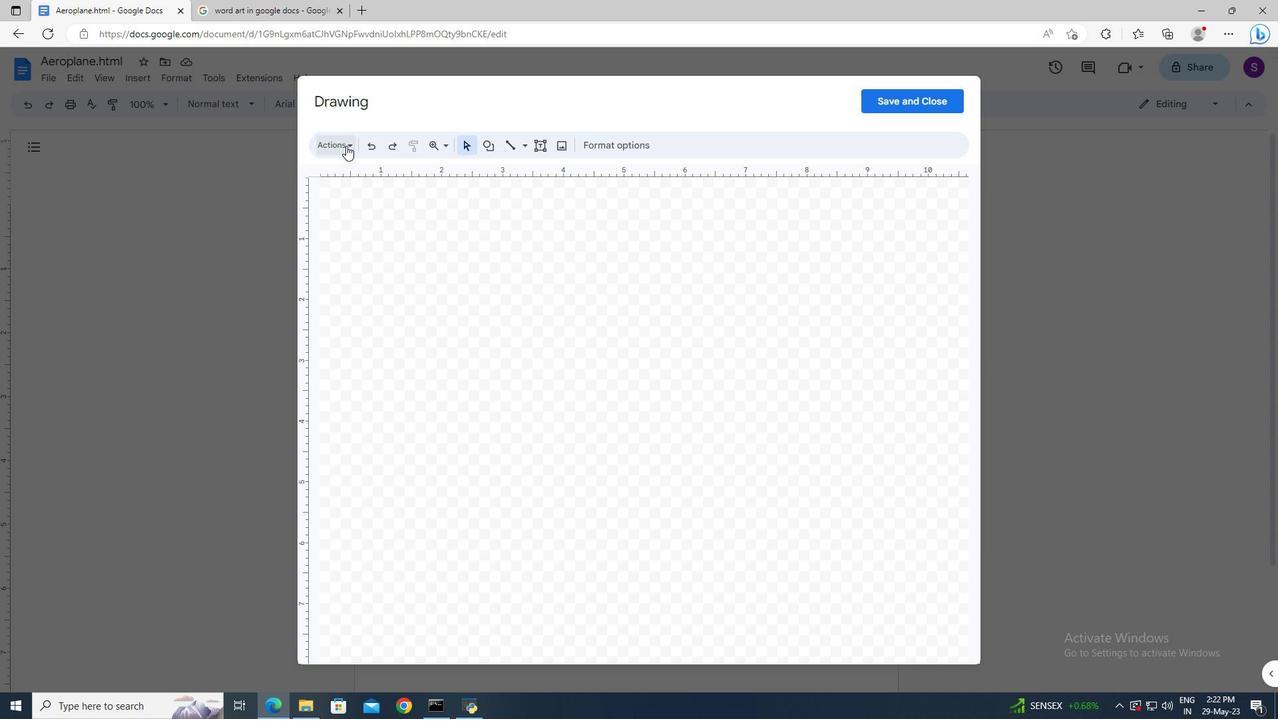 
Action: Mouse moved to (351, 220)
Screenshot: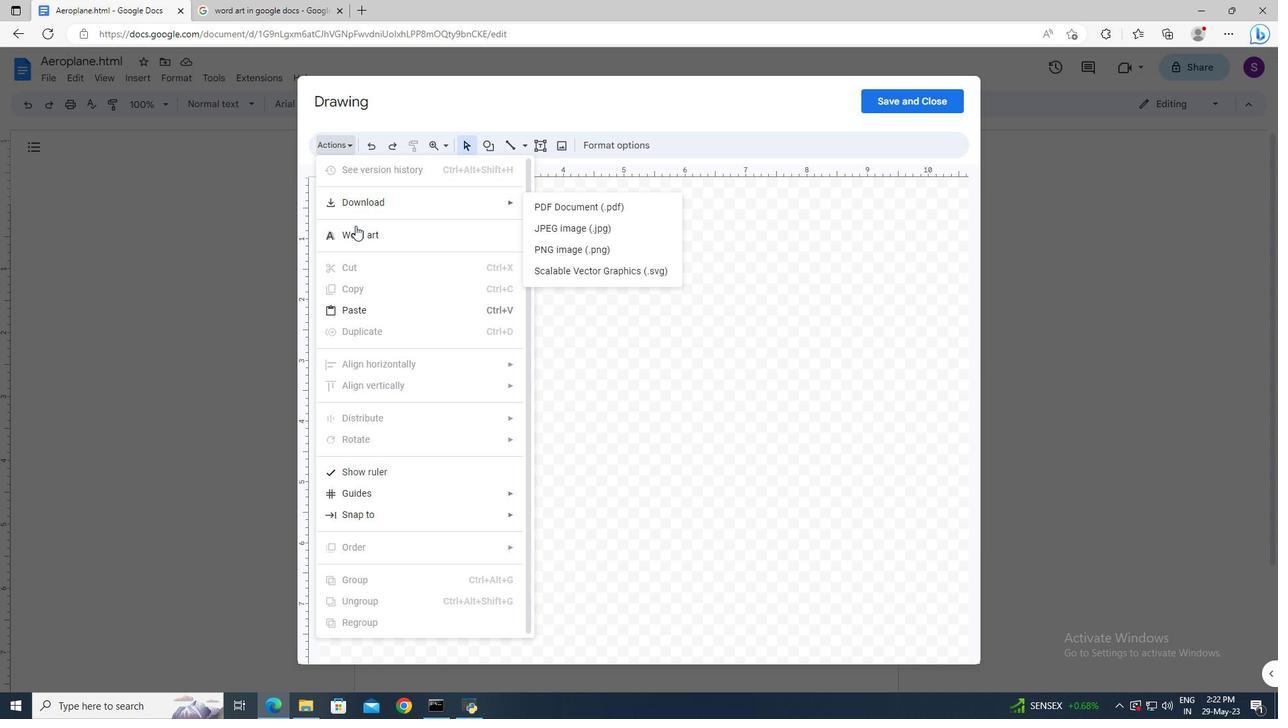 
Action: Mouse pressed left at (351, 220)
Screenshot: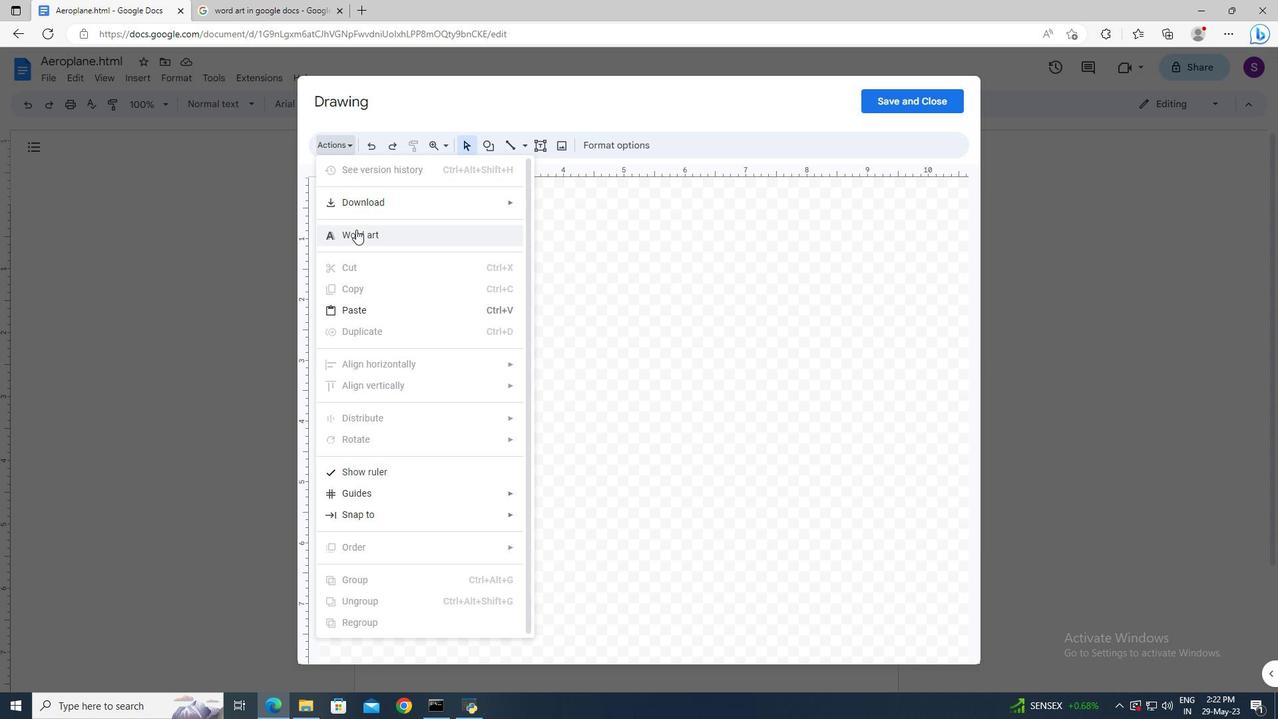 
Action: Mouse moved to (552, 199)
Screenshot: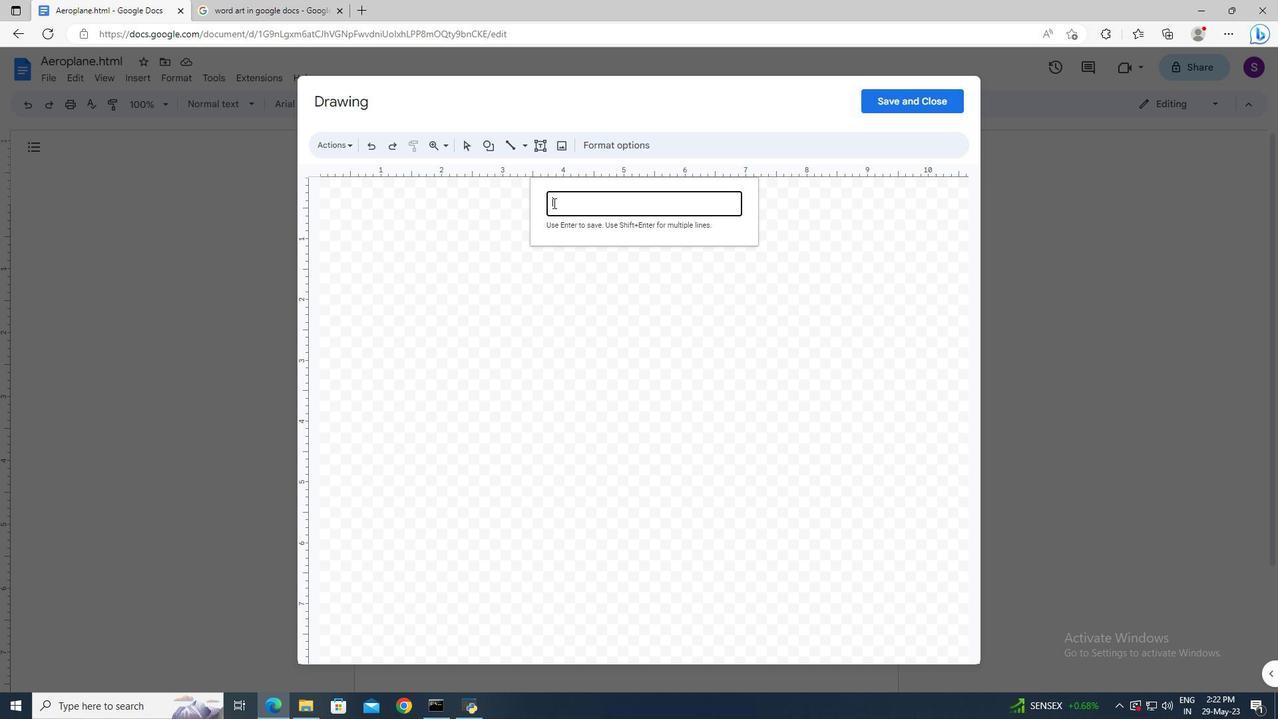 
Action: Mouse pressed left at (552, 199)
Screenshot: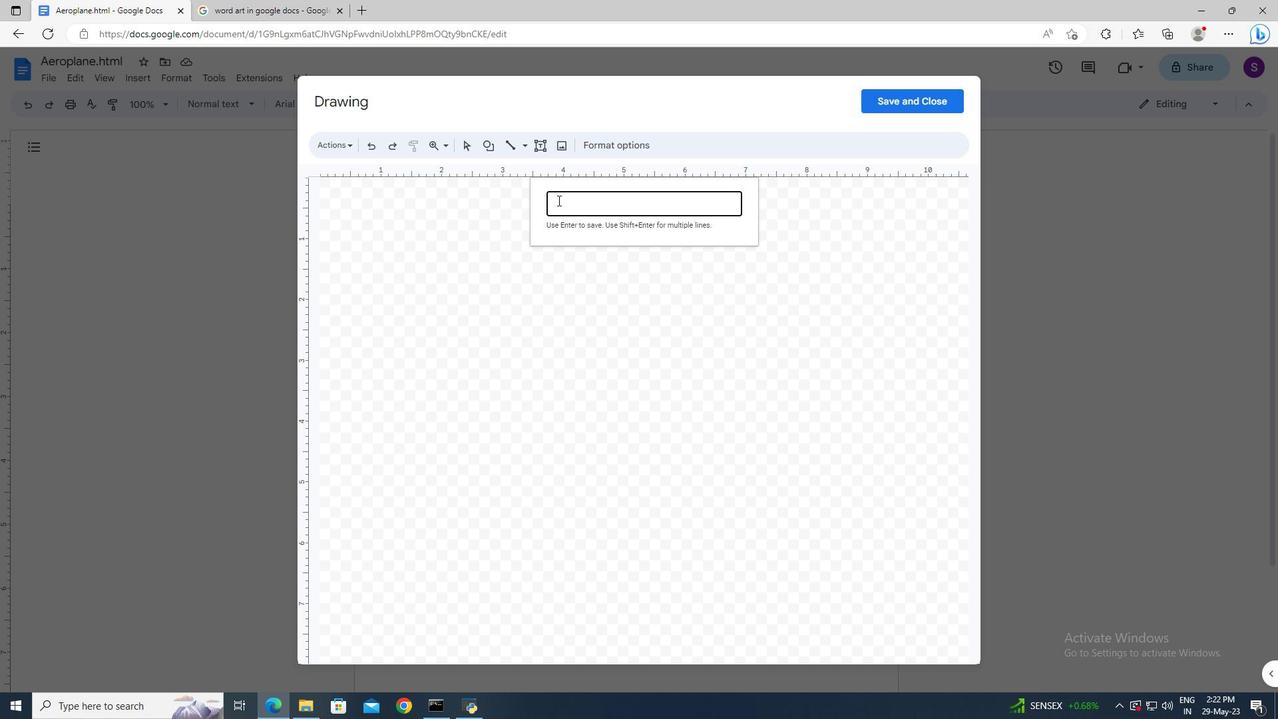 
Action: Key pressed <Key.shift>Aeroplane<Key.enter>
Screenshot: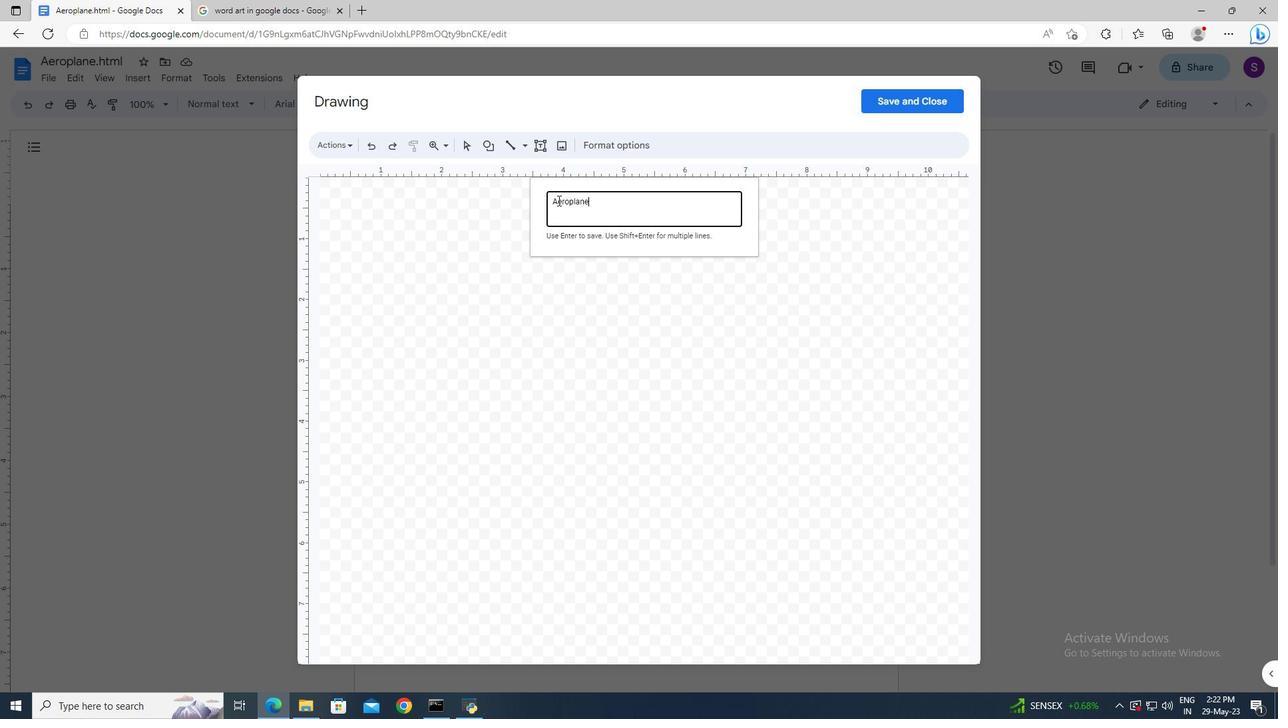 
Action: Mouse moved to (593, 153)
Screenshot: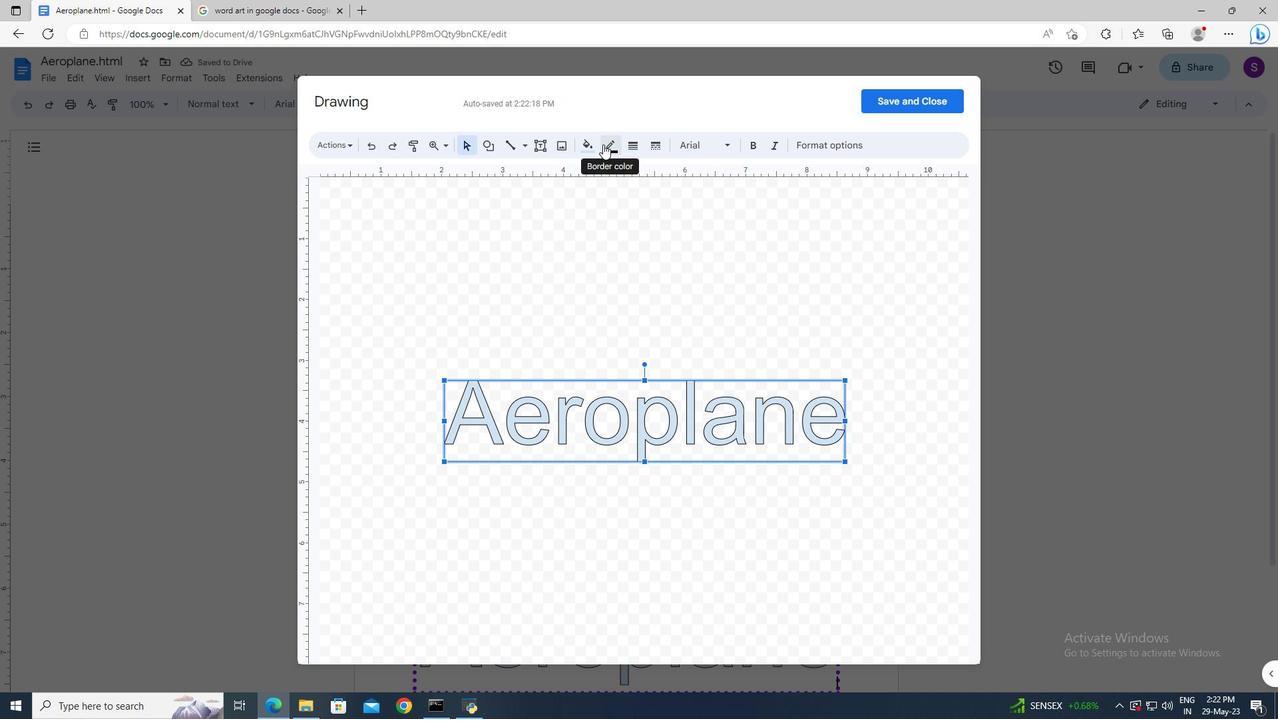 
Action: Mouse pressed left at (593, 153)
Screenshot: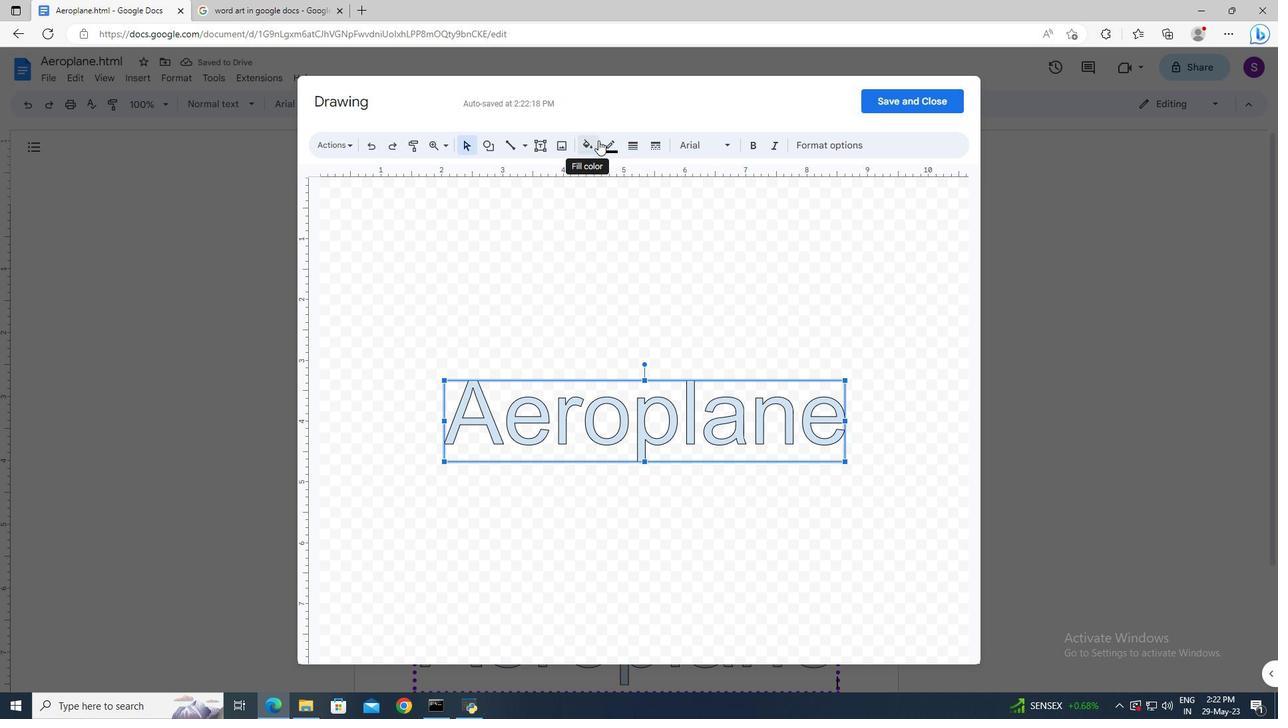 
Action: Mouse moved to (701, 262)
Screenshot: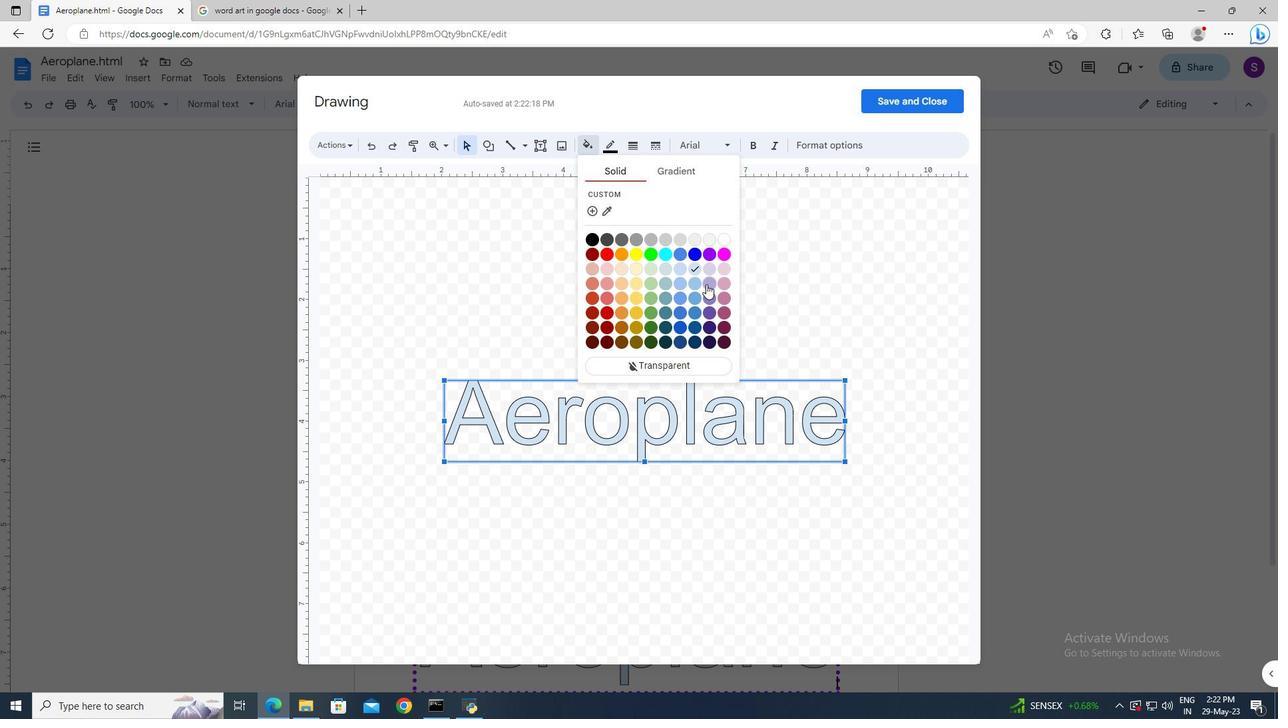 
Action: Mouse pressed left at (701, 262)
Screenshot: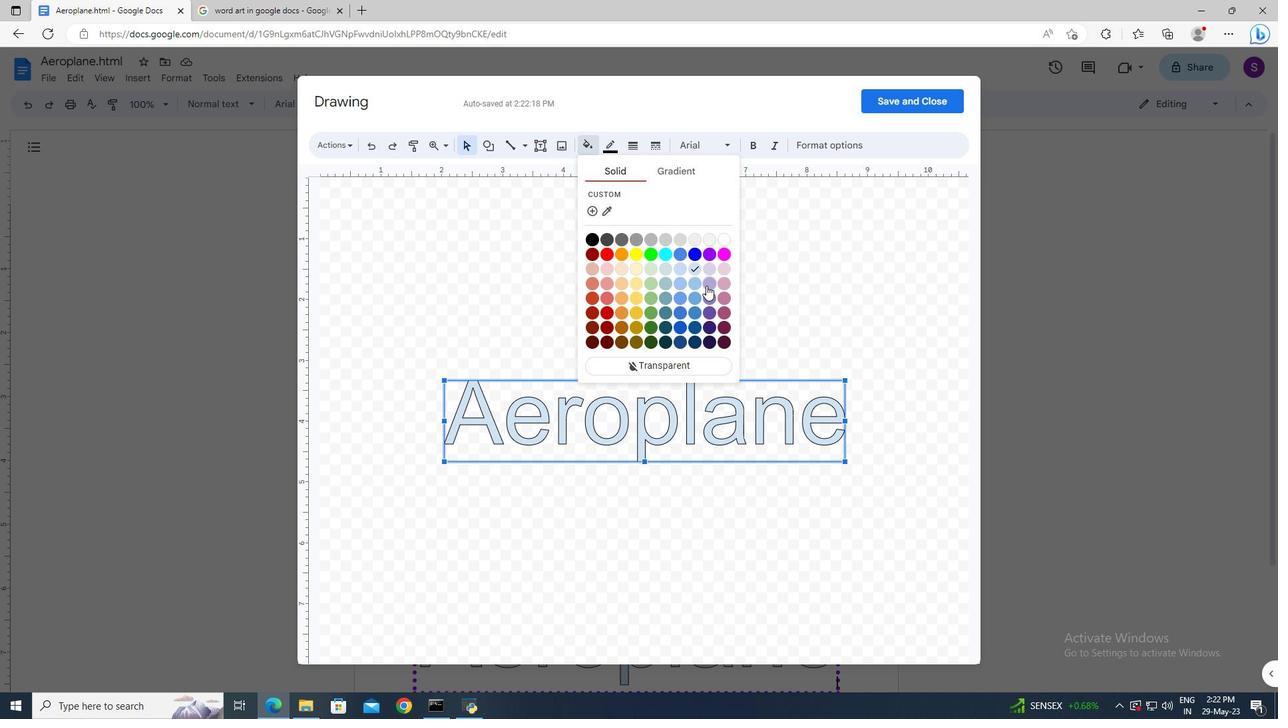 
Action: Mouse moved to (879, 127)
Screenshot: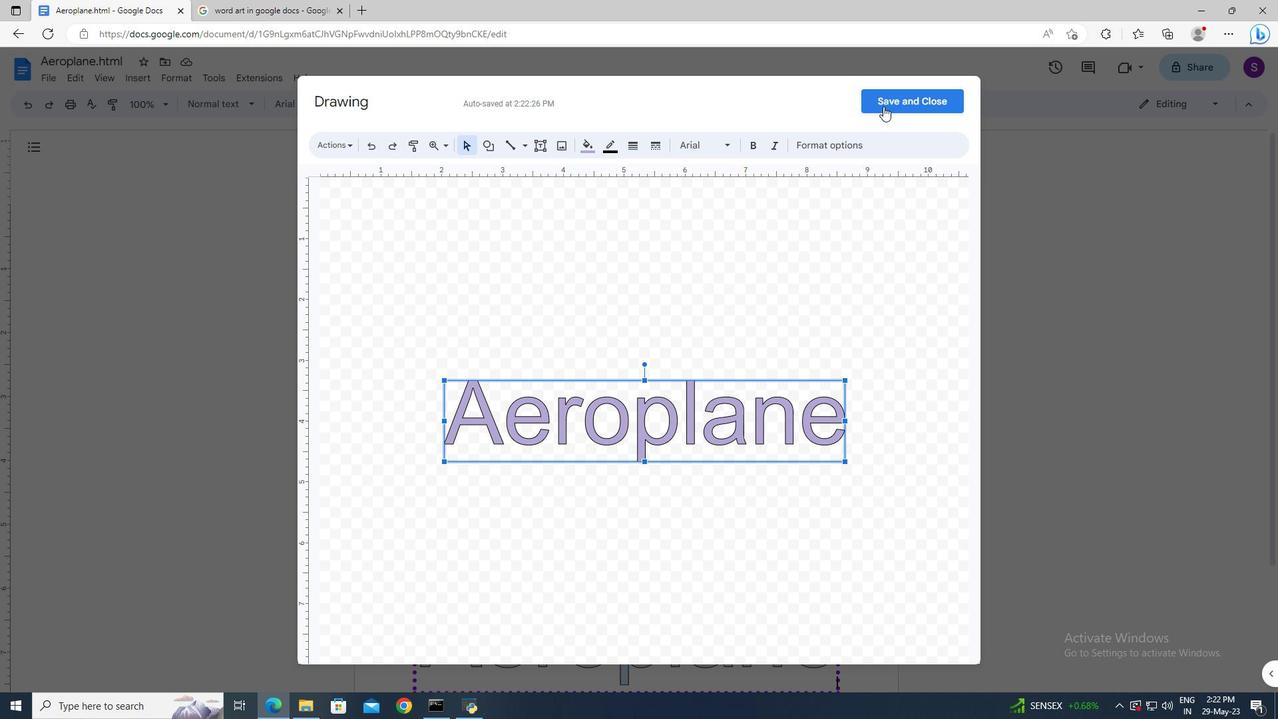 
Action: Mouse pressed left at (879, 127)
Screenshot: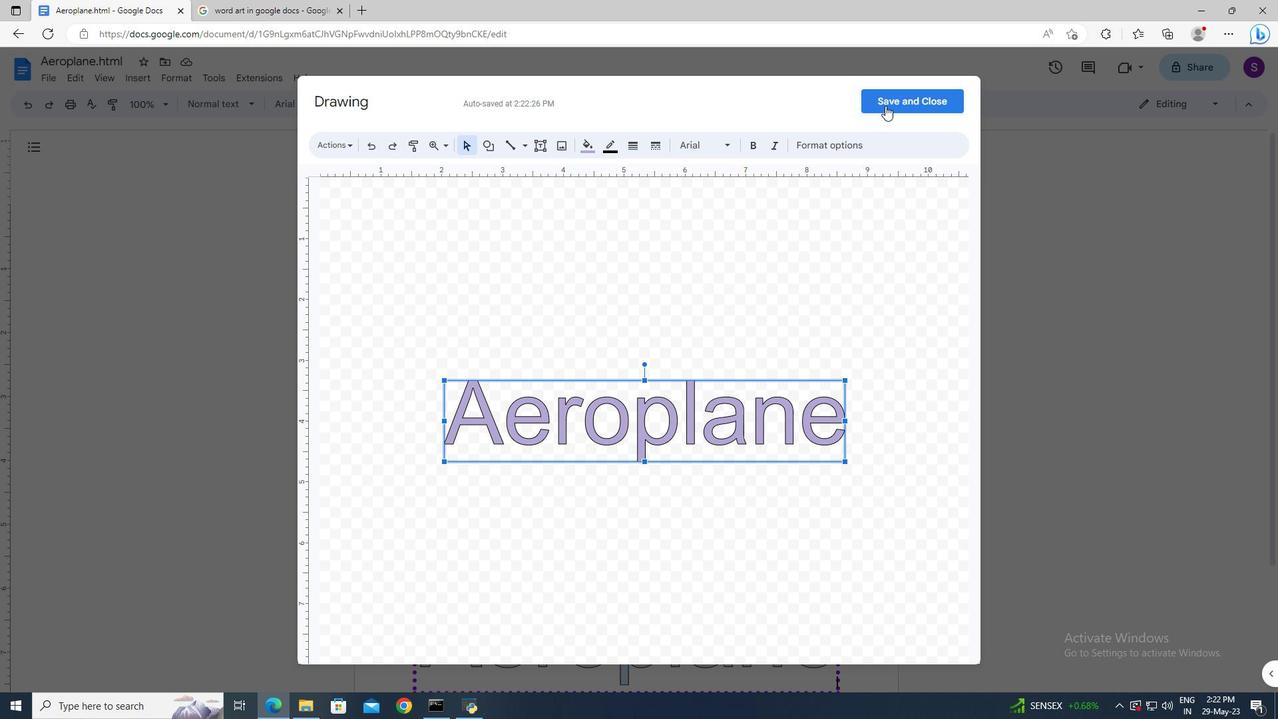 
Action: Mouse moved to (682, 297)
Screenshot: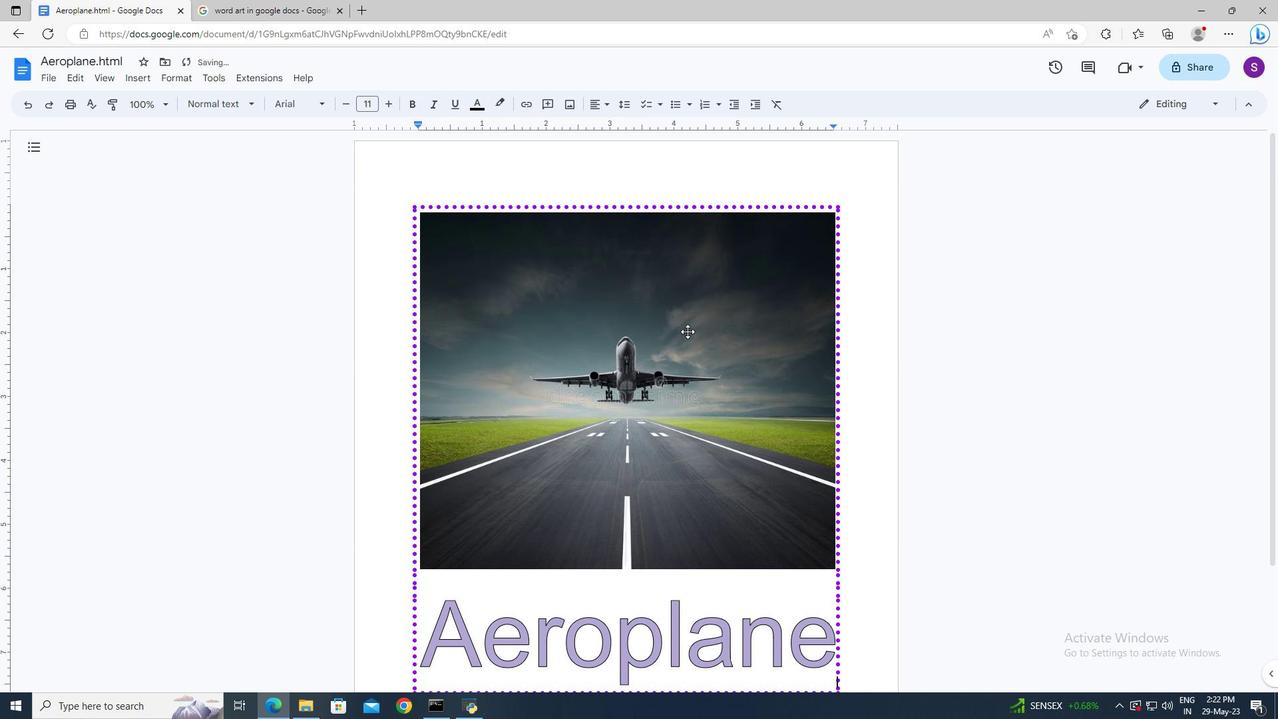 
Action: Mouse scrolled (682, 297) with delta (0, 0)
Screenshot: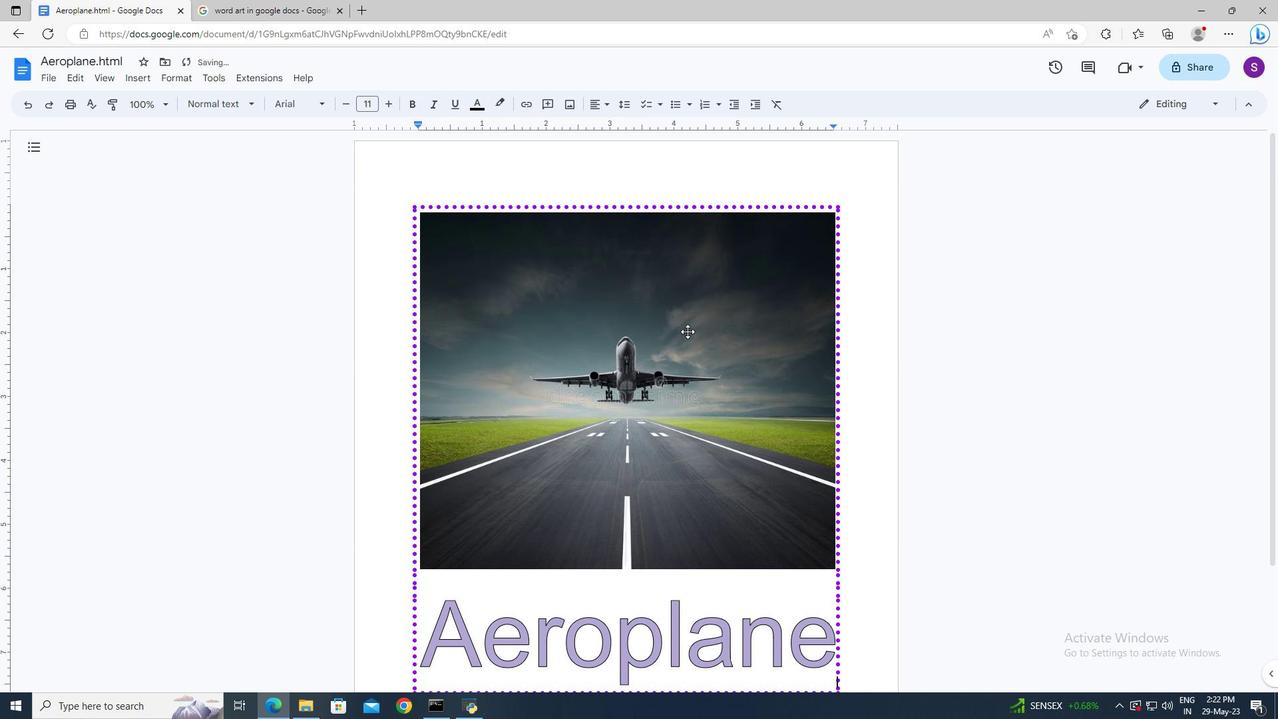 
Action: Mouse moved to (682, 297)
Screenshot: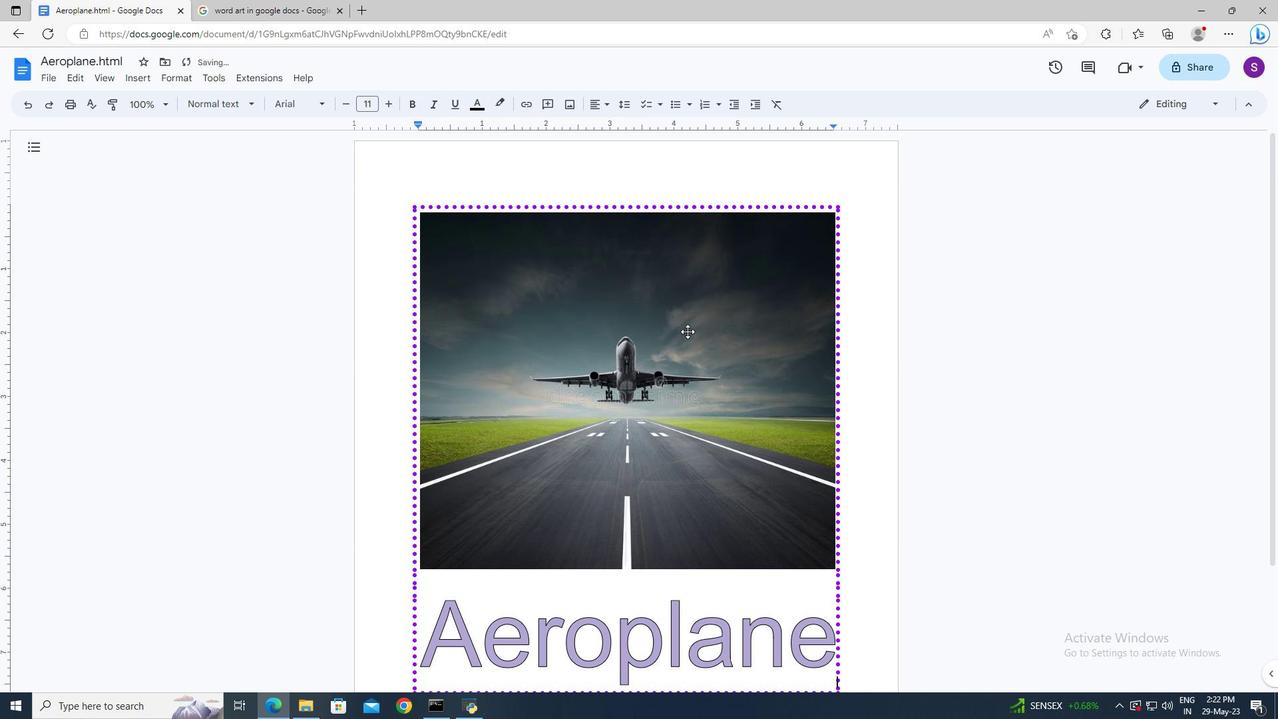 
Action: Mouse scrolled (682, 297) with delta (0, 0)
Screenshot: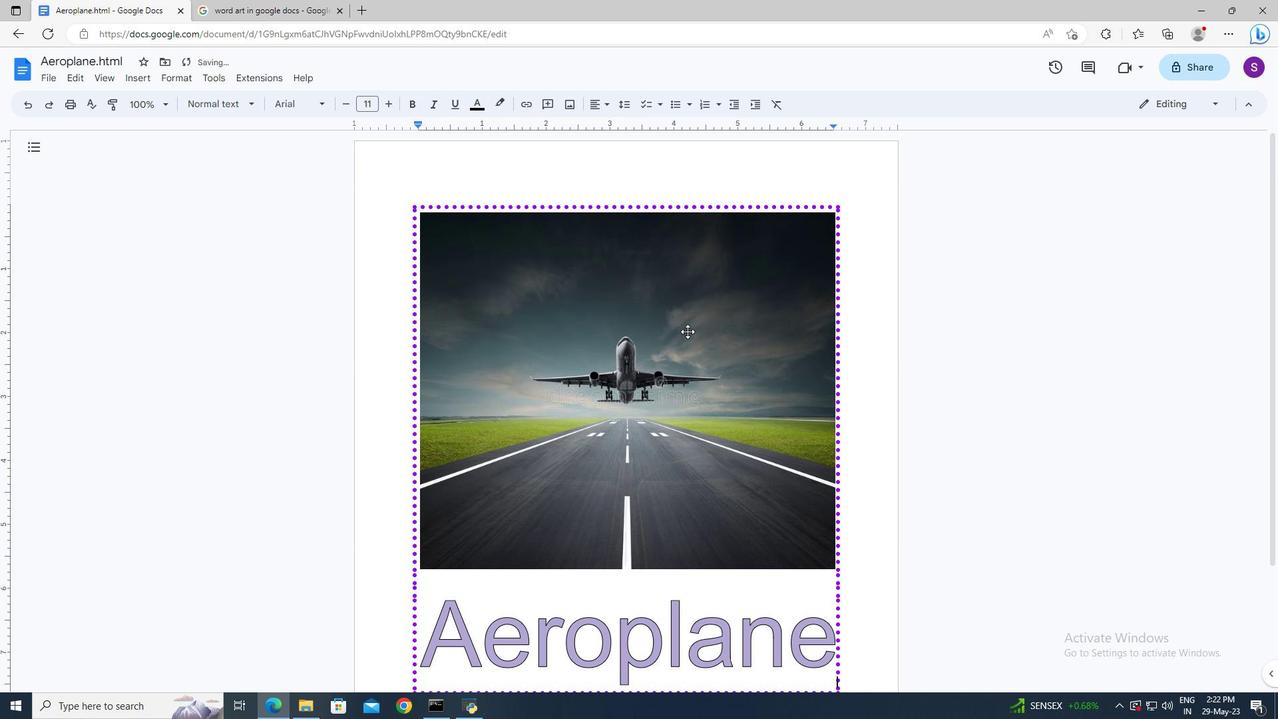 
Action: Mouse moved to (752, 411)
Screenshot: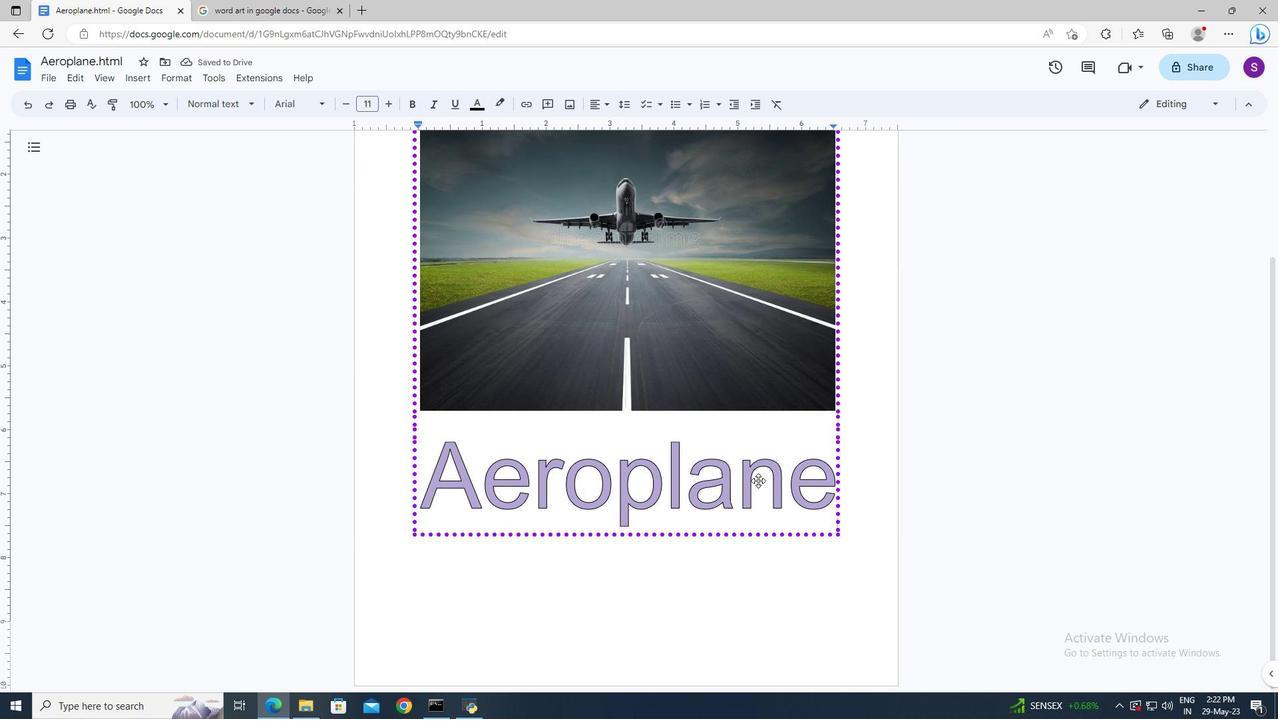 
Action: Mouse pressed left at (752, 411)
Screenshot: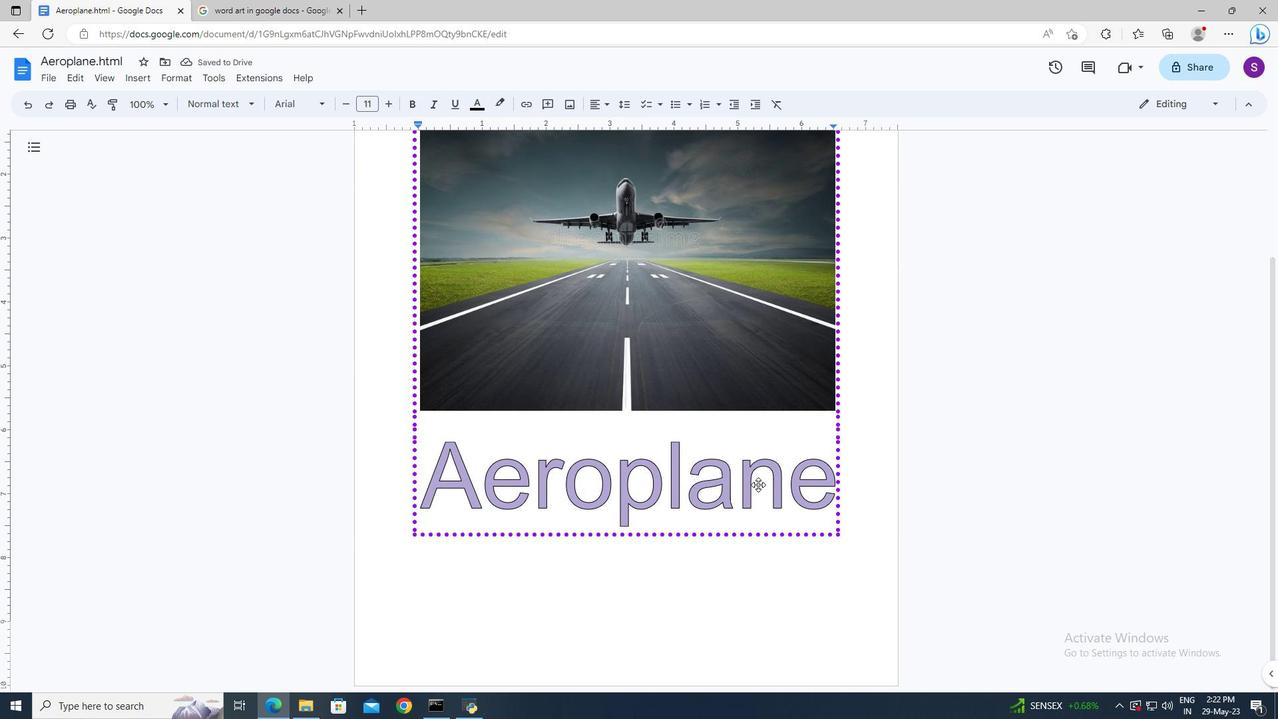 
Action: Mouse moved to (582, 129)
Screenshot: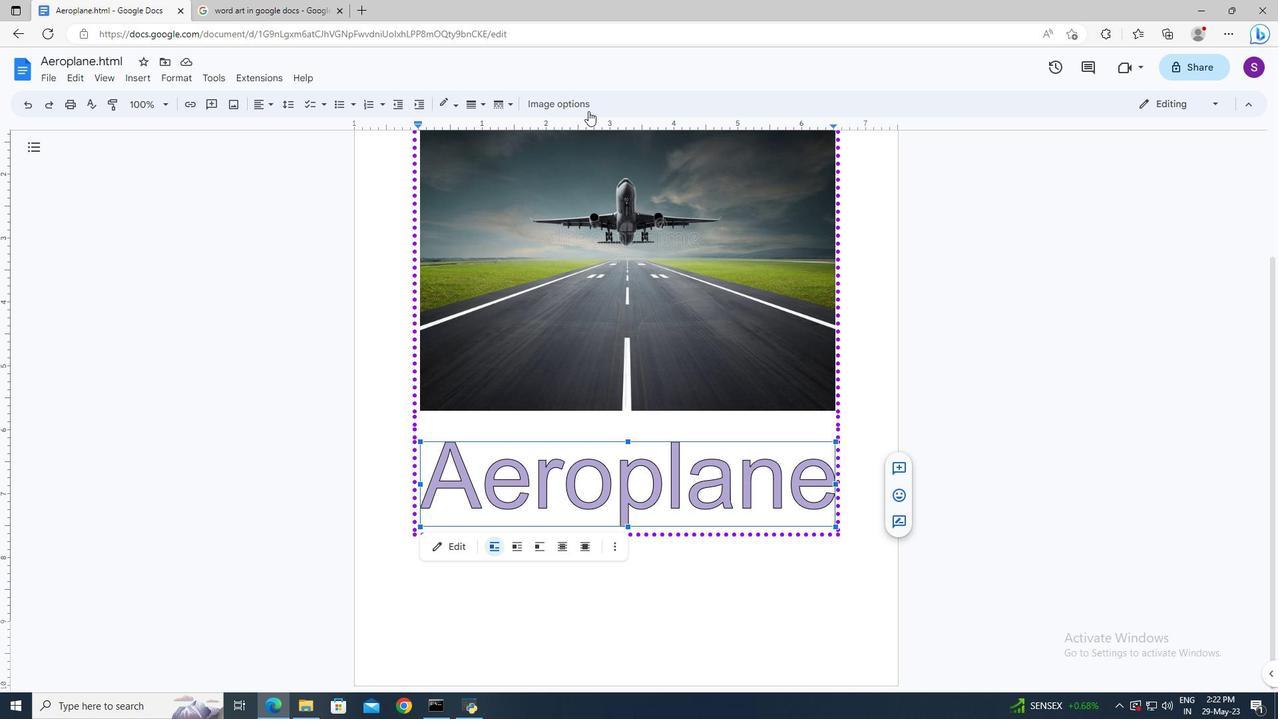 
Action: Mouse pressed left at (582, 129)
Screenshot: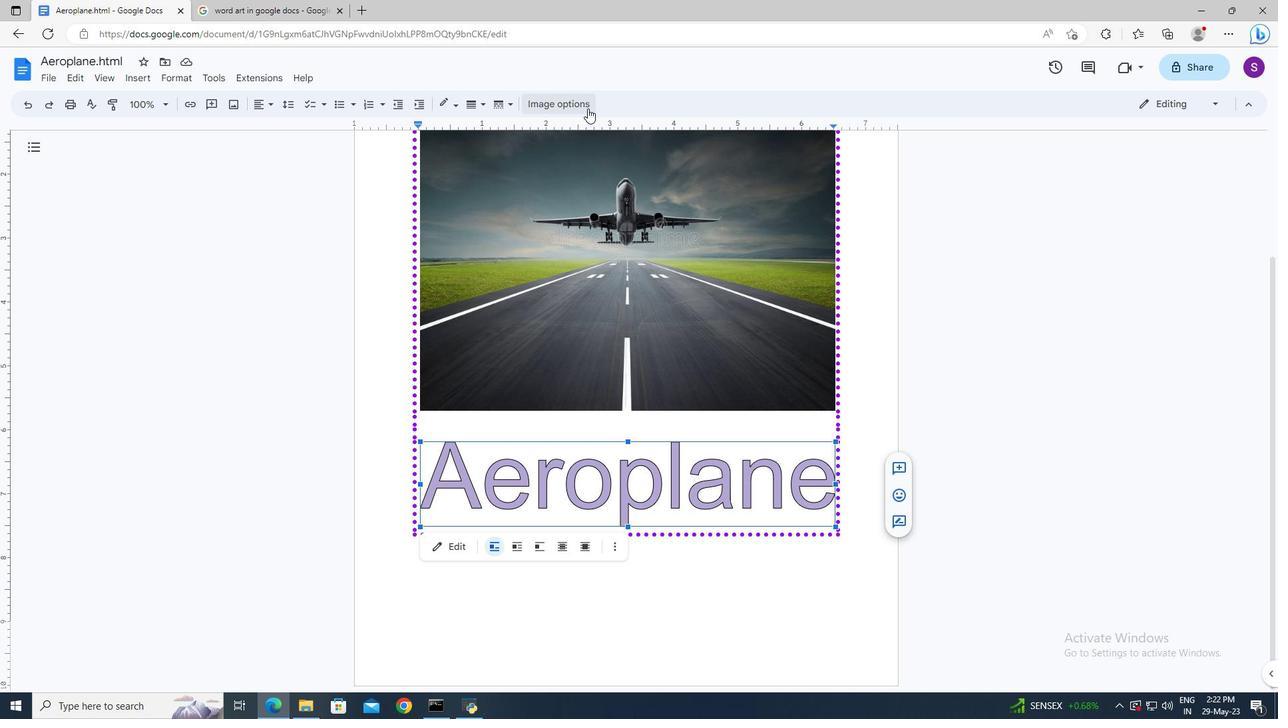 
Action: Mouse moved to (1180, 212)
Screenshot: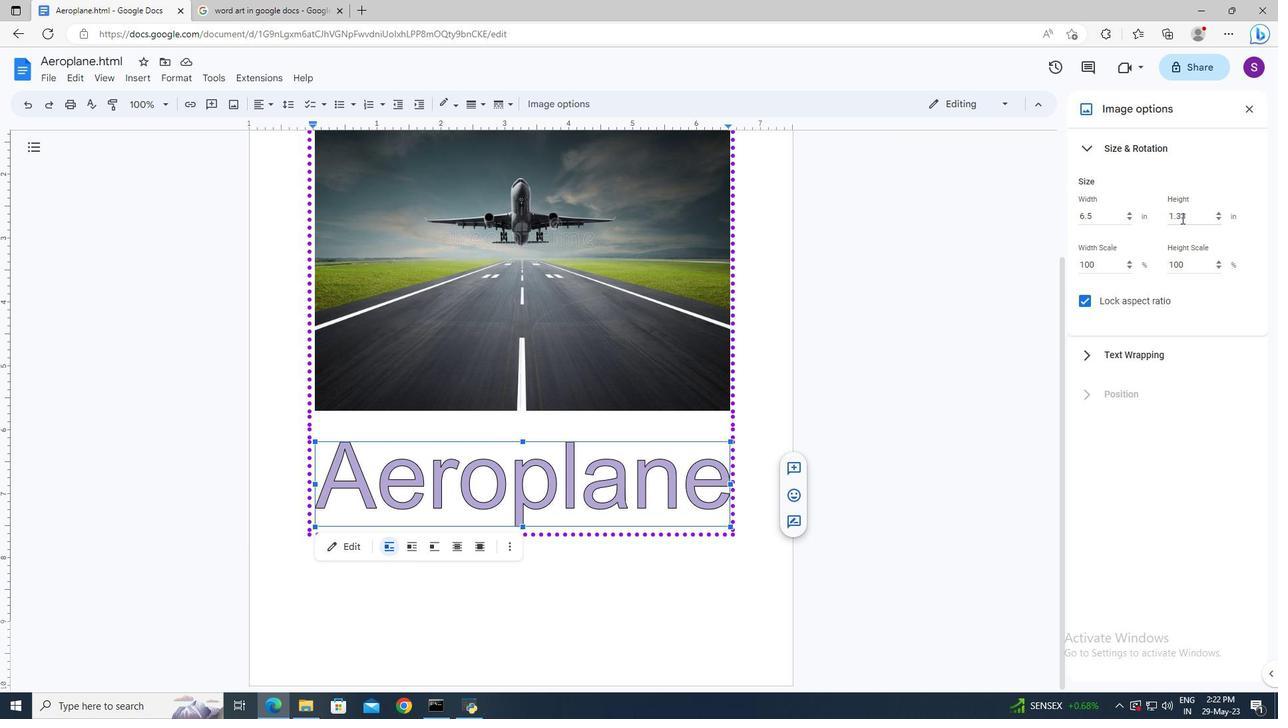
Action: Mouse pressed left at (1180, 212)
Screenshot: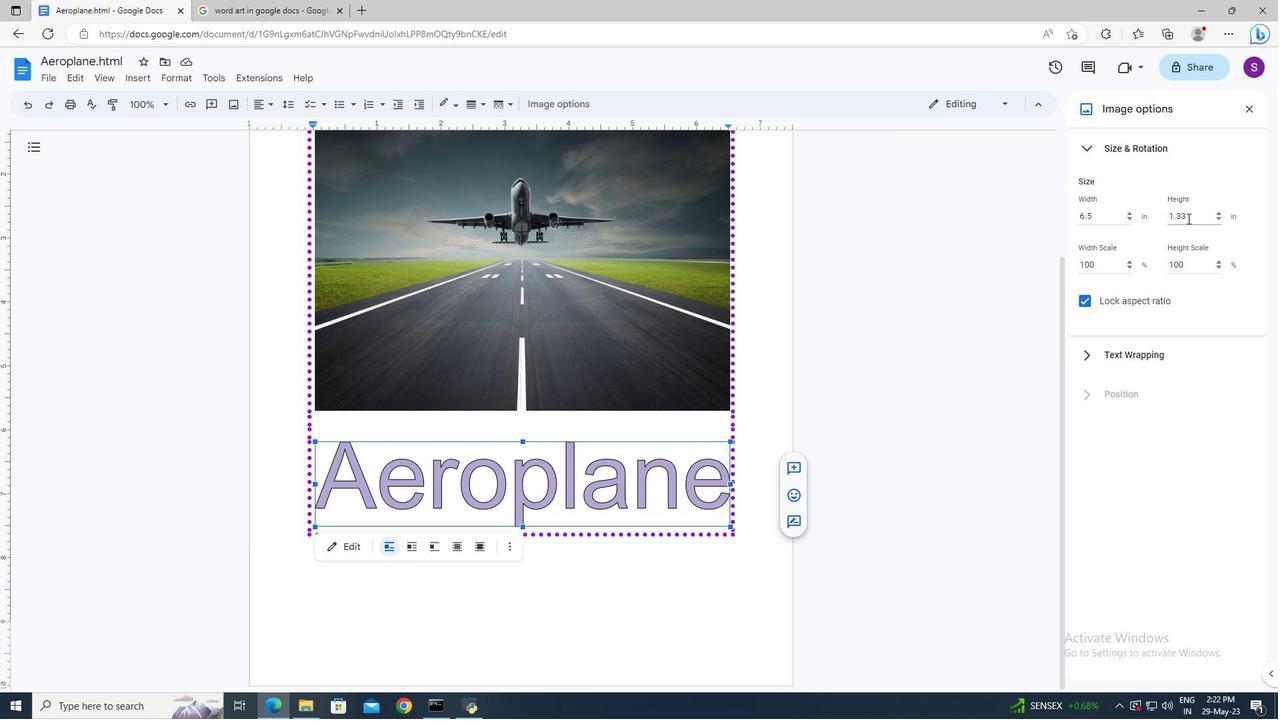 
Action: Key pressed ctrl+A<Key.delete>6.3.32<Key.enter>
Screenshot: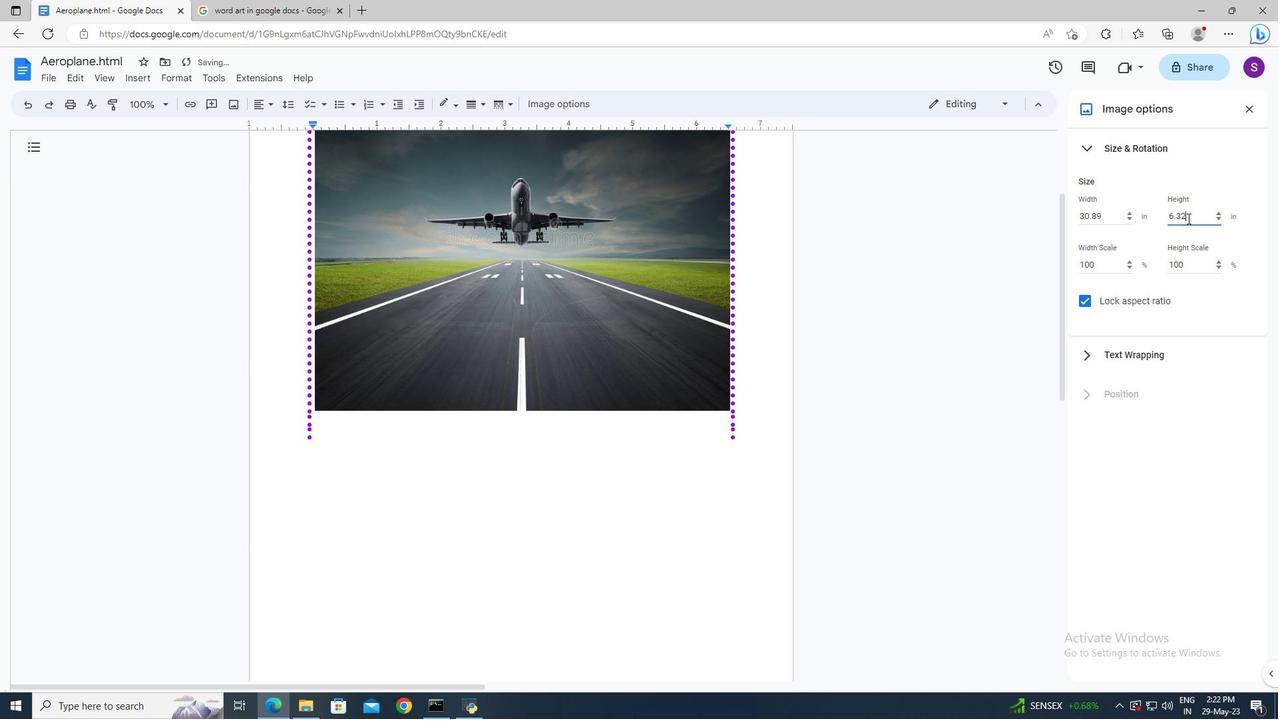 
Action: Mouse moved to (803, 342)
Screenshot: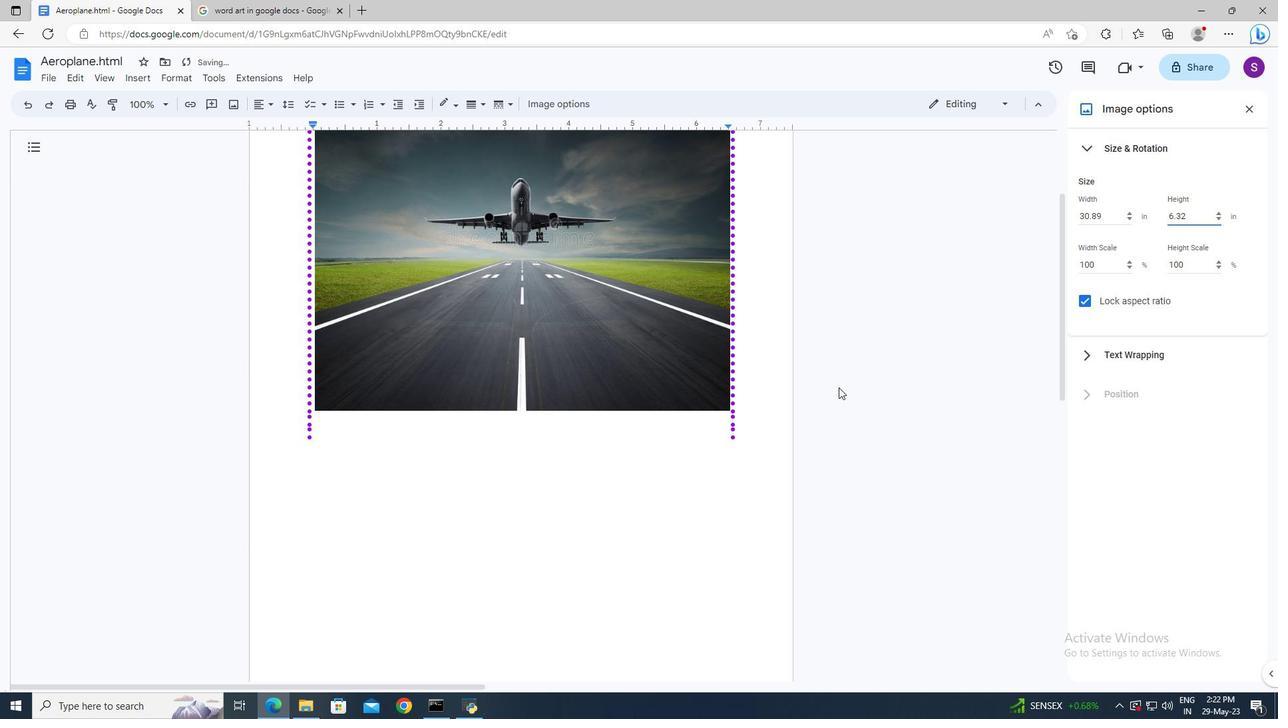 
Action: Mouse scrolled (803, 341) with delta (0, 0)
Screenshot: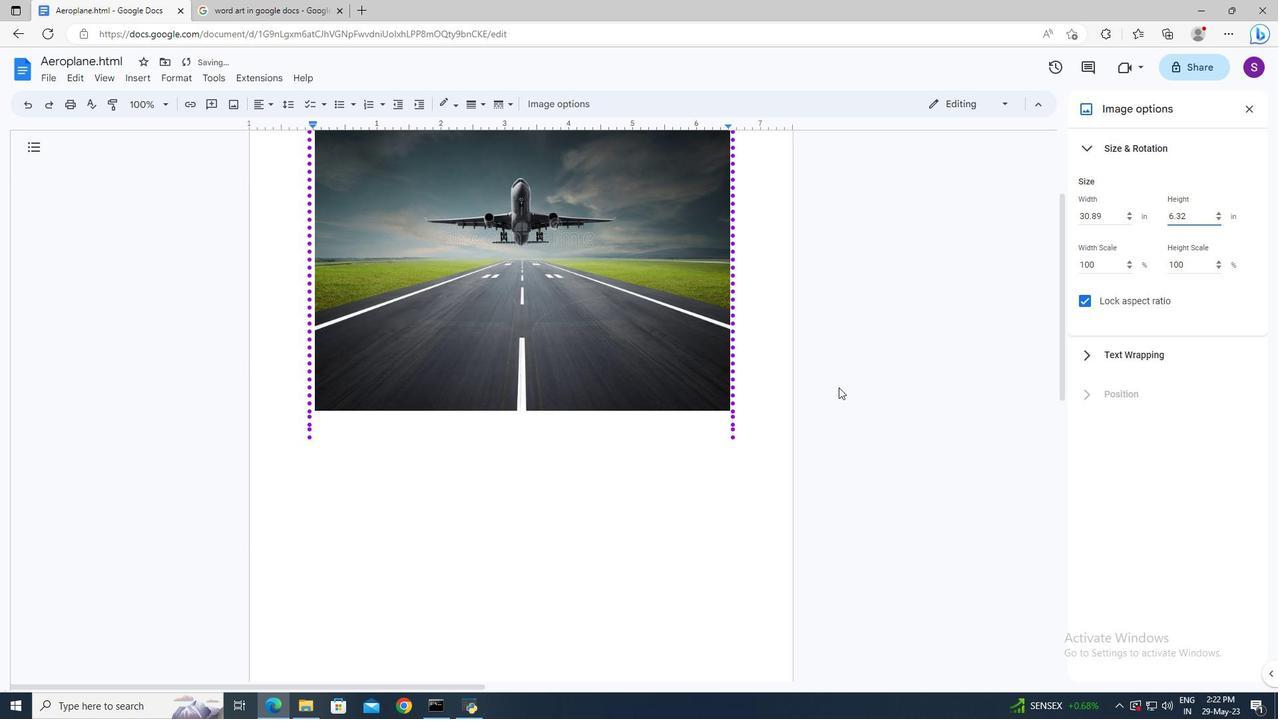 
Action: Mouse moved to (803, 343)
Screenshot: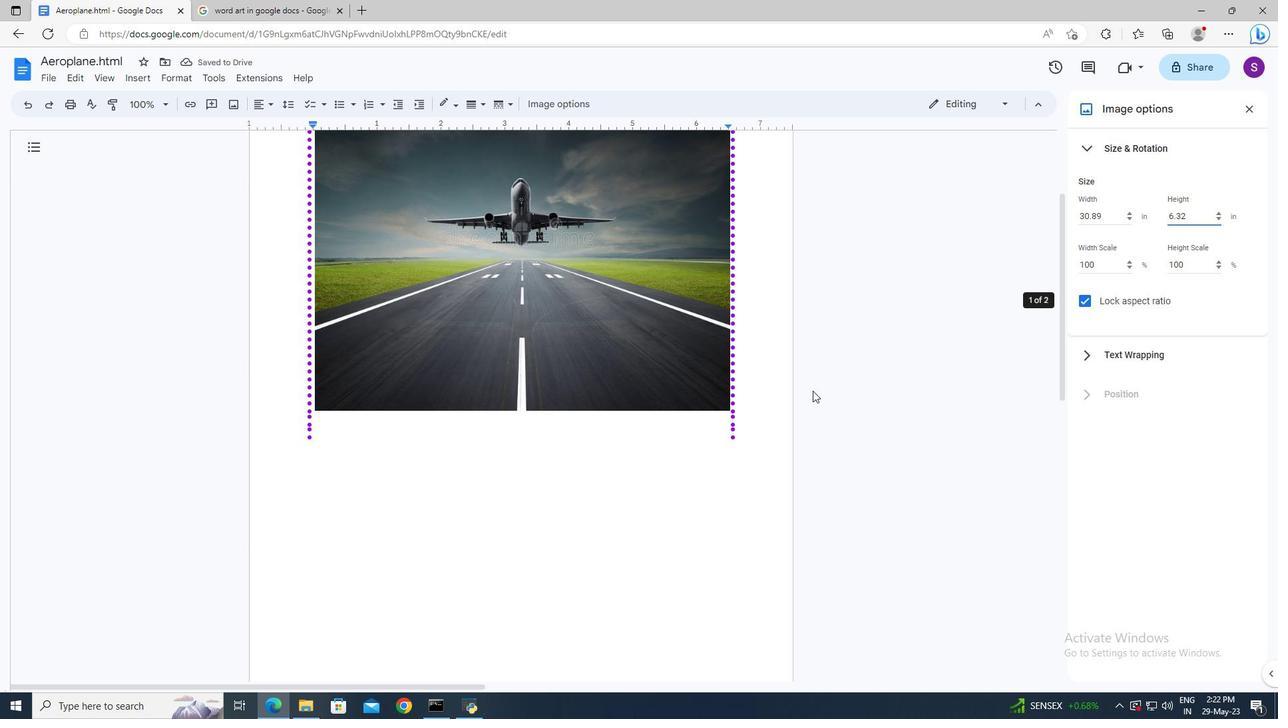 
Action: Mouse scrolled (803, 342) with delta (0, 0)
Screenshot: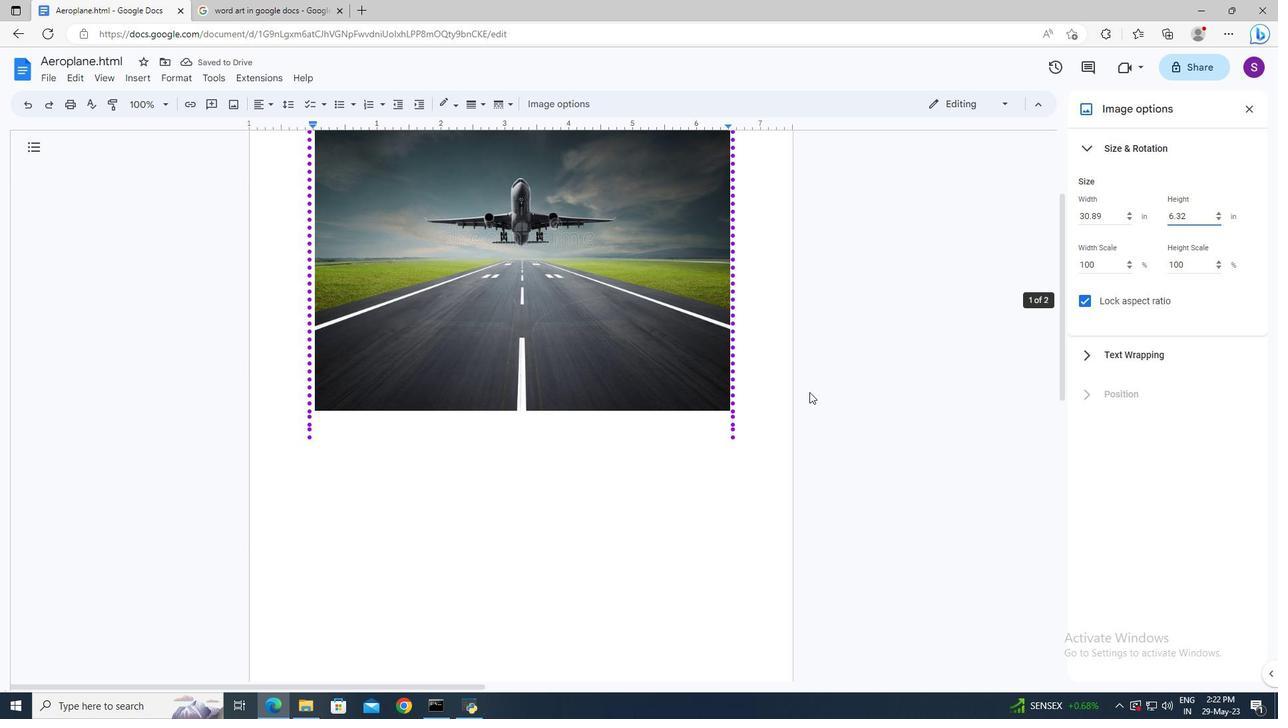
Action: Mouse scrolled (803, 342) with delta (0, 0)
Screenshot: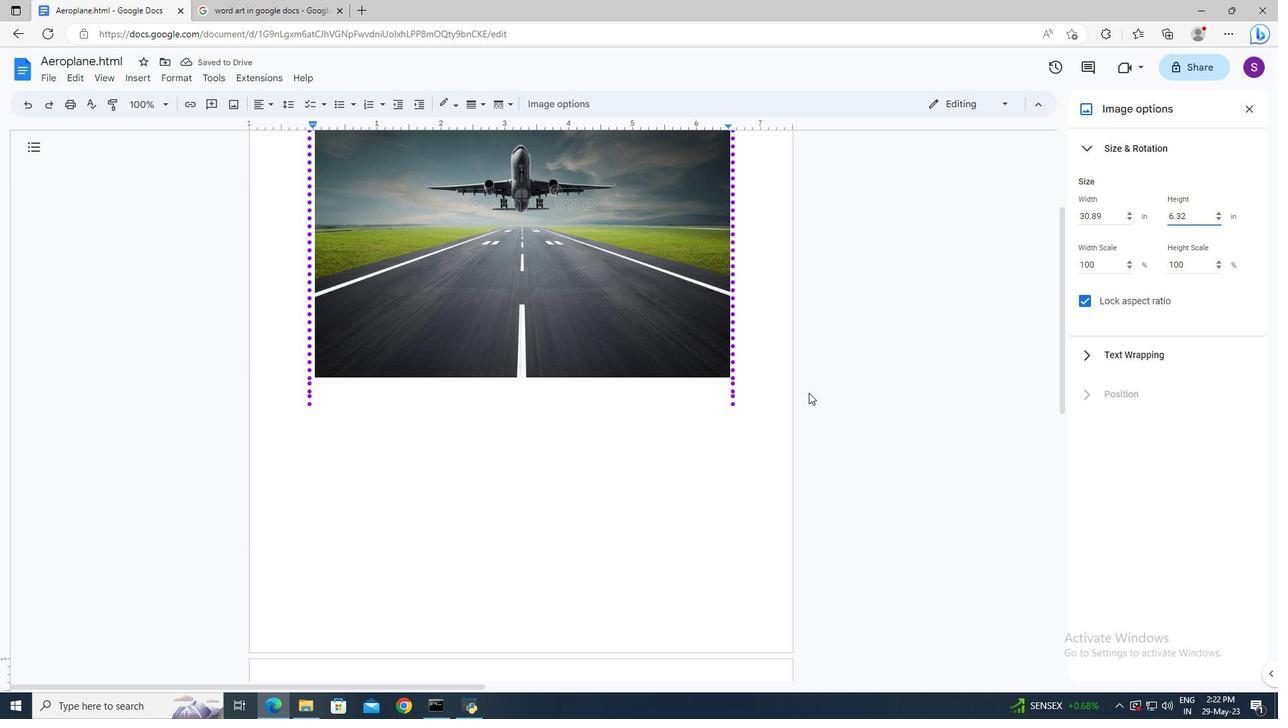 
Action: Mouse scrolled (803, 342) with delta (0, 0)
Screenshot: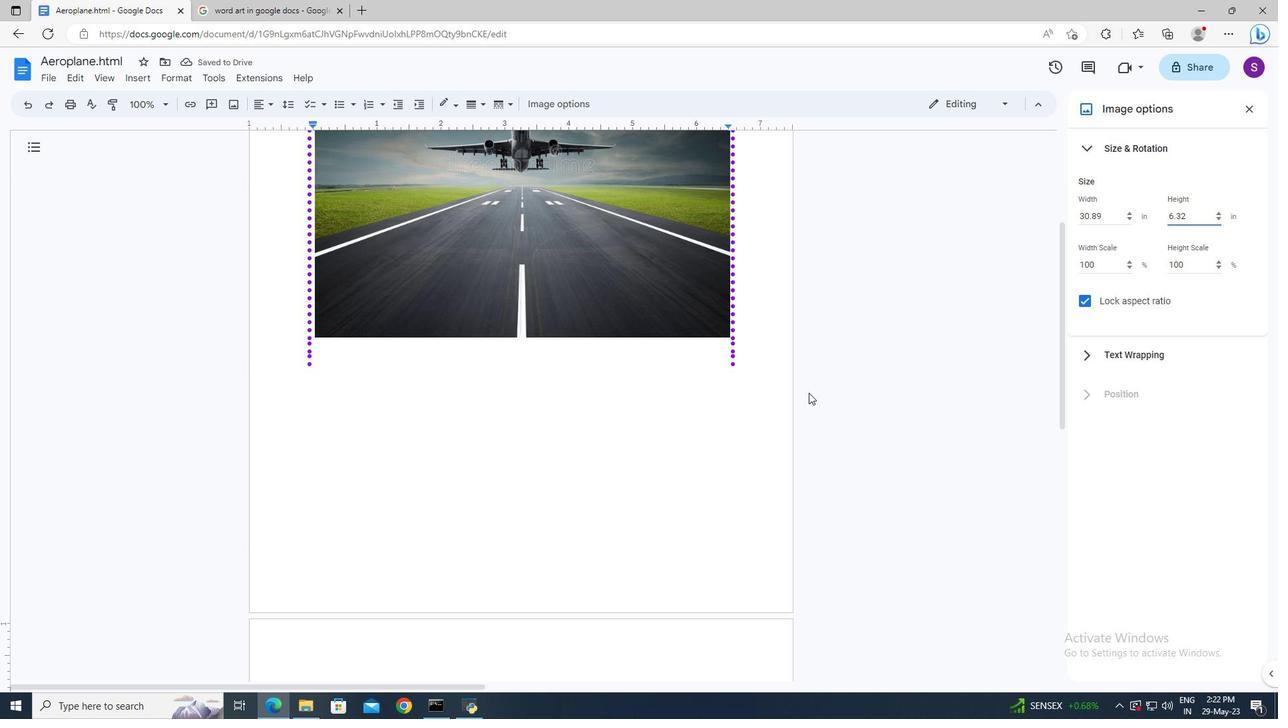 
Action: Mouse moved to (751, 343)
Screenshot: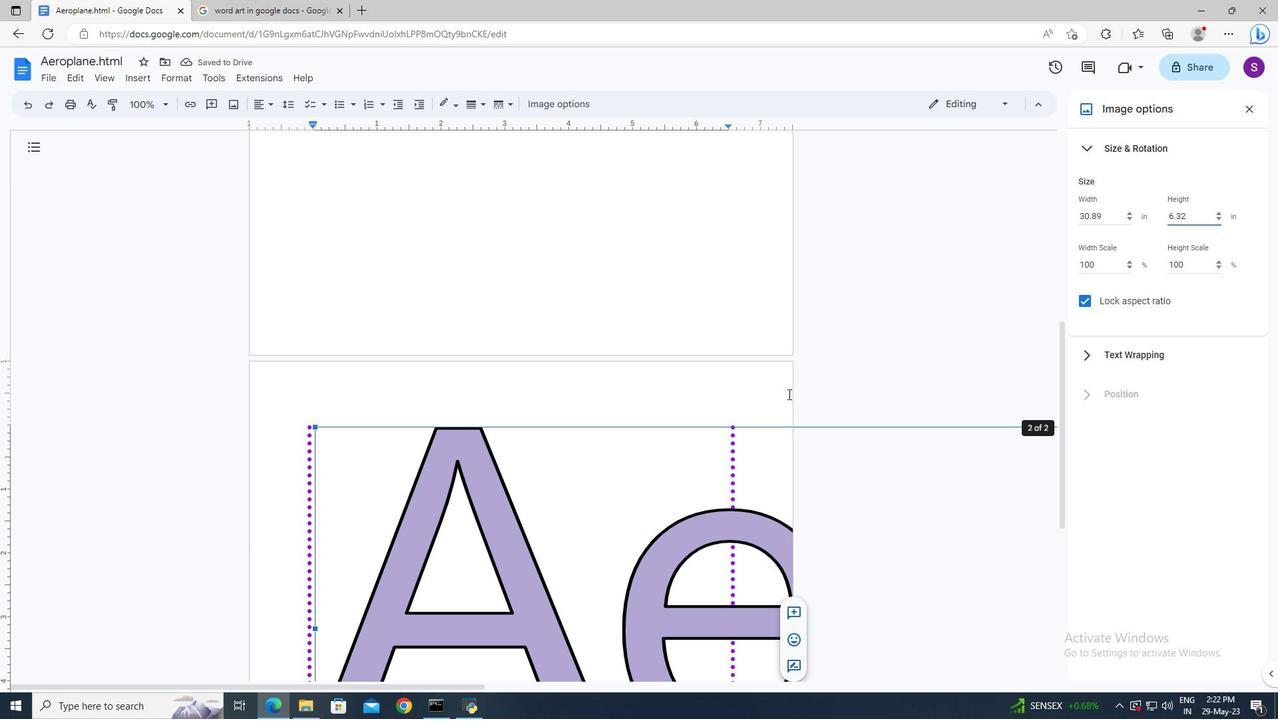 
Action: Mouse scrolled (751, 343) with delta (0, 0)
Screenshot: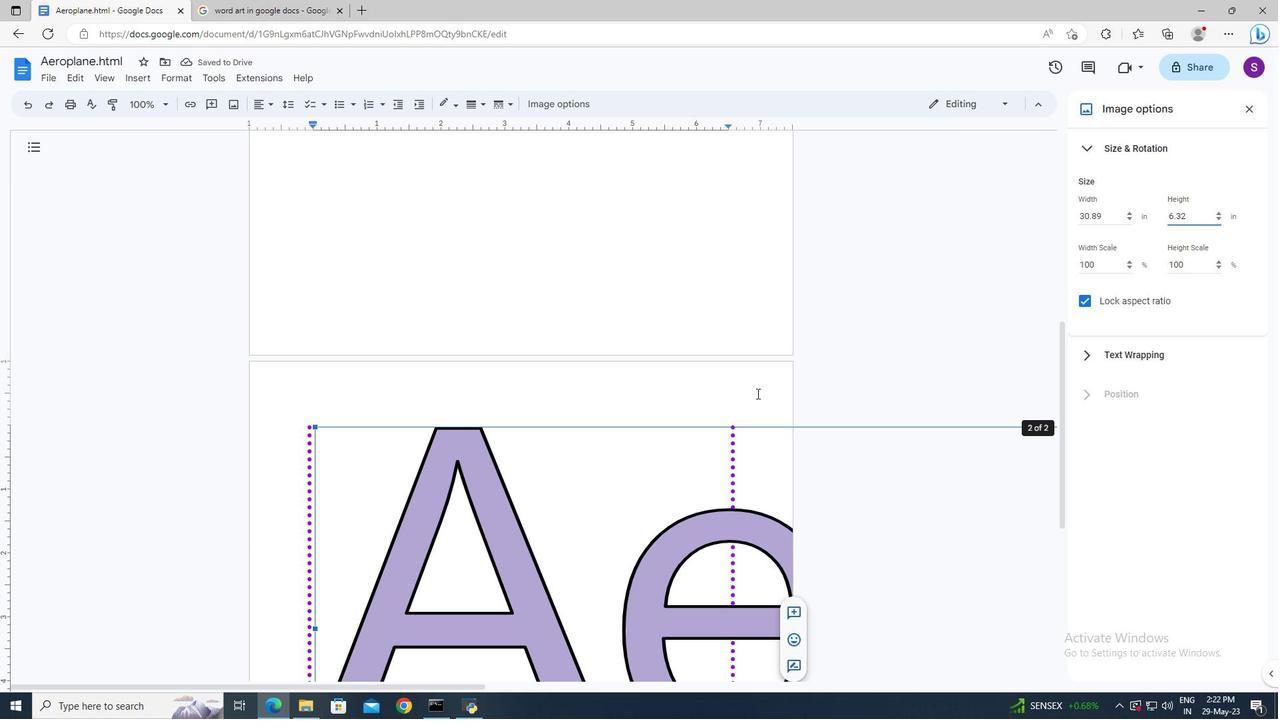 
Action: Mouse scrolled (751, 343) with delta (0, 0)
Screenshot: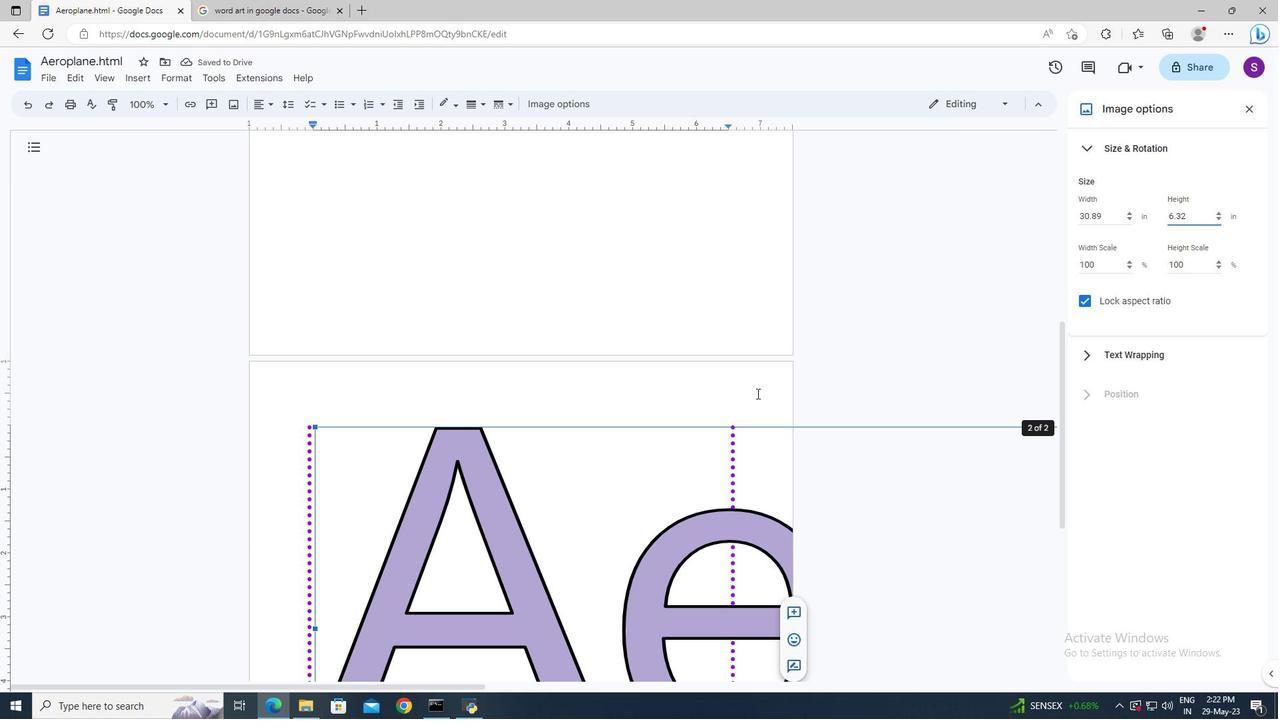 
Action: Mouse scrolled (751, 343) with delta (0, 0)
Screenshot: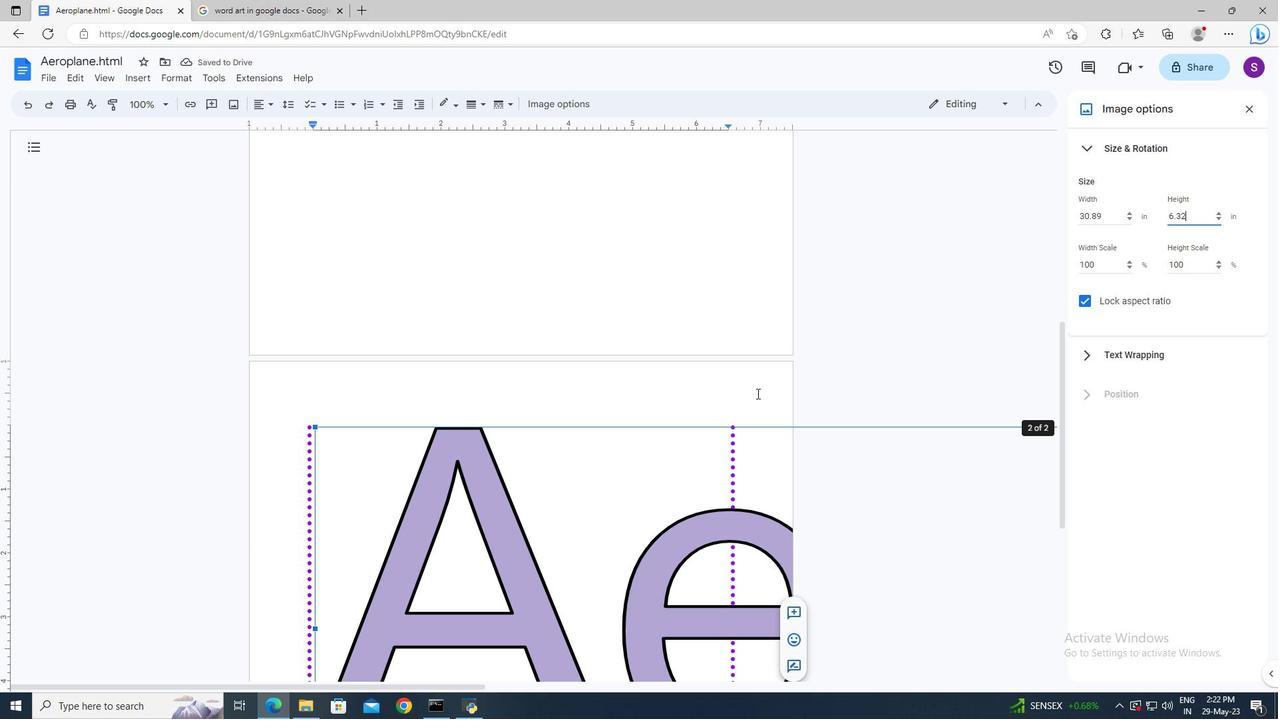 
Action: Mouse moved to (1244, 125)
Screenshot: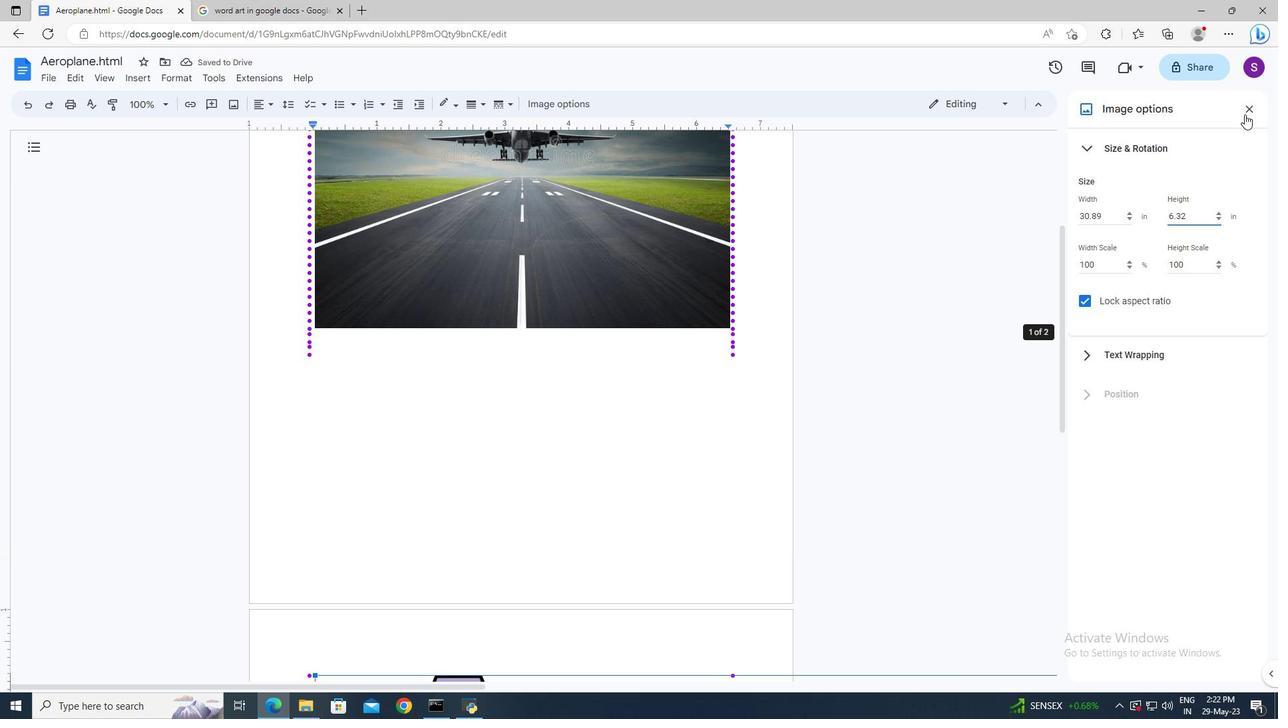 
Action: Mouse pressed left at (1244, 125)
Screenshot: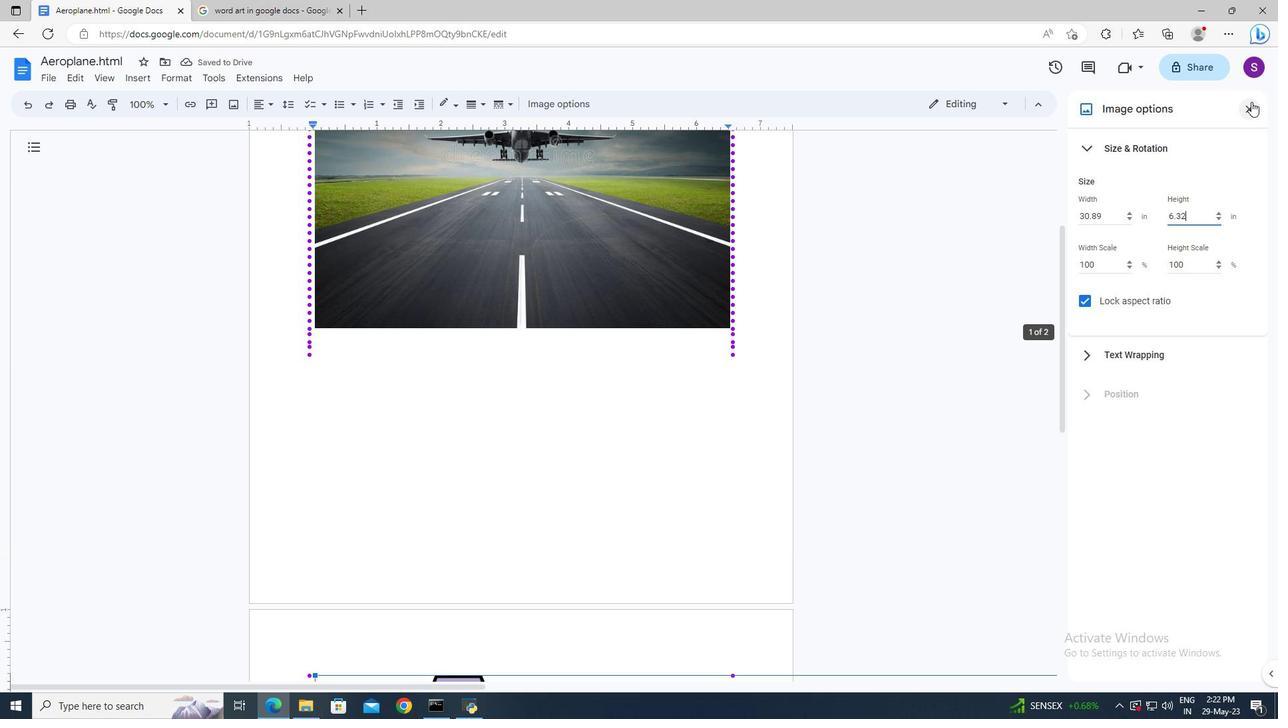 
Action: Mouse moved to (714, 305)
Screenshot: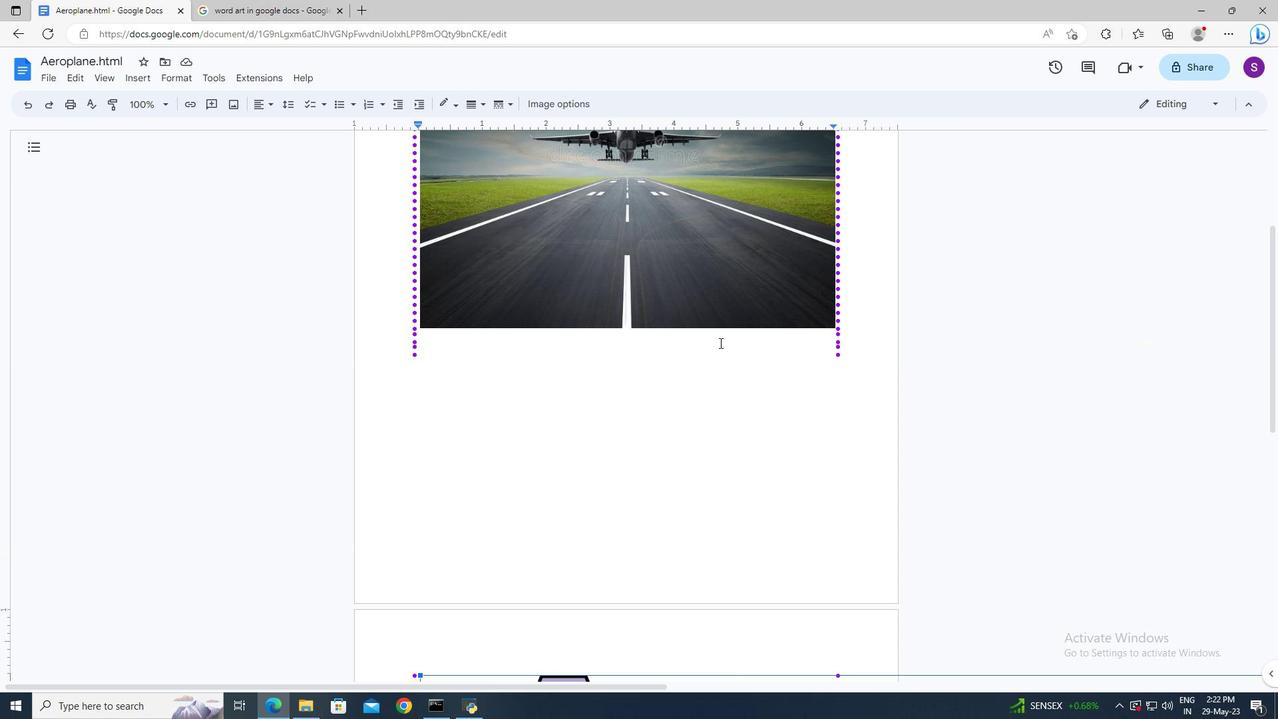 
